 Task: Create duplicate rules on custom object student and Instructor in education management system.
Action: Mouse moved to (677, 48)
Screenshot: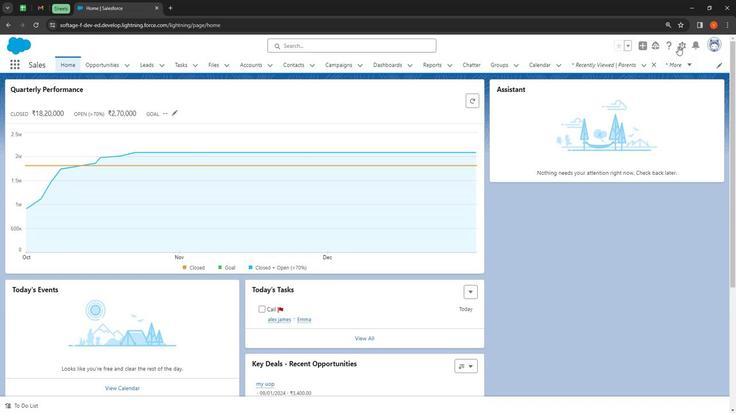 
Action: Mouse pressed left at (677, 48)
Screenshot: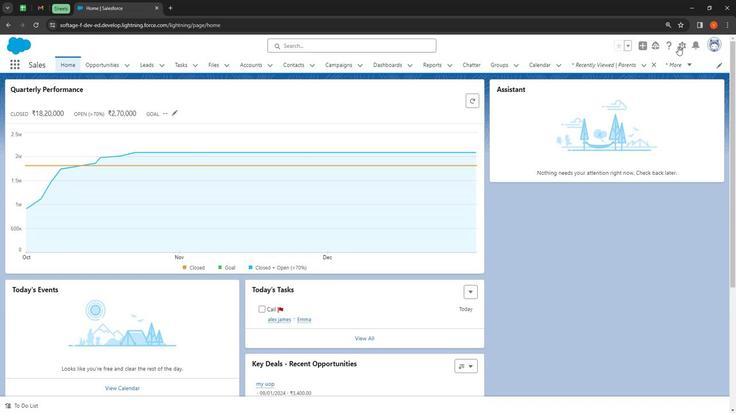 
Action: Mouse moved to (667, 71)
Screenshot: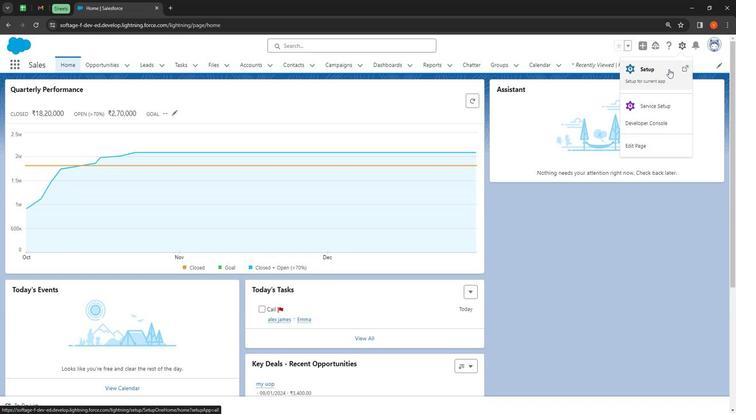 
Action: Mouse pressed left at (667, 71)
Screenshot: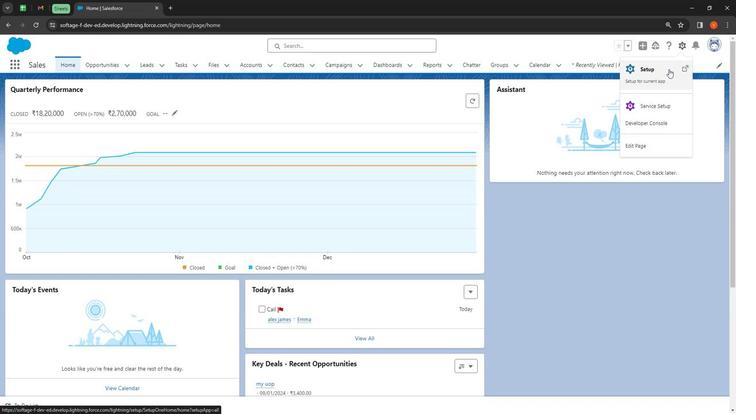 
Action: Mouse moved to (42, 94)
Screenshot: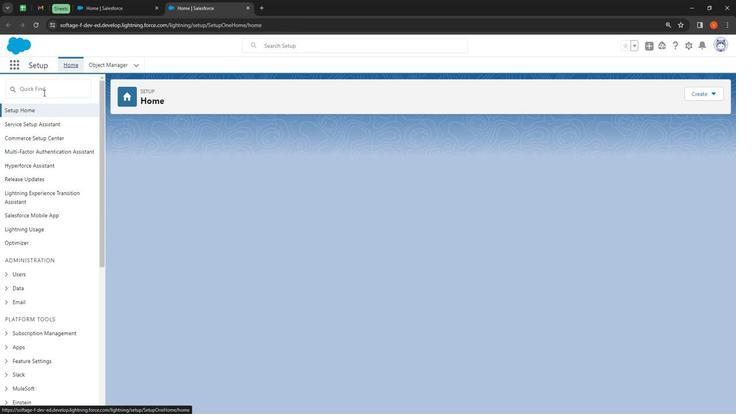 
Action: Mouse pressed left at (42, 94)
Screenshot: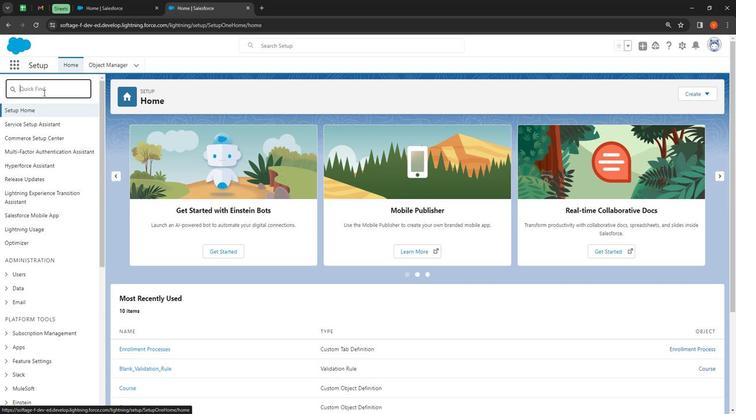 
Action: Key pressed <Key.shift>Duplica
Screenshot: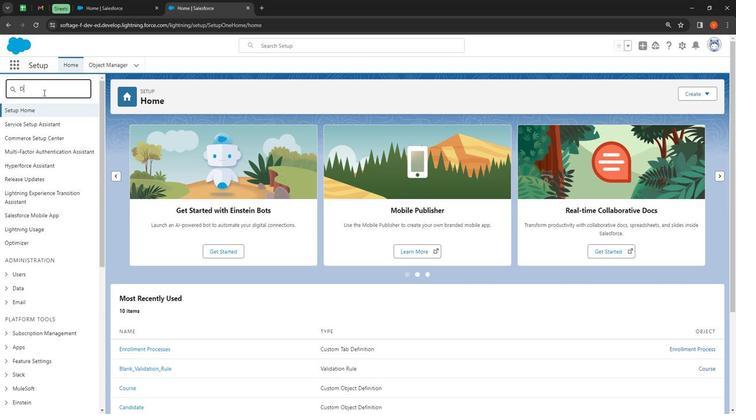 
Action: Mouse moved to (47, 154)
Screenshot: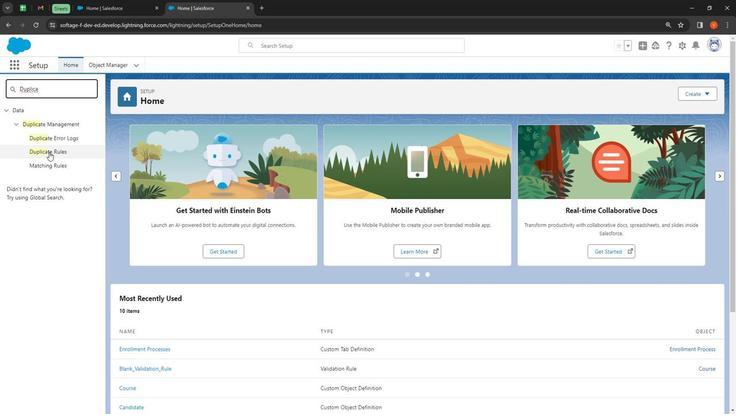 
Action: Mouse pressed left at (47, 154)
Screenshot: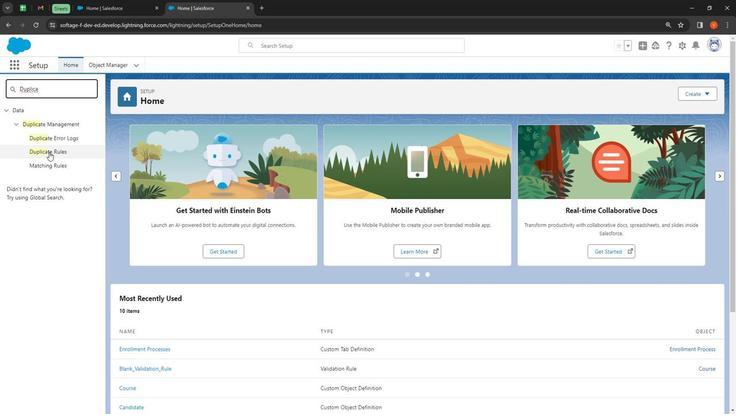 
Action: Mouse moved to (421, 205)
Screenshot: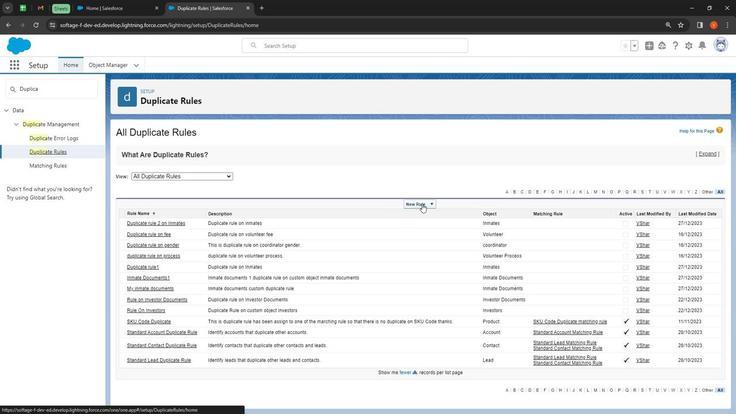 
Action: Mouse pressed left at (421, 205)
Screenshot: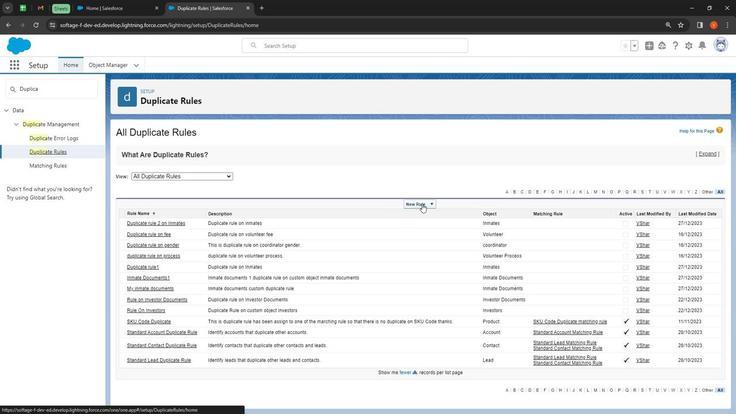 
Action: Mouse moved to (433, 259)
Screenshot: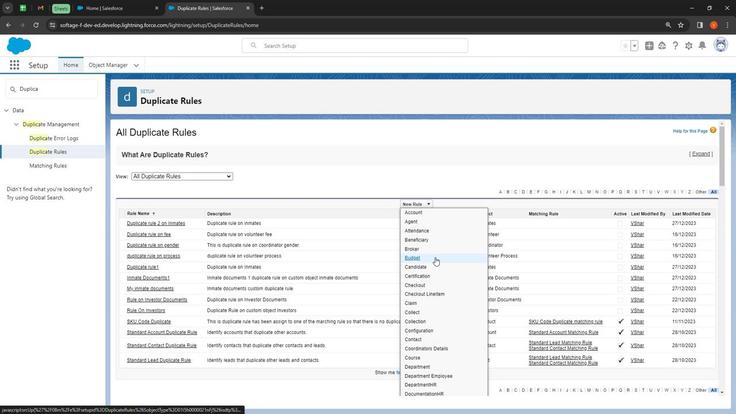 
Action: Mouse scrolled (433, 258) with delta (0, 0)
Screenshot: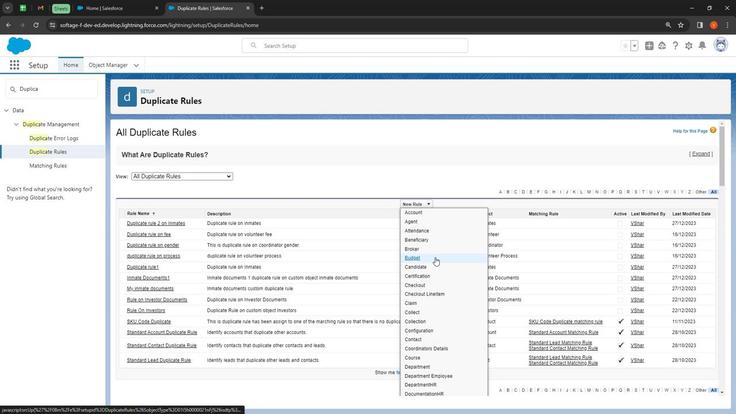 
Action: Mouse scrolled (433, 258) with delta (0, 0)
Screenshot: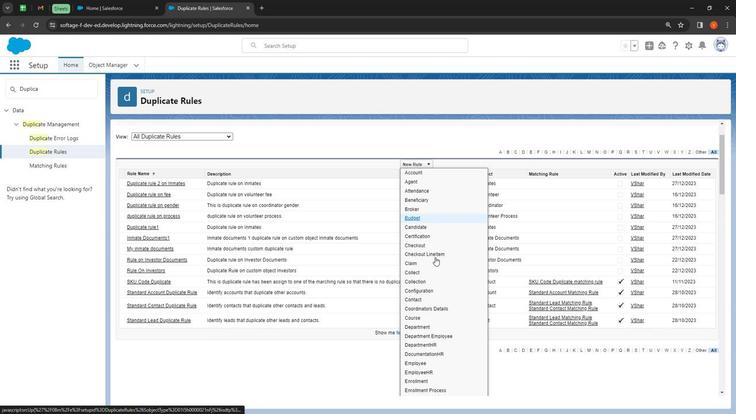 
Action: Mouse moved to (433, 257)
Screenshot: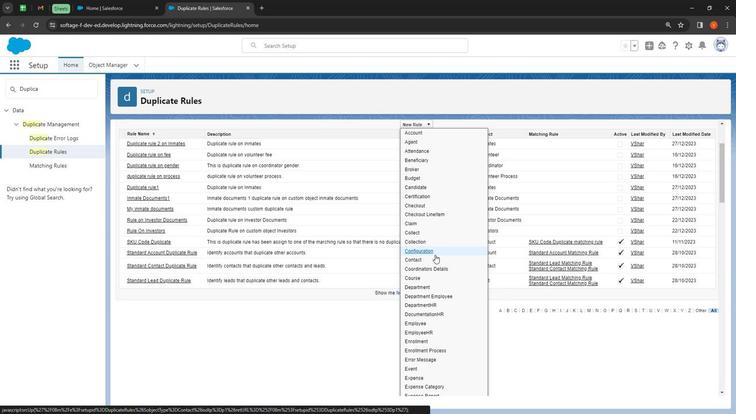 
Action: Mouse scrolled (433, 256) with delta (0, 0)
Screenshot: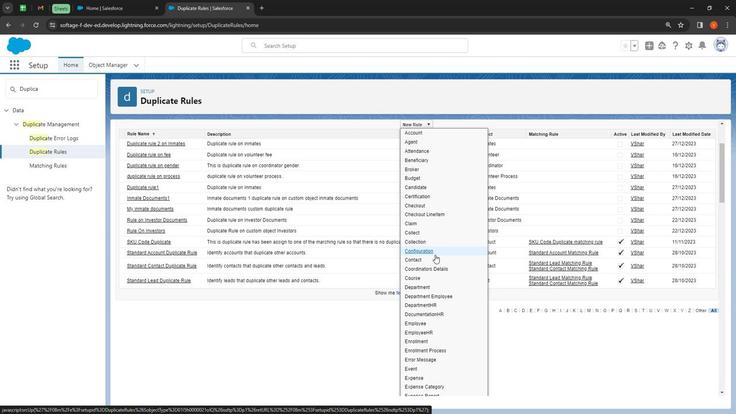 
Action: Mouse moved to (429, 266)
Screenshot: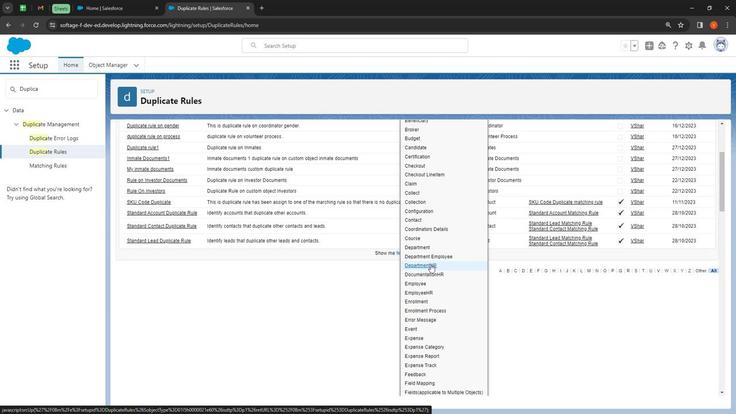
Action: Mouse scrolled (429, 265) with delta (0, 0)
Screenshot: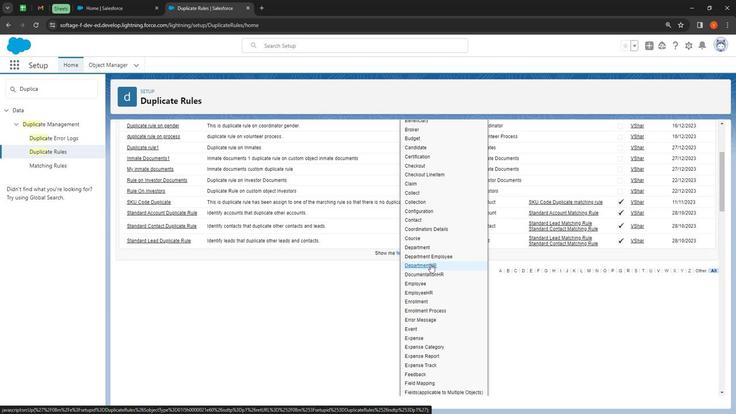 
Action: Mouse moved to (440, 272)
Screenshot: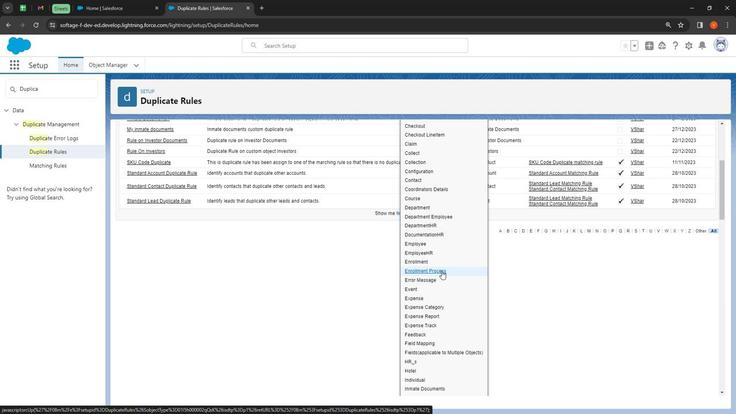 
Action: Mouse scrolled (440, 272) with delta (0, 0)
Screenshot: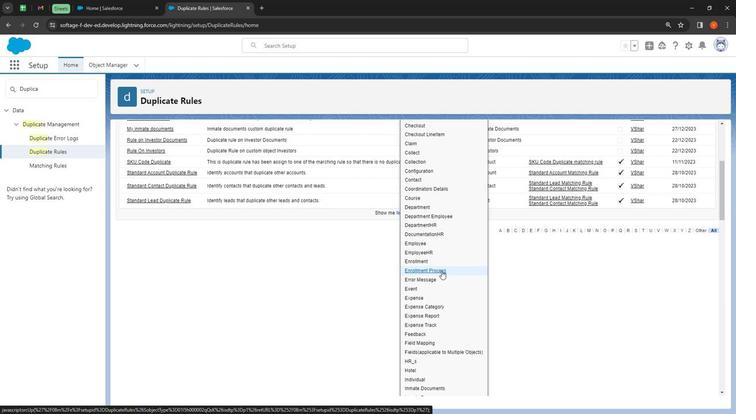 
Action: Mouse moved to (440, 277)
Screenshot: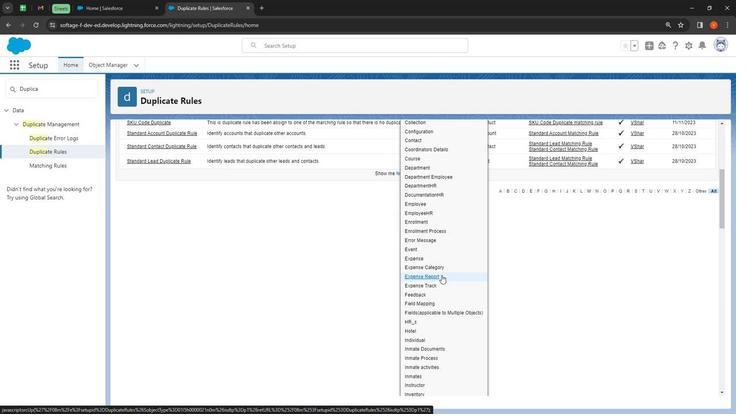 
Action: Mouse scrolled (440, 276) with delta (0, 0)
Screenshot: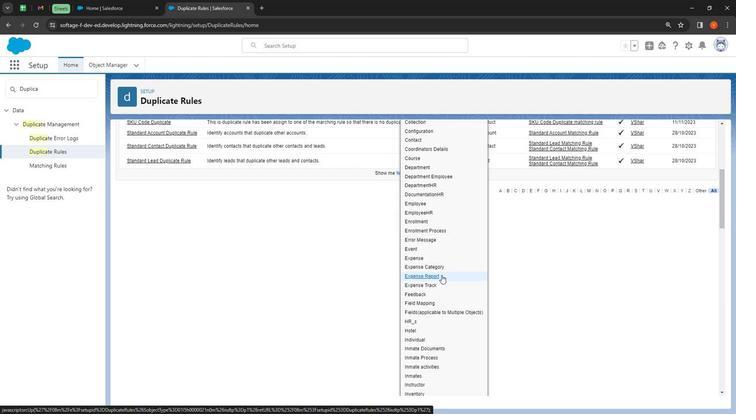
Action: Mouse scrolled (440, 276) with delta (0, 0)
Screenshot: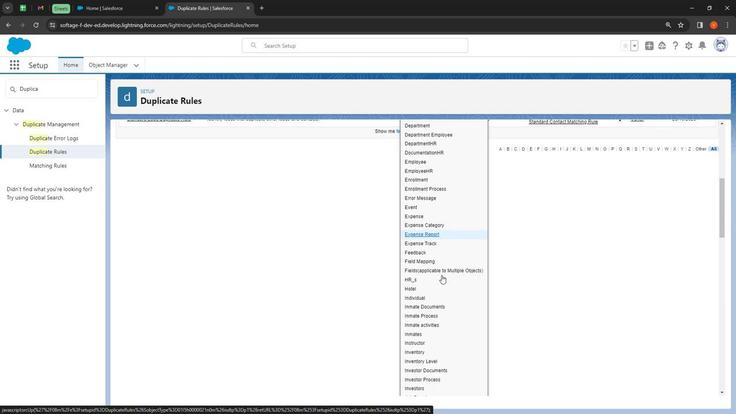 
Action: Mouse scrolled (440, 276) with delta (0, 0)
Screenshot: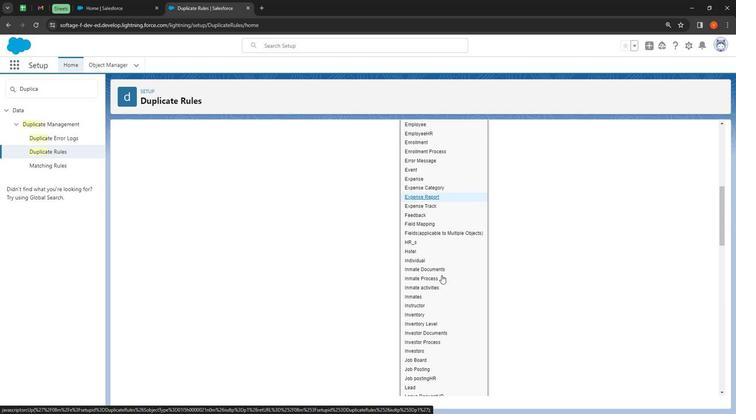 
Action: Mouse scrolled (440, 276) with delta (0, 0)
Screenshot: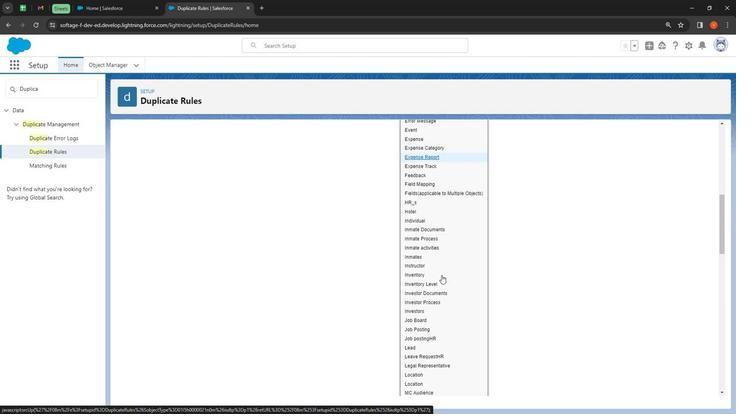 
Action: Mouse scrolled (440, 276) with delta (0, 0)
Screenshot: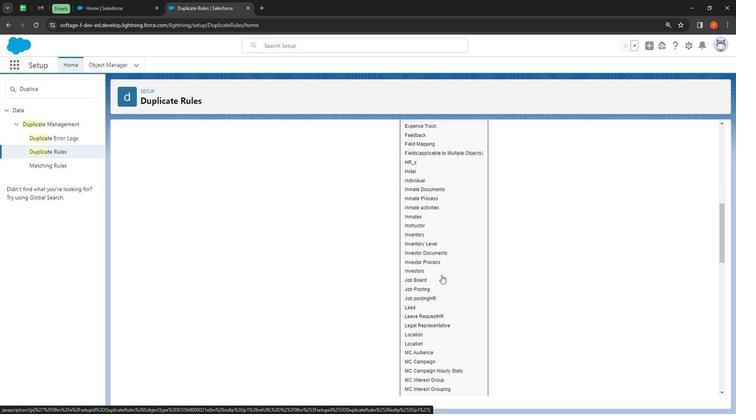 
Action: Mouse scrolled (440, 276) with delta (0, 0)
Screenshot: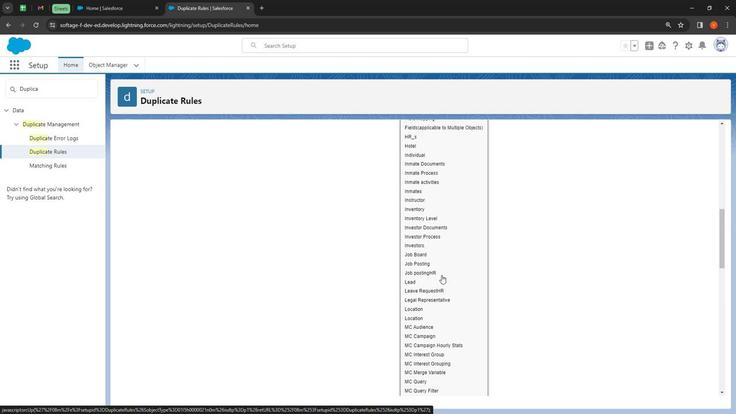 
Action: Mouse scrolled (440, 276) with delta (0, 0)
Screenshot: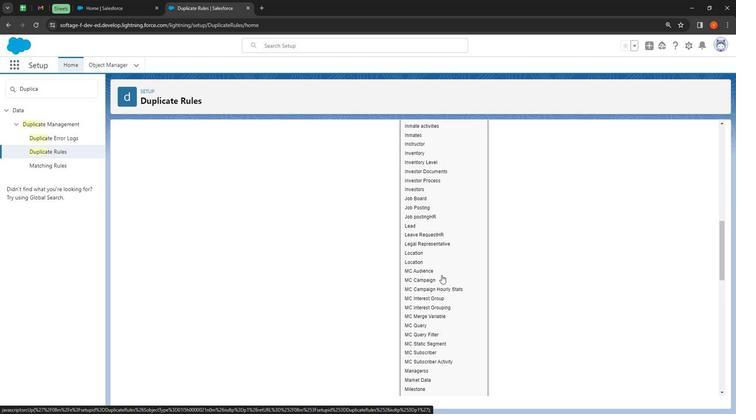 
Action: Mouse scrolled (440, 276) with delta (0, 0)
Screenshot: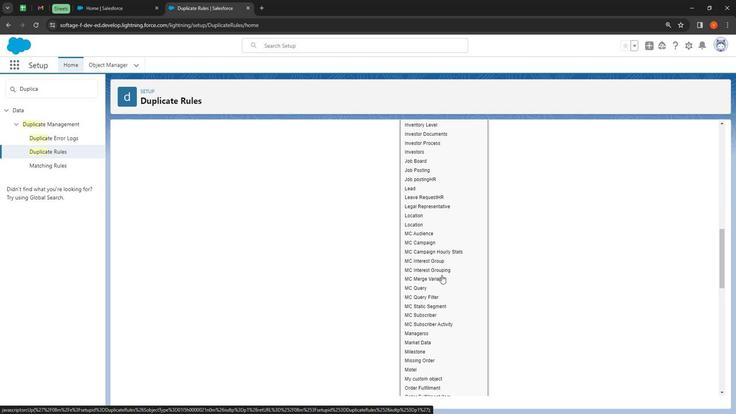 
Action: Mouse scrolled (440, 276) with delta (0, 0)
Screenshot: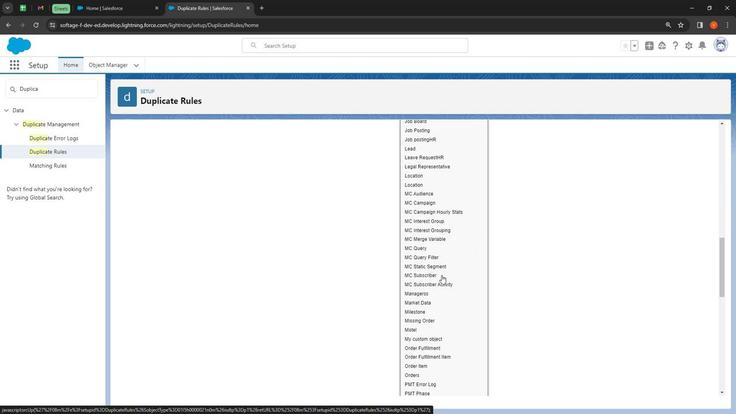 
Action: Mouse scrolled (440, 276) with delta (0, 0)
Screenshot: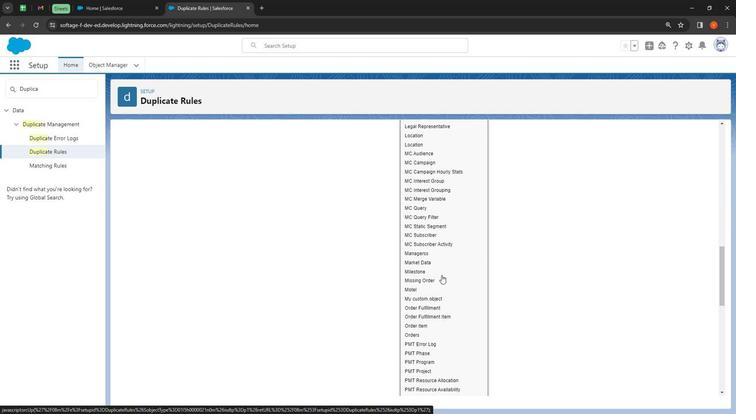 
Action: Mouse scrolled (440, 276) with delta (0, 0)
Screenshot: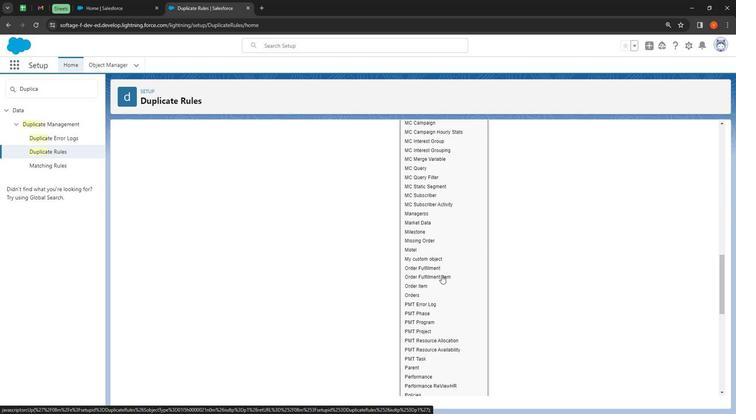 
Action: Mouse scrolled (440, 276) with delta (0, 0)
Screenshot: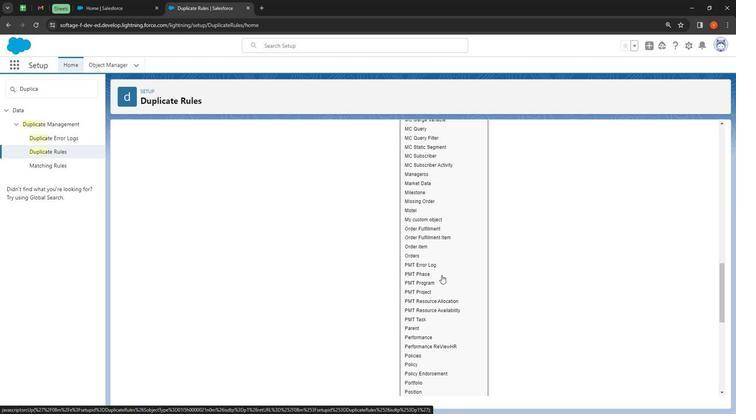 
Action: Mouse moved to (440, 288)
Screenshot: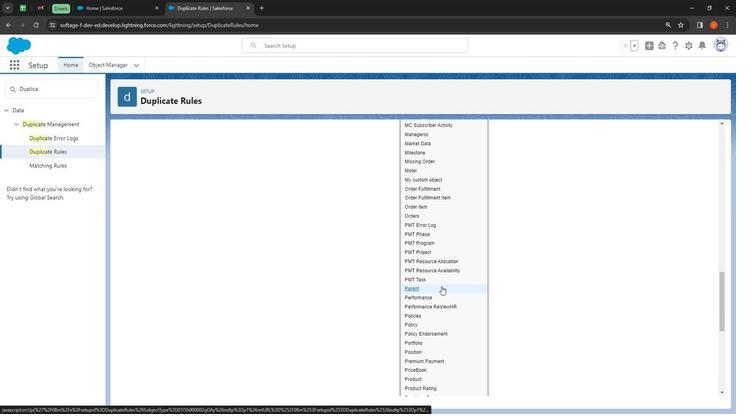 
Action: Mouse scrolled (440, 288) with delta (0, 0)
Screenshot: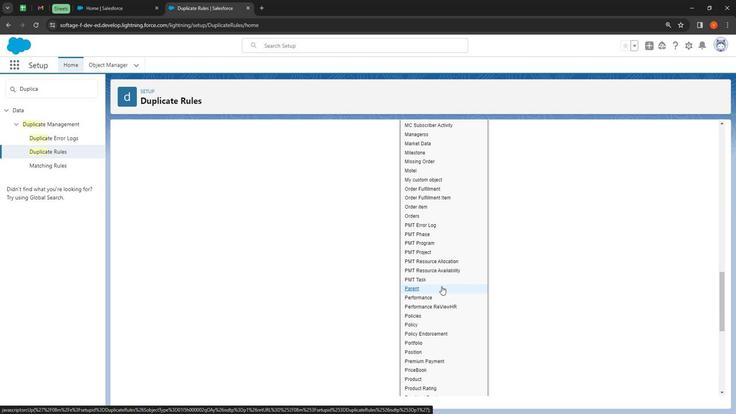 
Action: Mouse moved to (436, 288)
Screenshot: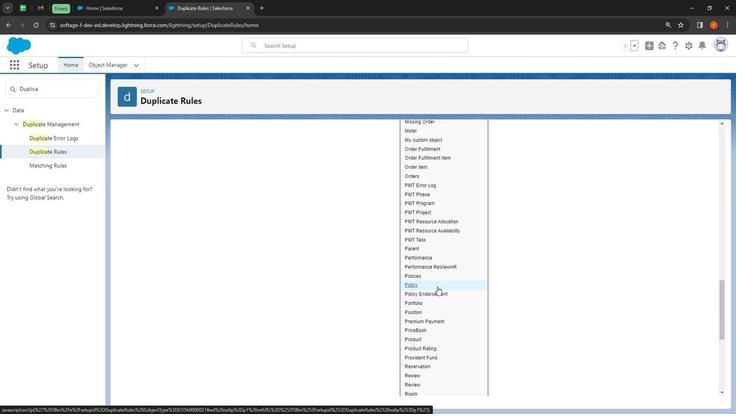 
Action: Mouse scrolled (436, 288) with delta (0, 0)
Screenshot: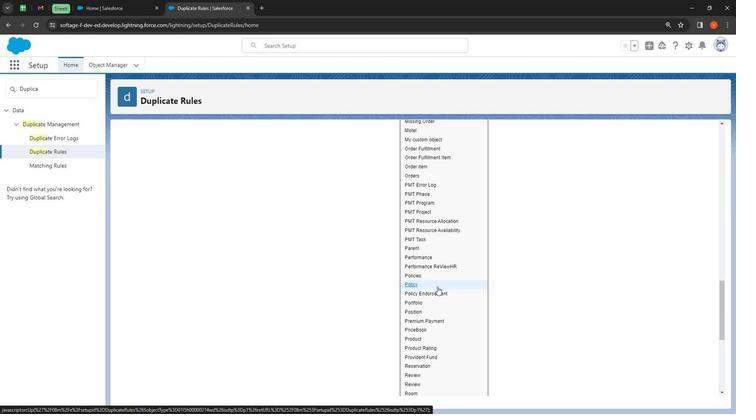 
Action: Mouse moved to (428, 364)
Screenshot: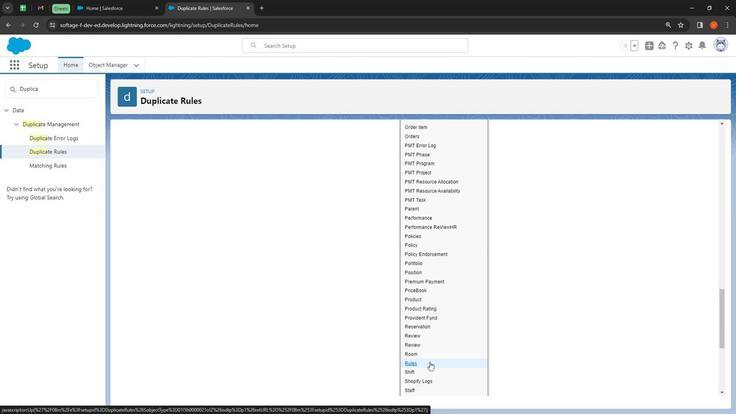 
Action: Mouse scrolled (428, 363) with delta (0, 0)
Screenshot: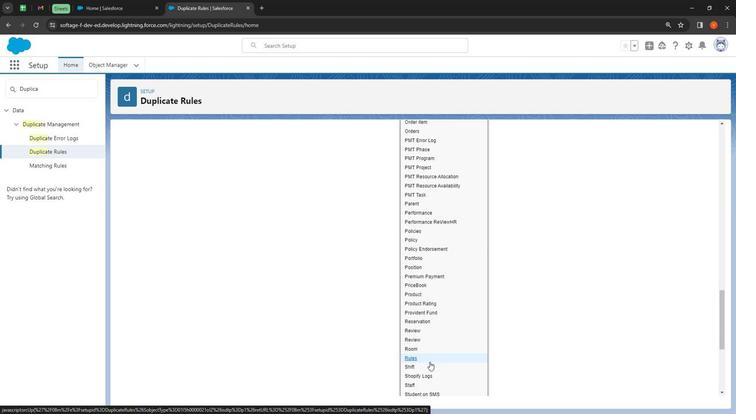 
Action: Mouse moved to (427, 362)
Screenshot: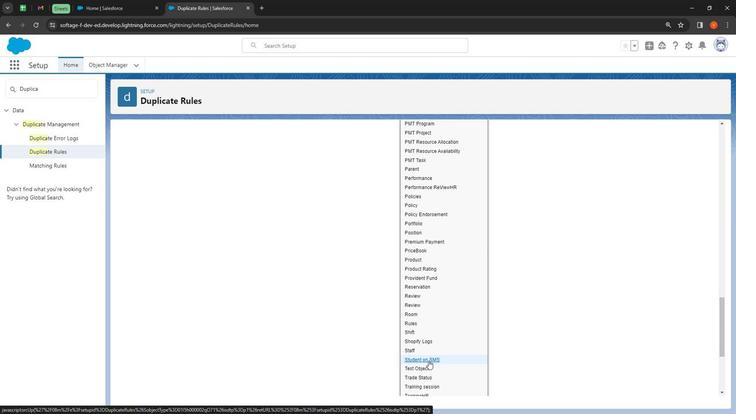
Action: Mouse pressed left at (427, 362)
Screenshot: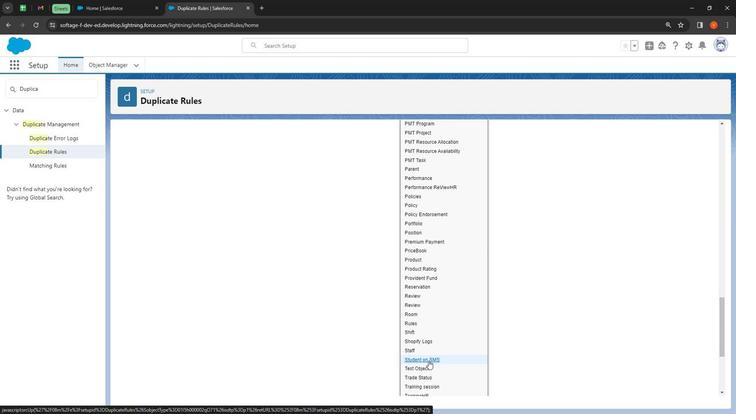 
Action: Mouse moved to (247, 184)
Screenshot: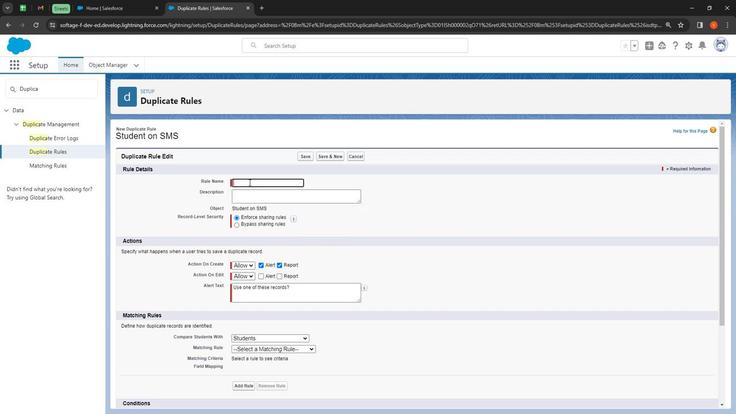 
Action: Mouse pressed left at (247, 184)
Screenshot: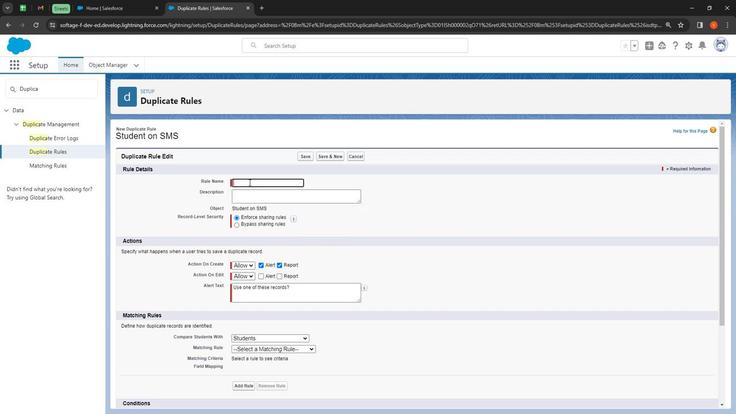 
Action: Key pressed <Key.shift>
Screenshot: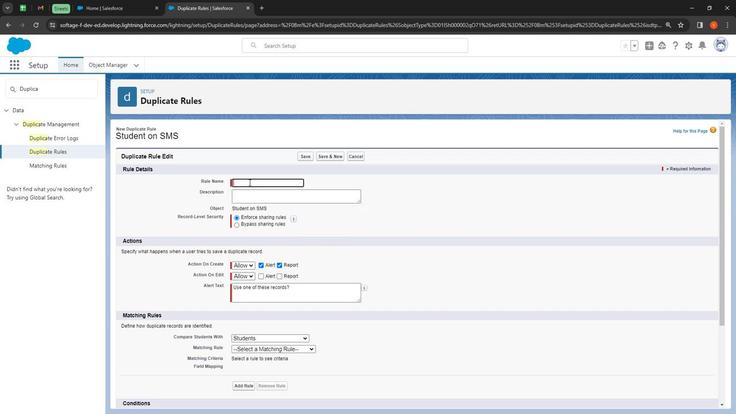 
Action: Mouse moved to (153, 115)
Screenshot: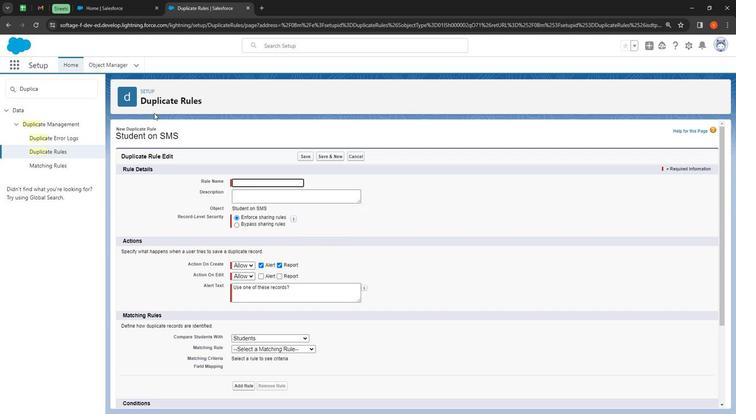 
Action: Key pressed <Key.shift><Key.shift><Key.shift><Key.shift><Key.shift><Key.shift><Key.shift><Key.shift><Key.shift><Key.shift><Key.shift><Key.shift><Key.shift><Key.shift><Key.shift><Key.shift>Dpl<Key.backspace><Key.backspace><Key.backspace><Key.shift>Student<Key.shift>SMSDuplicate
Screenshot: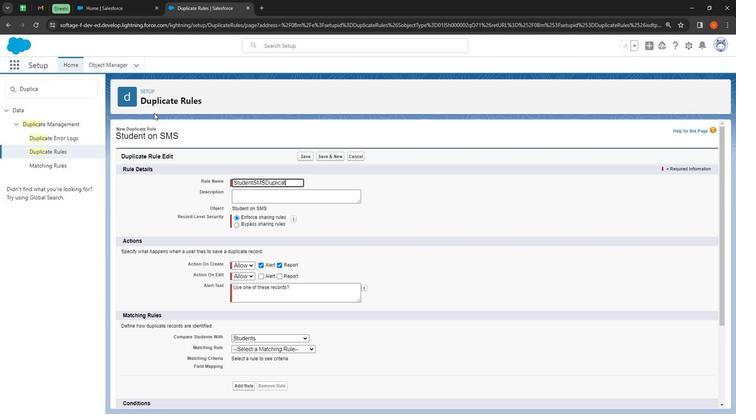 
Action: Mouse moved to (278, 190)
Screenshot: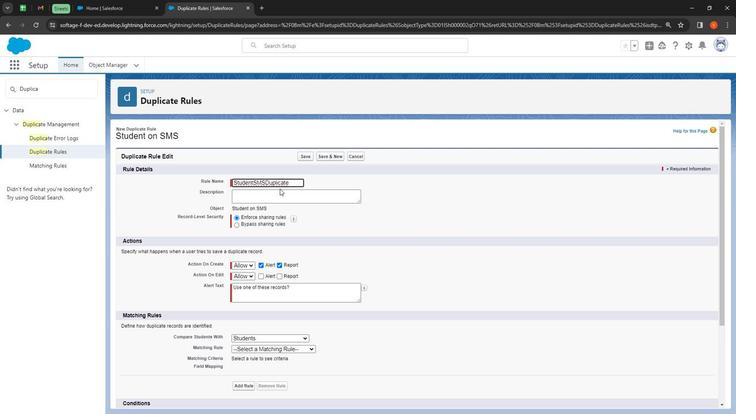 
Action: Mouse pressed left at (278, 190)
Screenshot: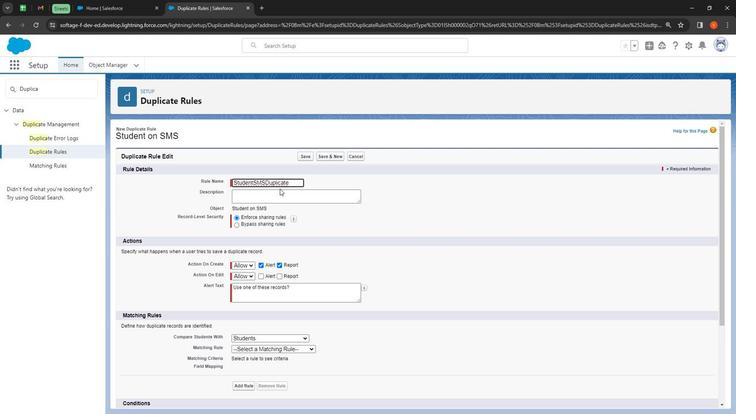 
Action: Mouse moved to (278, 192)
Screenshot: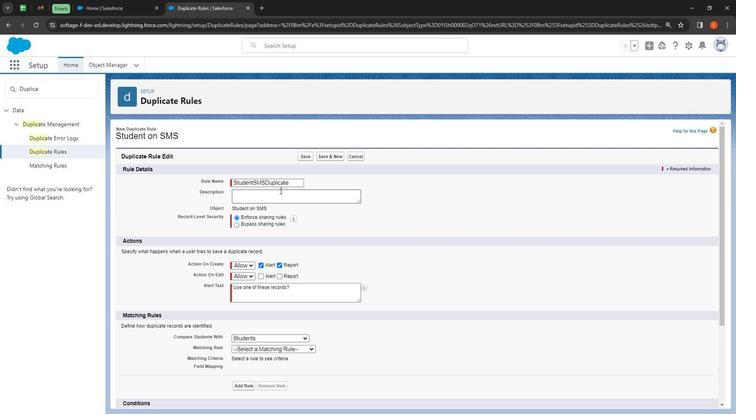 
Action: Mouse pressed left at (278, 192)
Screenshot: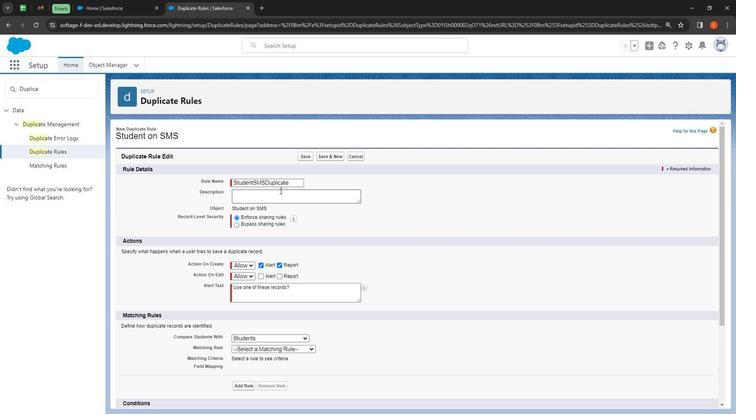 
Action: Key pressed <Key.shift>
Screenshot: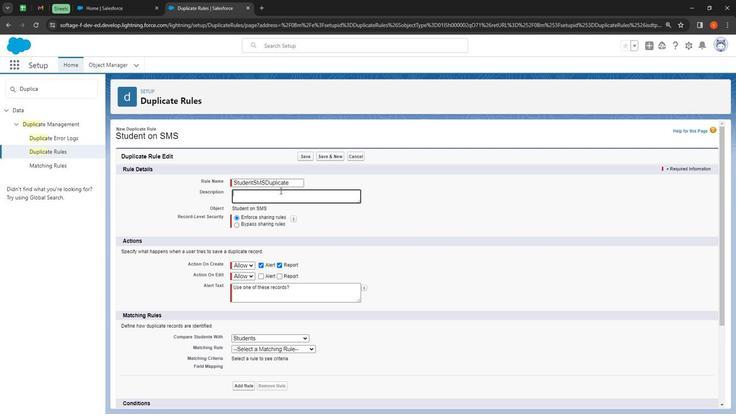 
Action: Mouse moved to (222, 154)
Screenshot: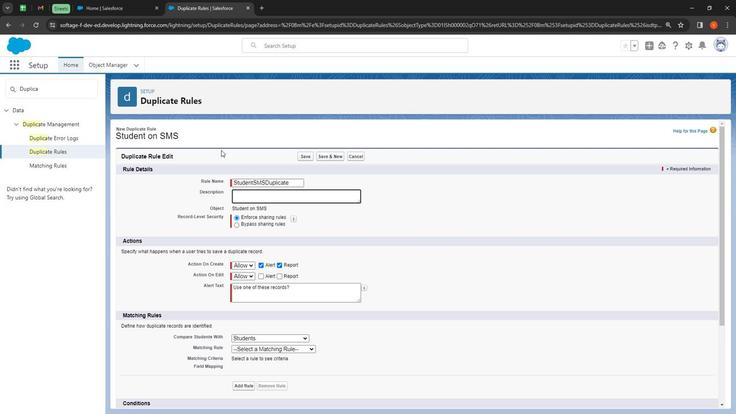 
Action: Key pressed S
Screenshot: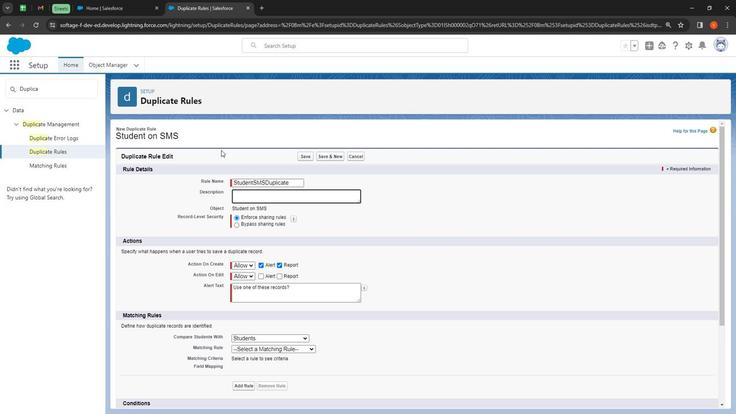 
Action: Mouse moved to (218, 151)
Screenshot: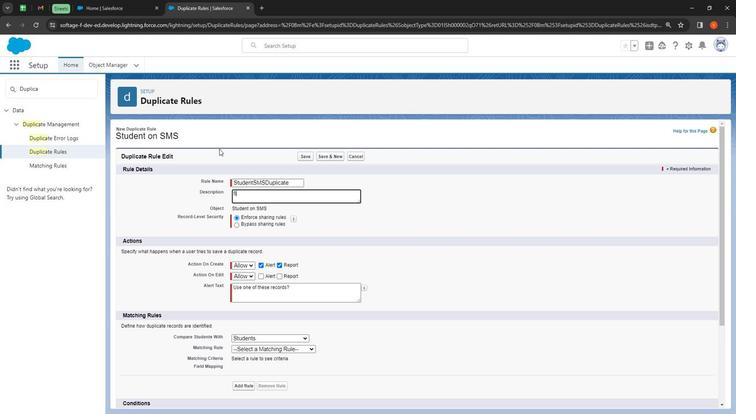 
Action: Key pressed tudent<Key.space><Key.shift>Duplicate<Key.space><Key.shift>Rule<Key.space>on<Key.space>custom<Key.space>object<Key.space><Key.shift><Key.shift><Key.shift><Key.shift>Student<Key.space>in<Key.space><Key.shift>Education<Key.space><Key.shift><Key.shift><Key.shift><Key.shift><Key.shift><Key.shift><Key.shift><Key.shift><Key.shift><Key.shift><Key.shift><Key.shift><Key.shift><Key.shift><Key.shift><Key.shift><Key.shift>Management<Key.space><Key.shift>System<Key.space><Key.shift>In<Key.space><Key.shift>Salesforce
Screenshot: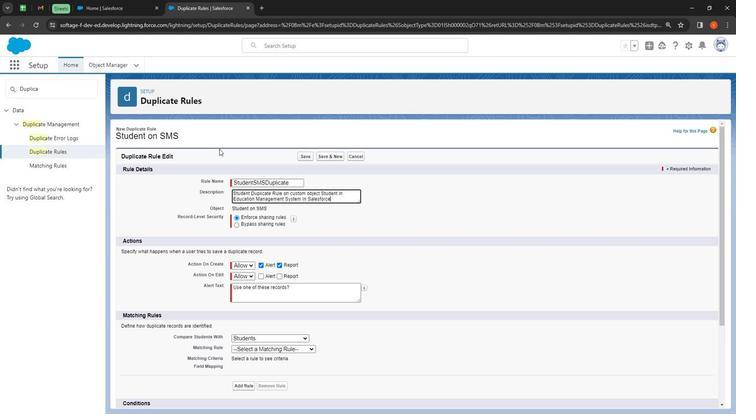 
Action: Mouse moved to (272, 227)
Screenshot: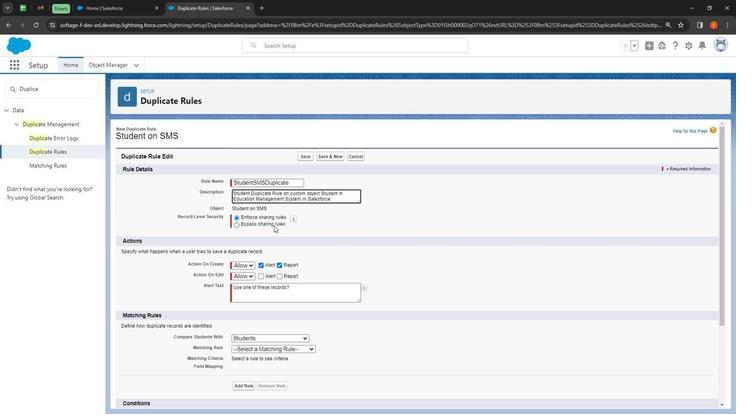 
Action: Mouse pressed left at (272, 227)
Screenshot: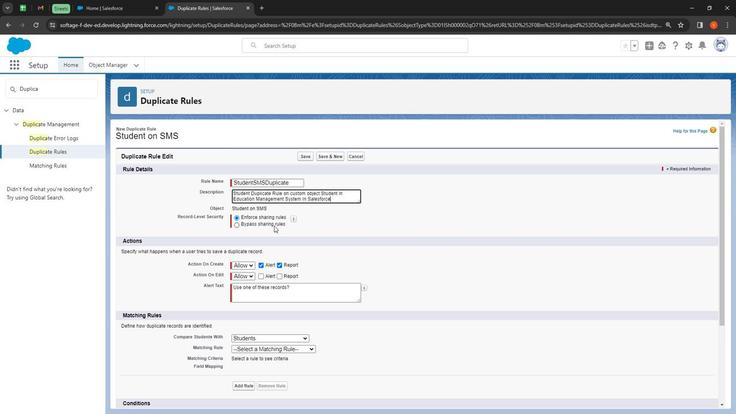 
Action: Mouse moved to (263, 217)
Screenshot: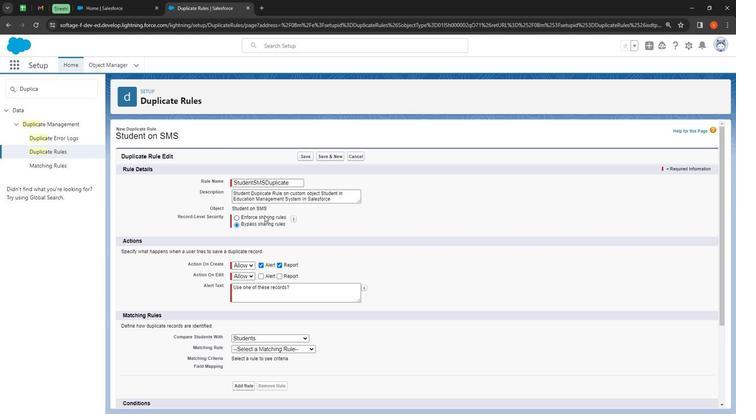 
Action: Mouse pressed left at (263, 217)
Screenshot: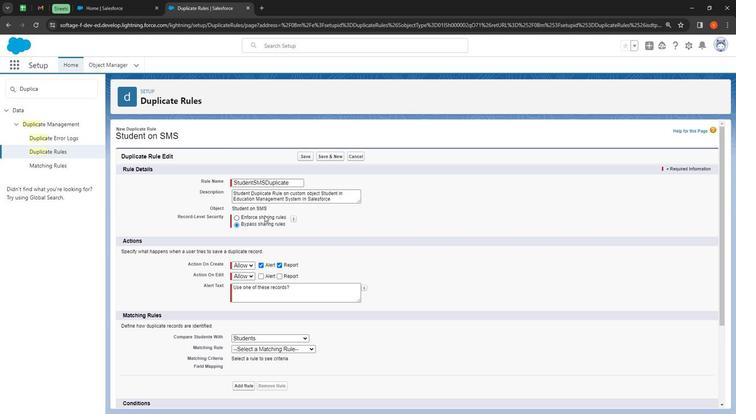
Action: Mouse moved to (244, 266)
Screenshot: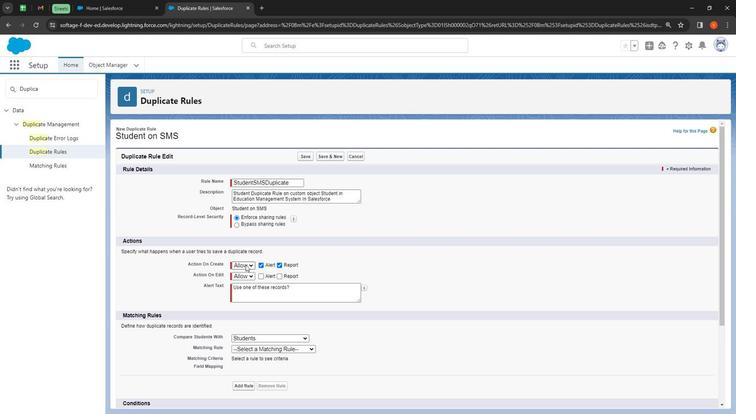 
Action: Mouse pressed left at (244, 266)
Screenshot: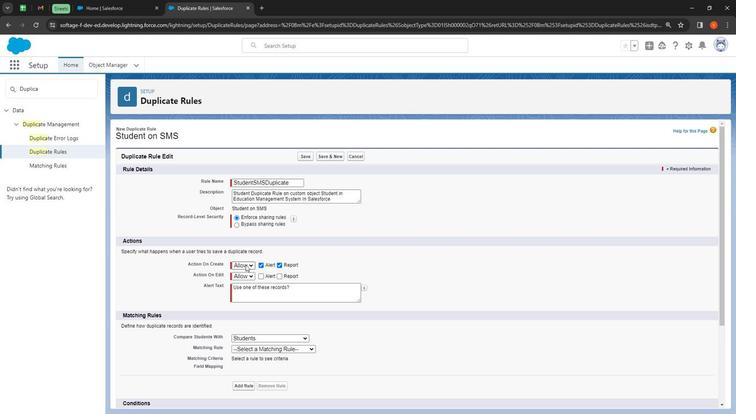 
Action: Mouse moved to (245, 253)
Screenshot: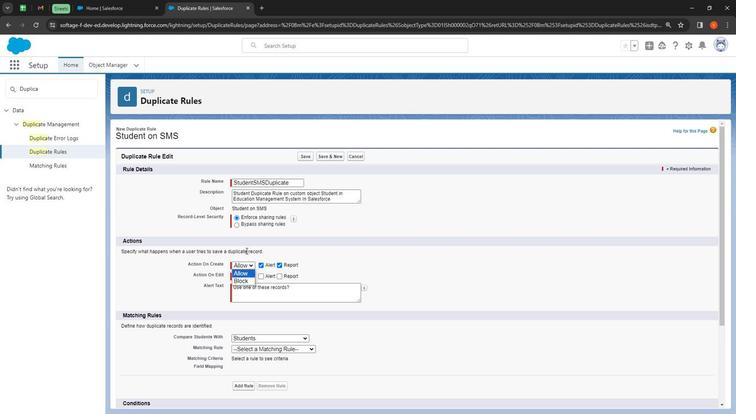 
Action: Mouse pressed left at (245, 253)
Screenshot: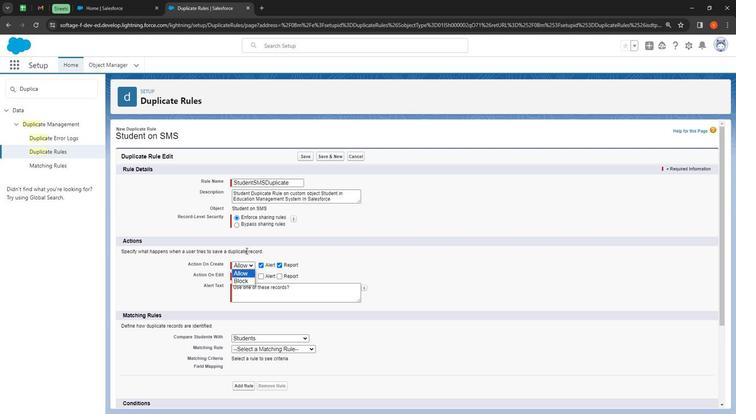 
Action: Mouse moved to (247, 276)
Screenshot: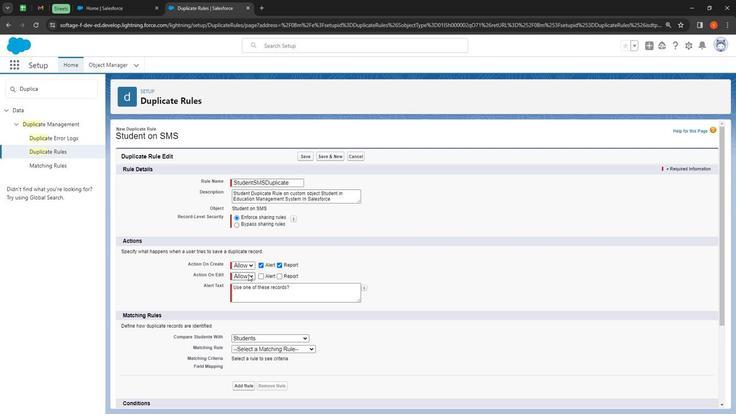 
Action: Mouse pressed left at (247, 276)
Screenshot: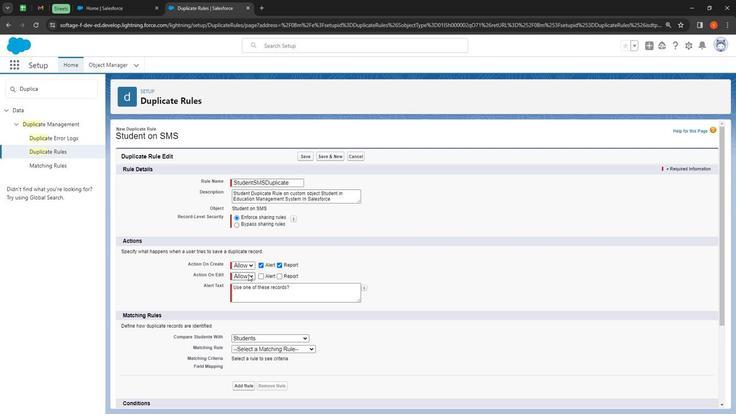 
Action: Mouse moved to (249, 294)
Screenshot: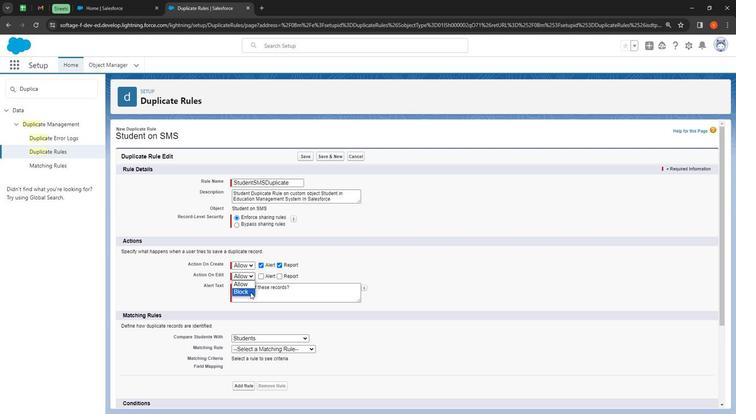 
Action: Mouse pressed left at (249, 294)
Screenshot: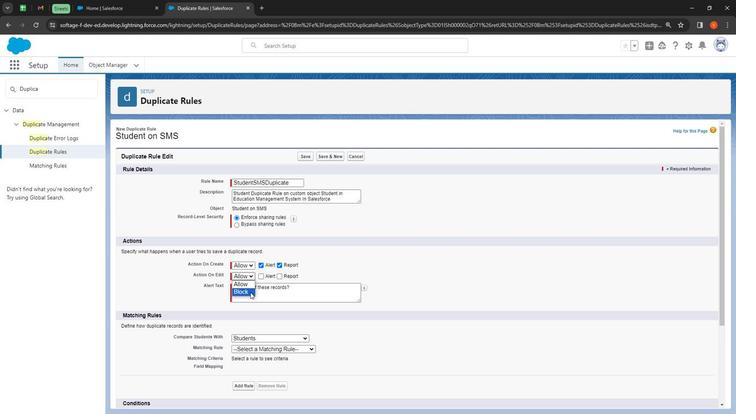 
Action: Mouse moved to (311, 303)
Screenshot: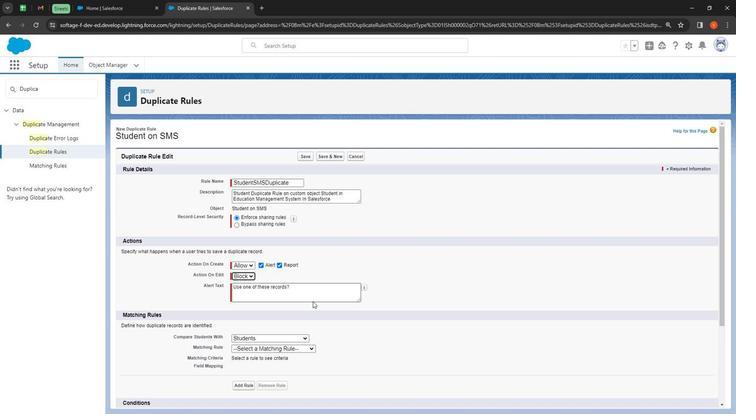 
Action: Mouse scrolled (311, 302) with delta (0, 0)
Screenshot: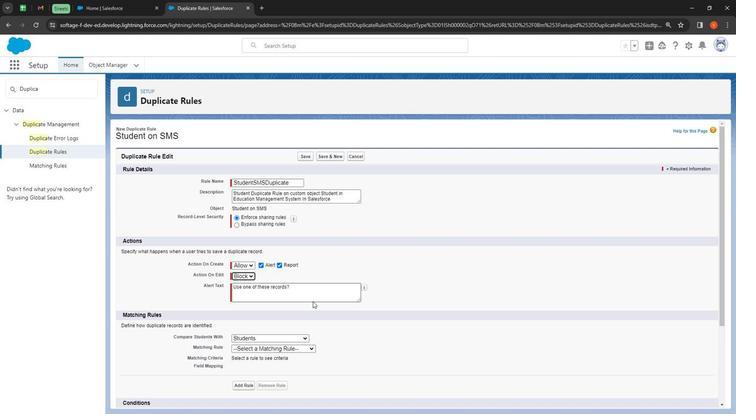 
Action: Mouse moved to (311, 303)
Screenshot: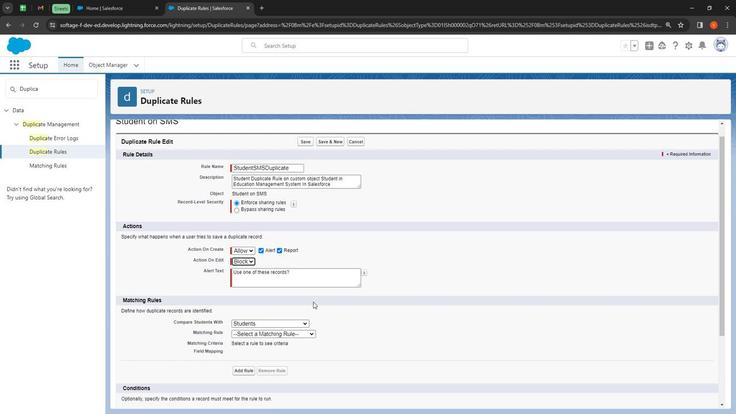 
Action: Mouse scrolled (311, 303) with delta (0, 0)
Screenshot: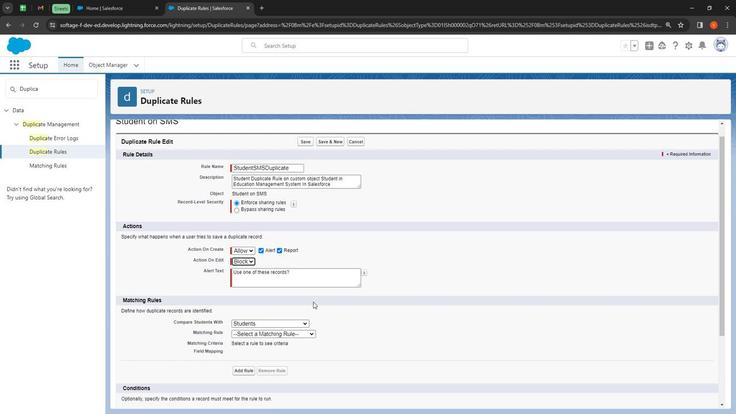 
Action: Mouse moved to (274, 273)
Screenshot: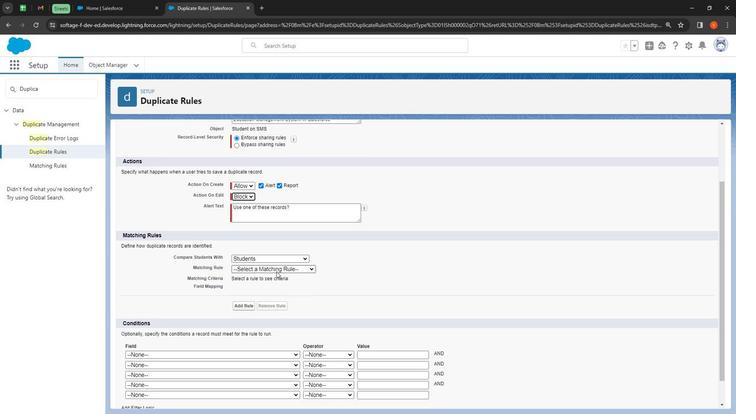 
Action: Mouse pressed left at (274, 273)
Screenshot: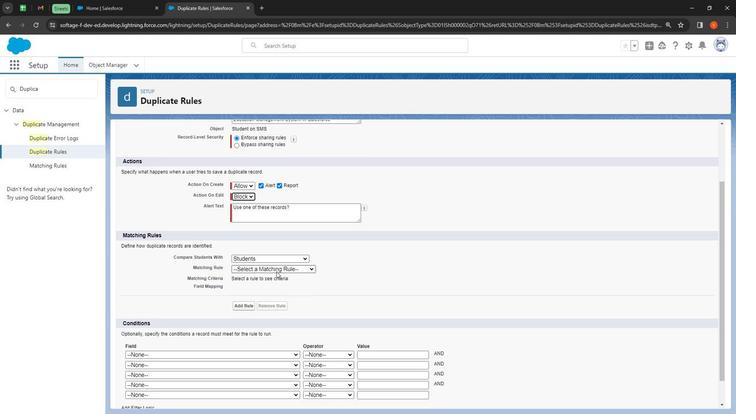
Action: Mouse moved to (303, 288)
Screenshot: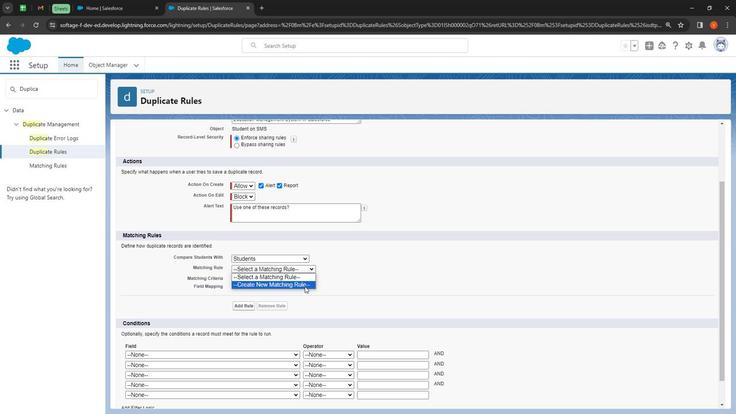 
Action: Mouse pressed left at (303, 288)
Screenshot: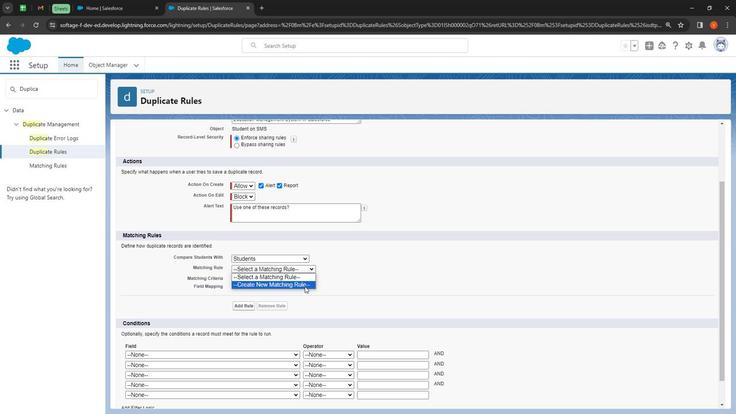 
Action: Mouse moved to (402, 278)
Screenshot: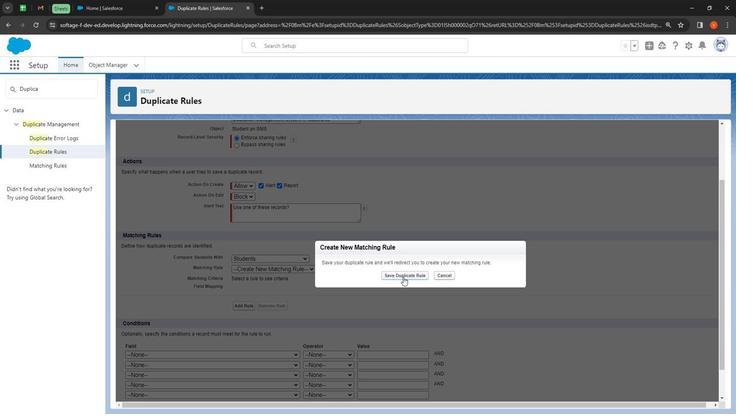 
Action: Mouse pressed left at (402, 278)
Screenshot: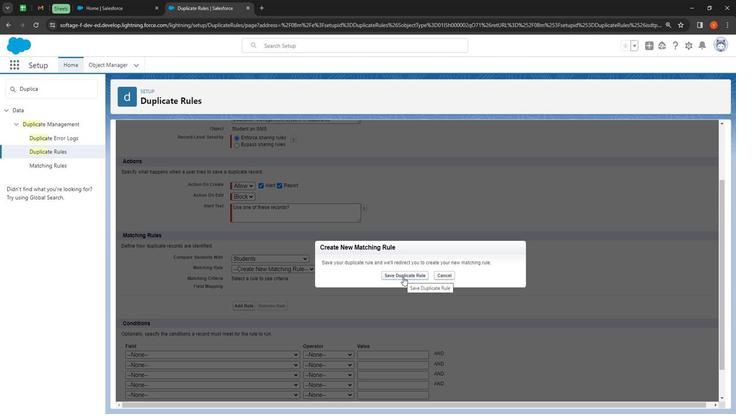 
Action: Mouse moved to (270, 249)
Screenshot: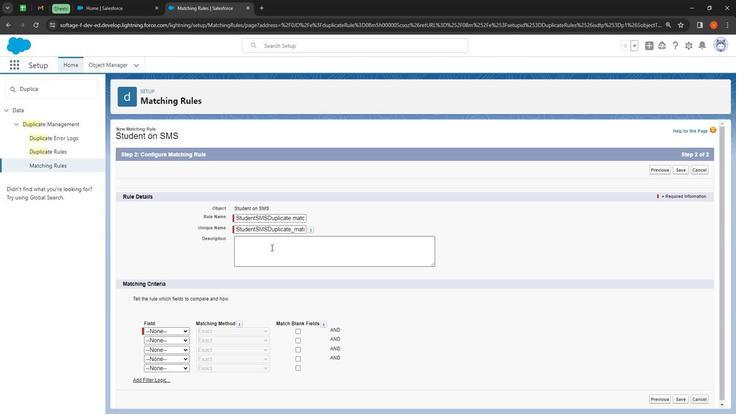 
Action: Mouse pressed left at (270, 249)
Screenshot: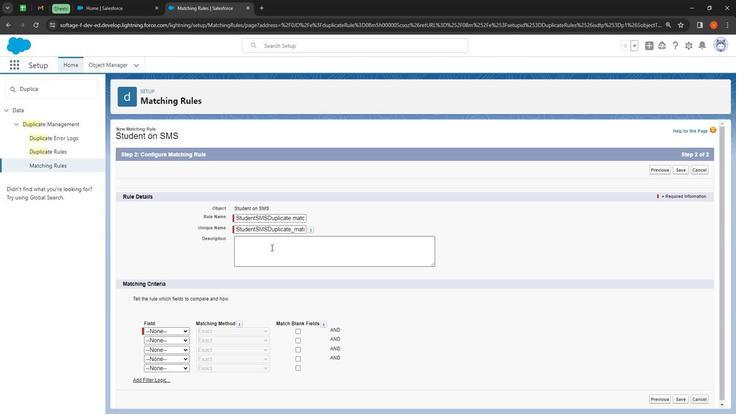
Action: Mouse moved to (268, 249)
Screenshot: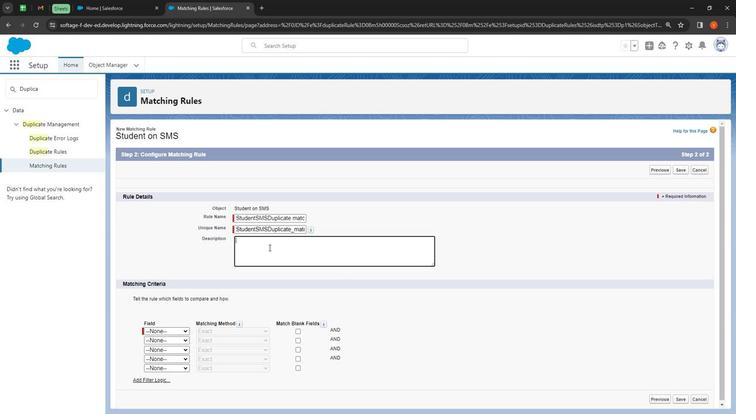 
Action: Key pressed <Key.shift><Key.shift>Student<Key.space><Key.shift>Matching<Key.space><Key.shift>Rule<Key.space><Key.shift>For<Key.space><Key.shift>D<Key.backspace><Key.shift>Student<Key.space><Key.shift>Duplicate<Key.space><Key.shift><Key.shift><Key.shift><Key.shift><Key.shift><Key.shift><Key.shift><Key.shift><Key.shift><Key.shift><Key.shift><Key.shift><Key.shift><Key.shift><Key.shift><Key.shift><Key.shift><Key.shift><Key.shift><Key.shift><Key.shift><Key.shift><Key.shift><Key.shift><Key.shift><Key.shift><Key.shift><Key.shift><Key.shift><Key.shift><Key.shift><Key.shift><Key.shift><Key.shift><Key.shift><Key.shift><Key.shift><Key.shift><Key.shift>Rule<Key.space><Key.shift><Key.shift><Key.shift><Key.shift><Key.shift><Key.shift><Key.shift><Key.shift><Key.shift><Key.shift><Key.shift><Key.shift><Key.shift><Key.shift><Key.shift><Key.shift><Key.shift><Key.shift><Key.shift><Key.shift><Key.shift>To<Key.space><Key.shift><Key.shift><Key.shift><Key.shift><Key.shift><Key.shift><Key.shift>Use<Key.space><Key.shift>It<Key.space><Key.shift>Properly<Key.space>
Screenshot: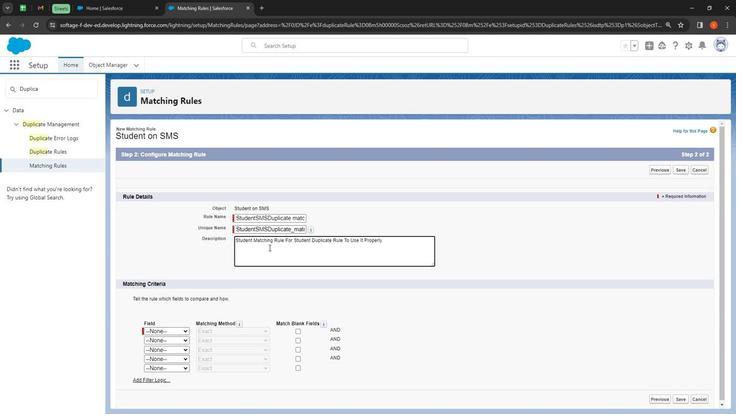 
Action: Mouse moved to (174, 333)
Screenshot: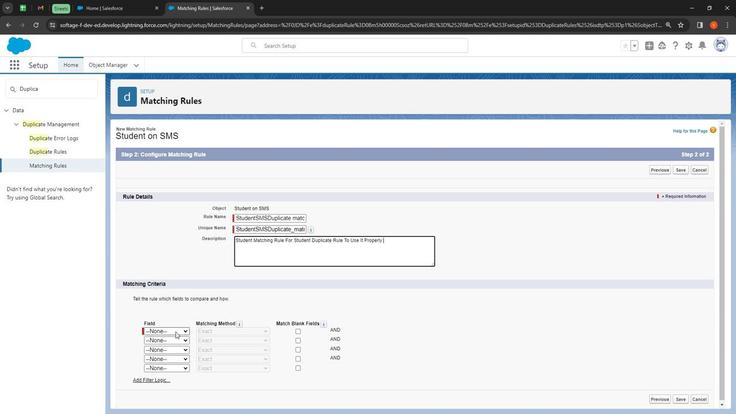 
Action: Mouse pressed left at (174, 333)
Screenshot: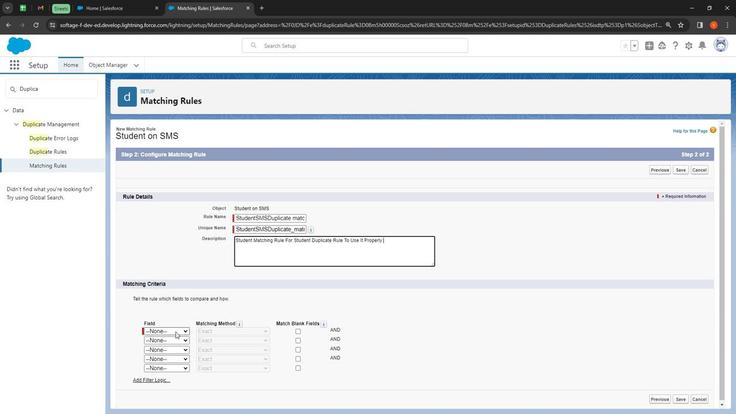 
Action: Mouse moved to (173, 350)
Screenshot: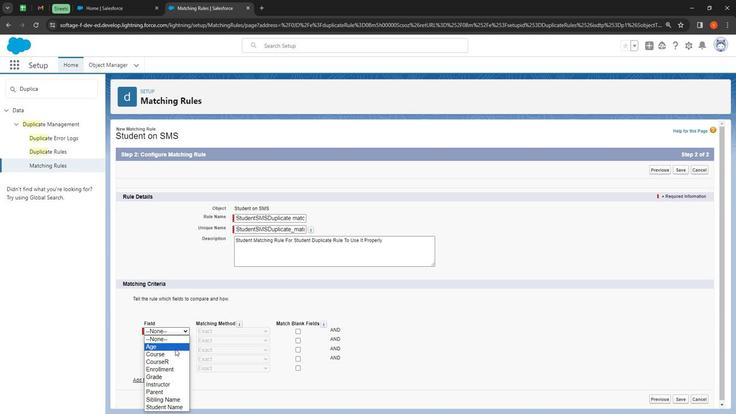 
Action: Mouse pressed left at (173, 350)
Screenshot: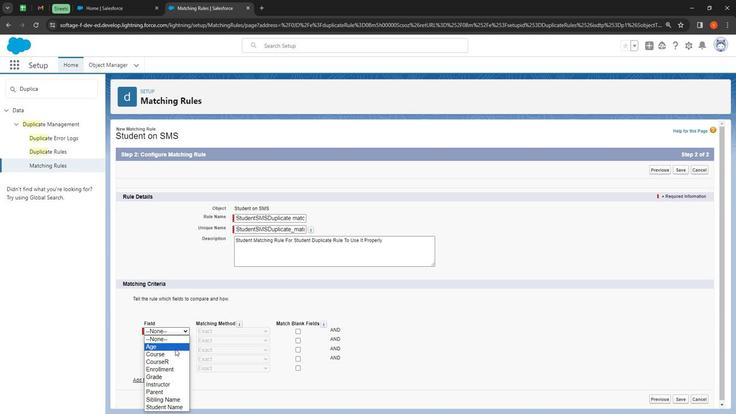 
Action: Mouse moved to (232, 333)
Screenshot: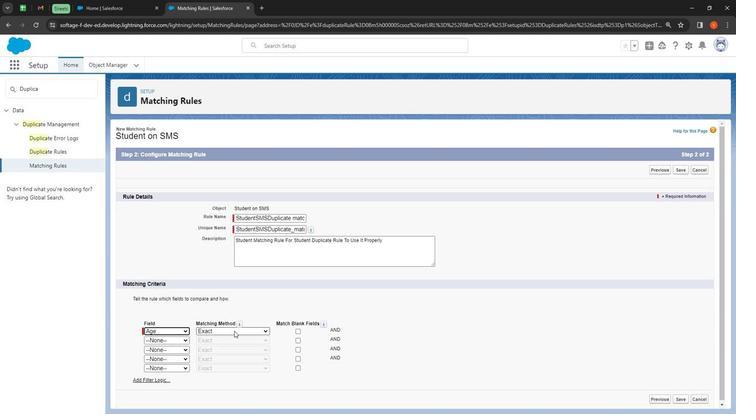 
Action: Mouse pressed left at (232, 333)
Screenshot: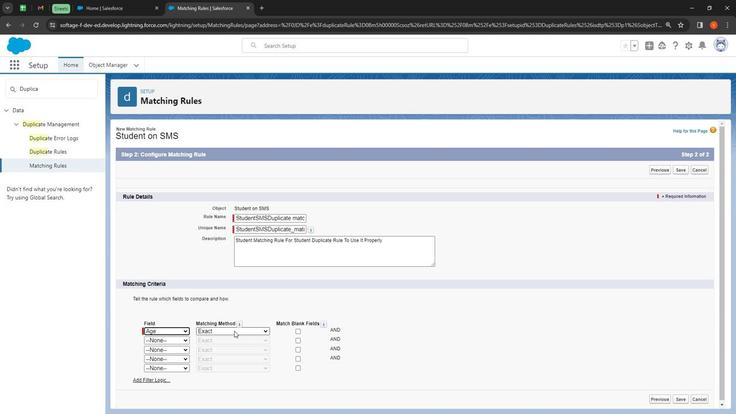 
Action: Mouse moved to (238, 342)
Screenshot: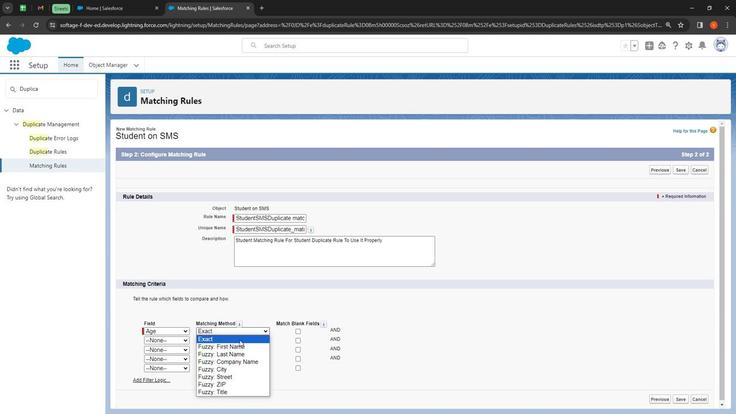 
Action: Mouse pressed left at (238, 342)
Screenshot: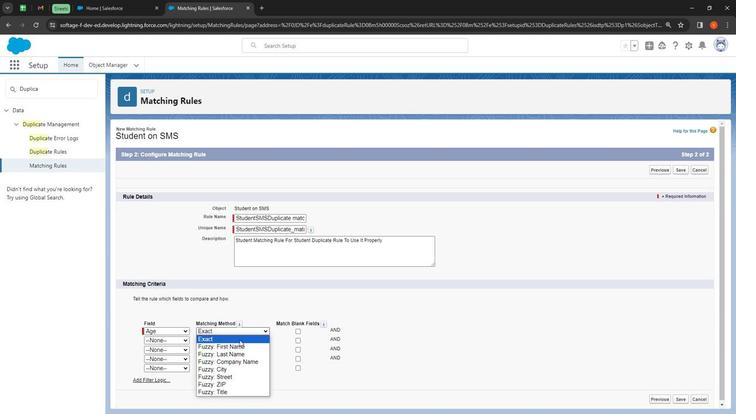 
Action: Mouse moved to (295, 333)
Screenshot: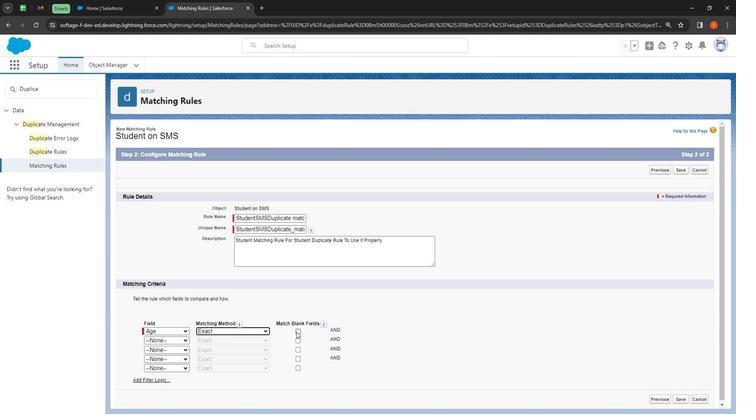 
Action: Mouse pressed left at (295, 333)
Screenshot: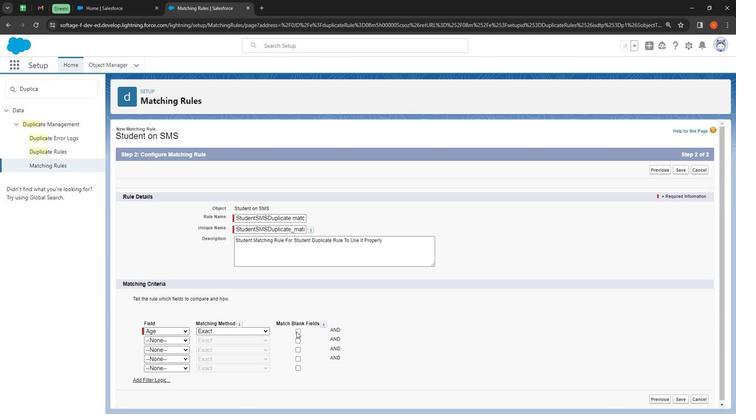 
Action: Mouse moved to (284, 353)
Screenshot: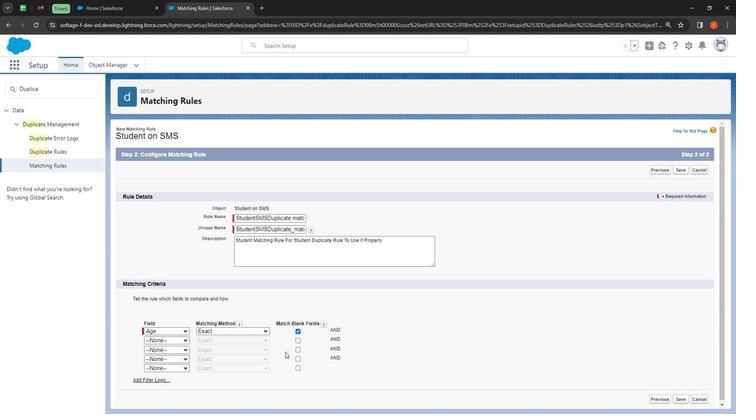 
Action: Mouse pressed left at (284, 353)
Screenshot: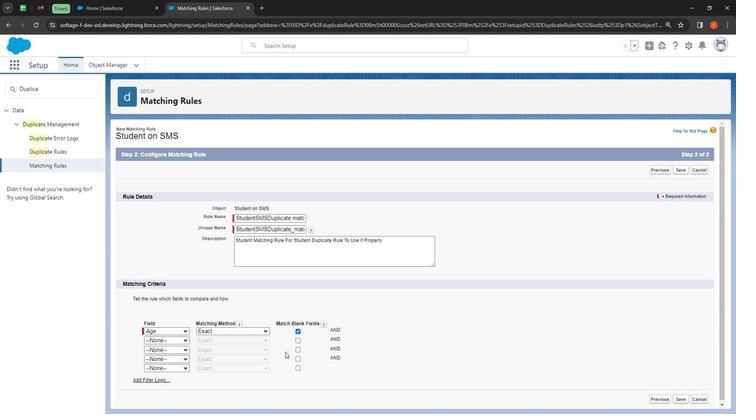 
Action: Mouse scrolled (284, 353) with delta (0, 0)
Screenshot: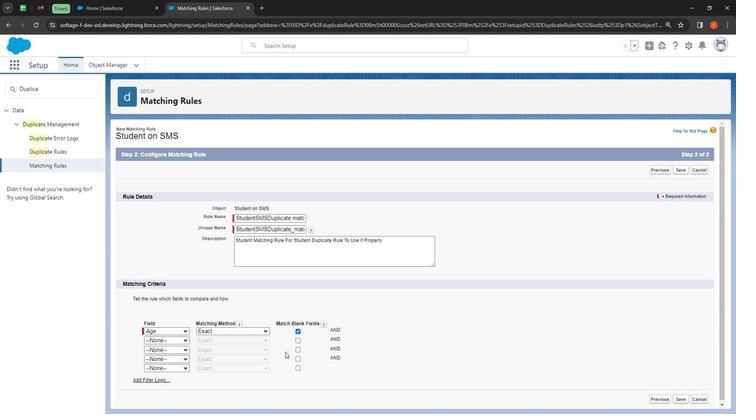 
Action: Mouse scrolled (284, 353) with delta (0, 0)
Screenshot: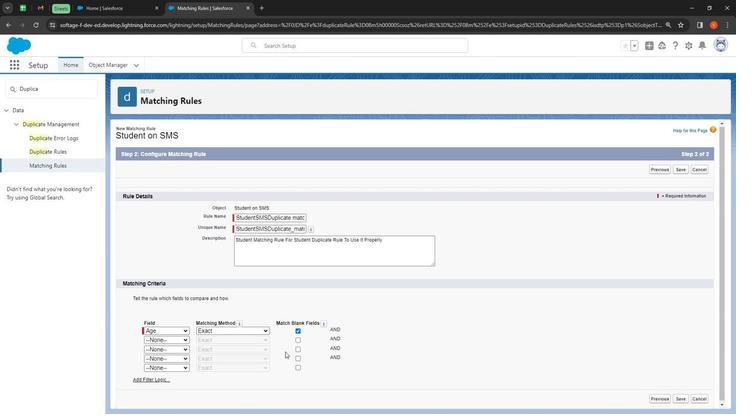 
Action: Mouse scrolled (284, 353) with delta (0, 0)
Screenshot: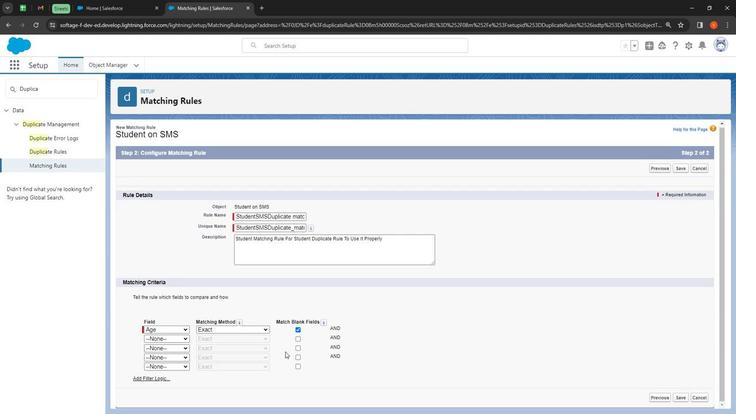 
Action: Mouse moved to (175, 342)
Screenshot: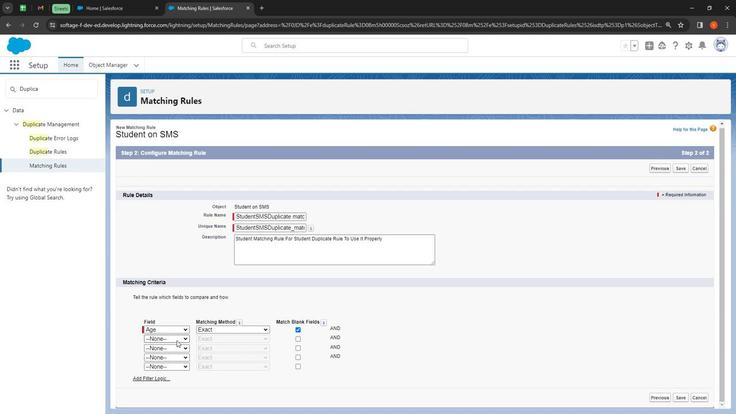 
Action: Mouse pressed left at (175, 342)
Screenshot: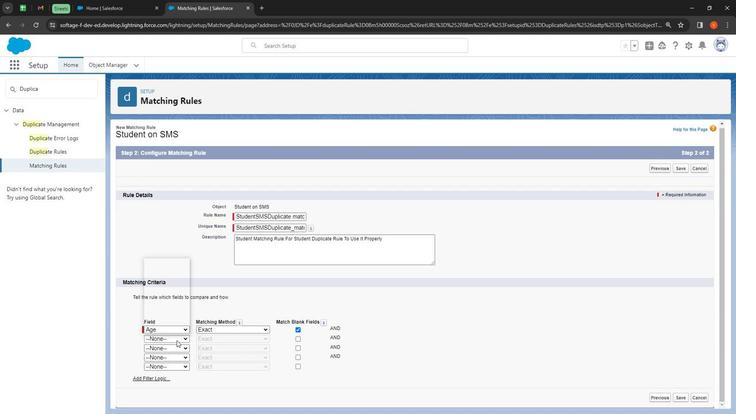 
Action: Mouse moved to (176, 323)
Screenshot: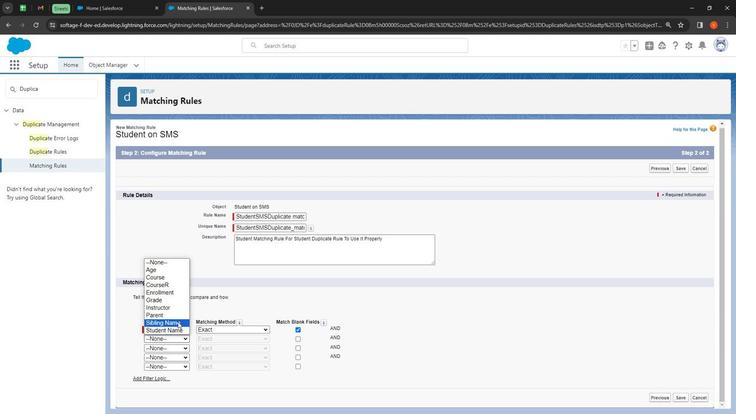 
Action: Mouse pressed left at (176, 323)
Screenshot: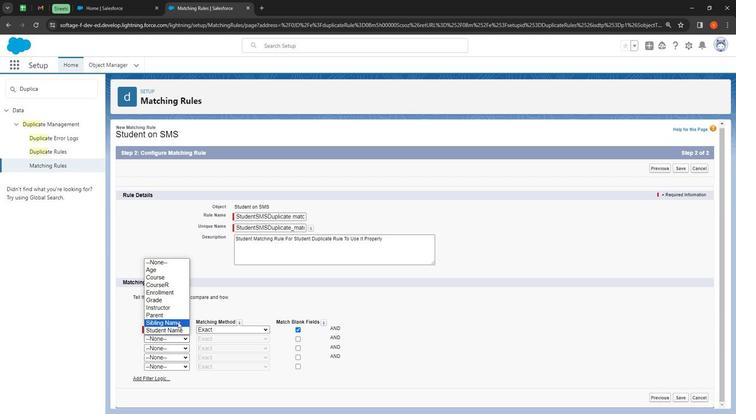 
Action: Mouse moved to (212, 338)
Screenshot: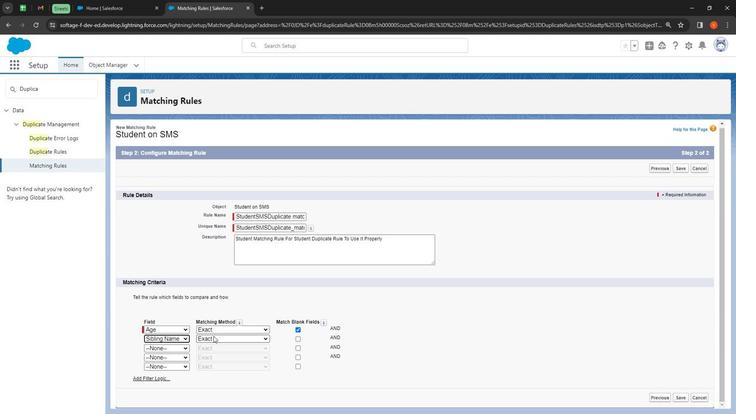 
Action: Mouse pressed left at (212, 338)
Screenshot: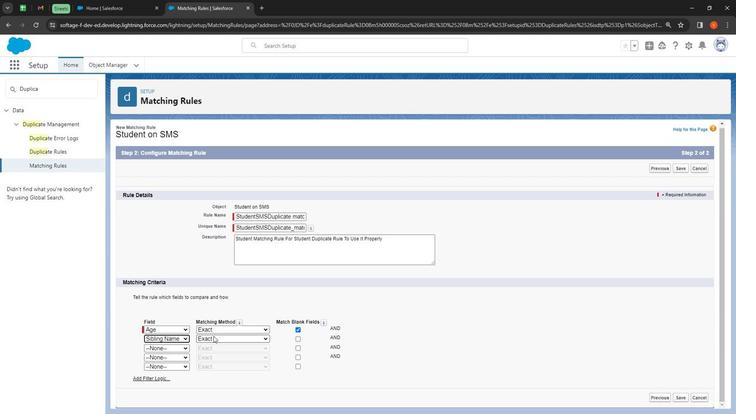 
Action: Mouse moved to (237, 358)
Screenshot: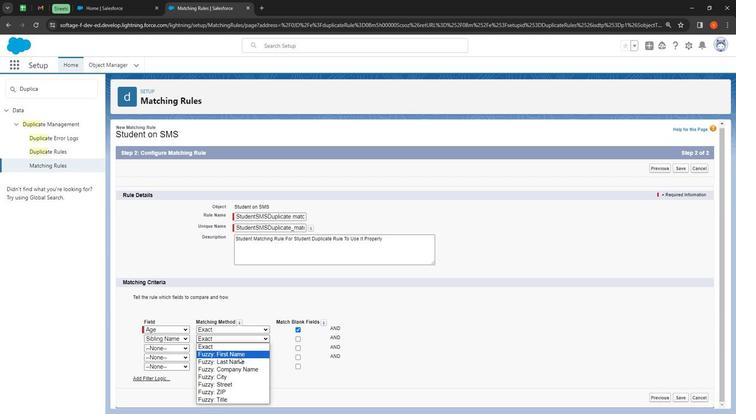 
Action: Mouse pressed left at (237, 358)
Screenshot: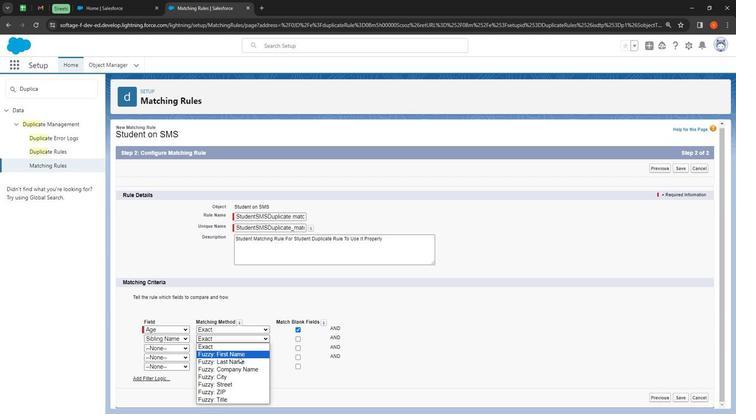 
Action: Mouse moved to (297, 342)
Screenshot: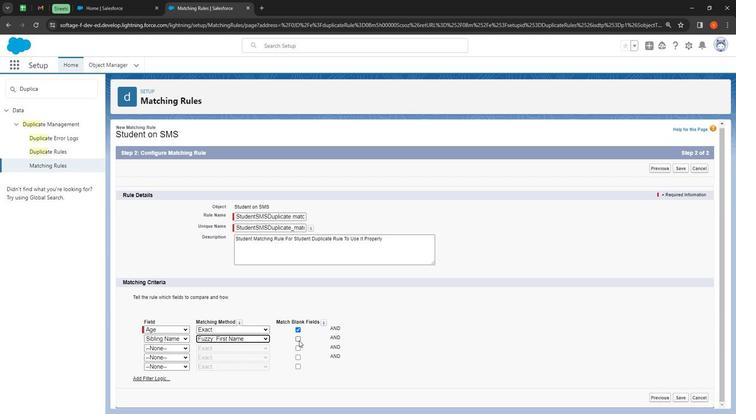 
Action: Mouse pressed left at (297, 342)
Screenshot: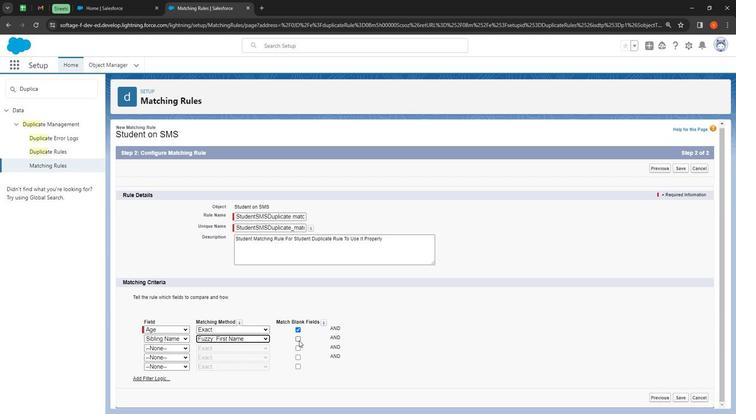 
Action: Mouse moved to (168, 349)
Screenshot: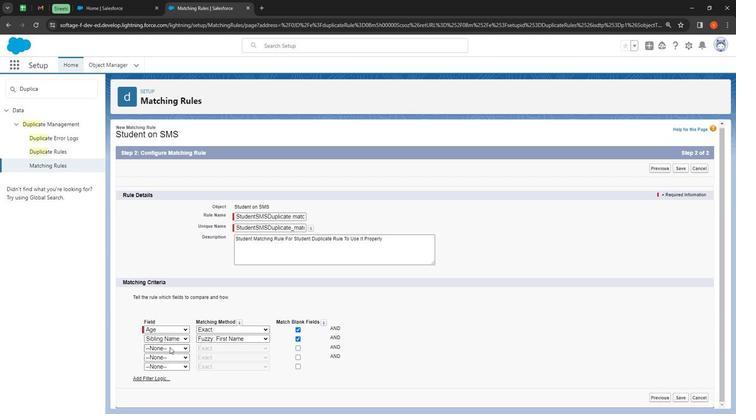 
Action: Mouse pressed left at (168, 349)
Screenshot: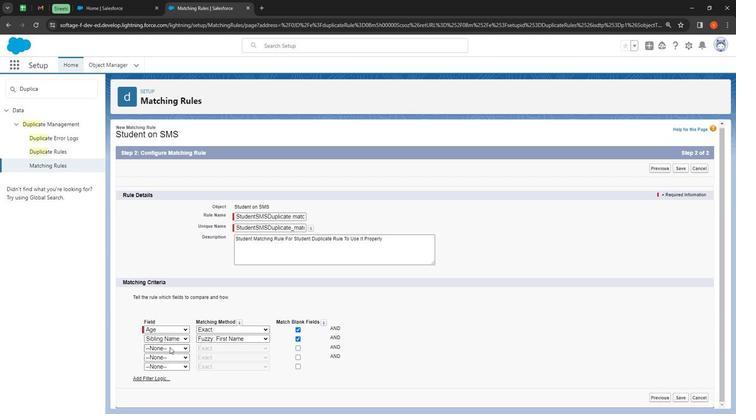 
Action: Mouse moved to (176, 319)
Screenshot: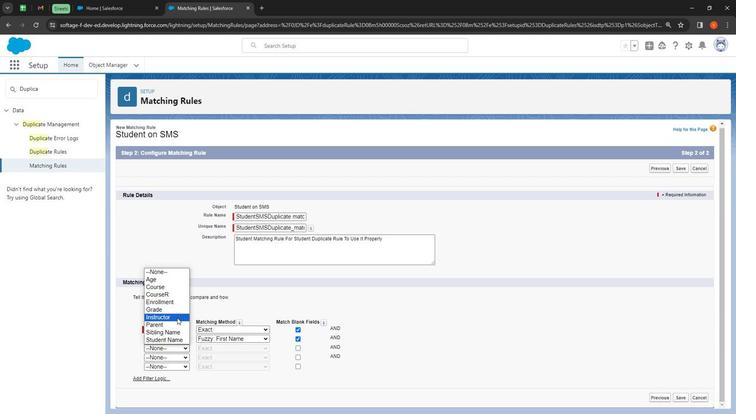 
Action: Mouse pressed left at (176, 319)
Screenshot: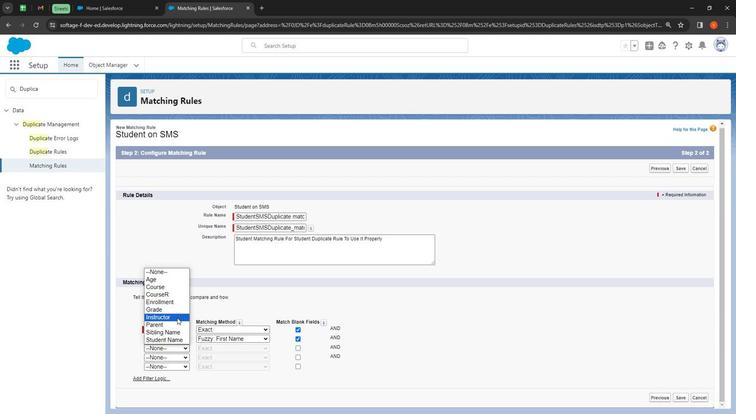 
Action: Mouse moved to (215, 350)
Screenshot: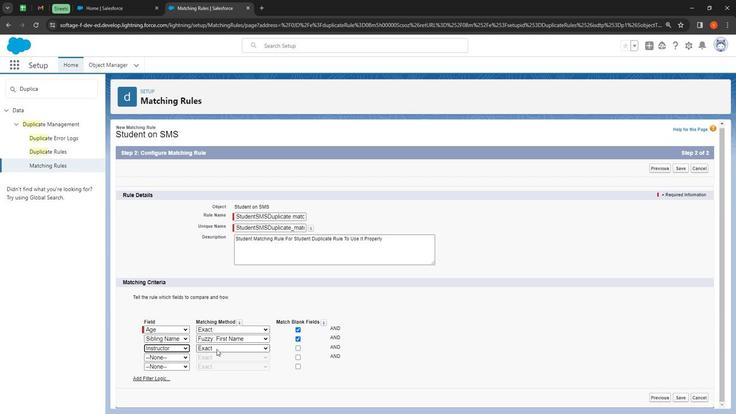 
Action: Mouse pressed left at (215, 350)
Screenshot: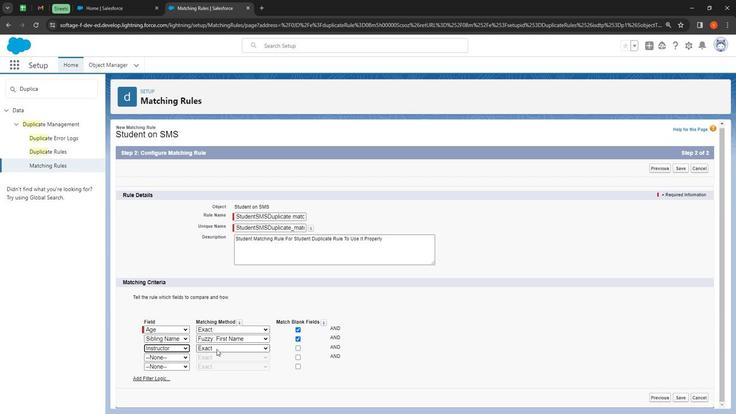 
Action: Mouse moved to (220, 358)
Screenshot: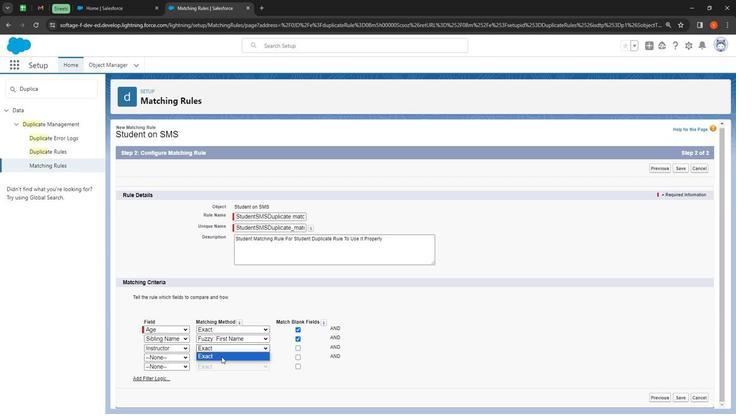 
Action: Mouse pressed left at (220, 358)
Screenshot: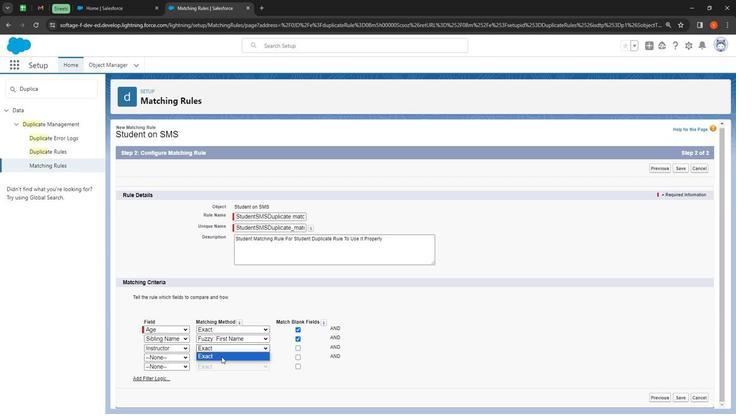 
Action: Mouse moved to (176, 359)
Screenshot: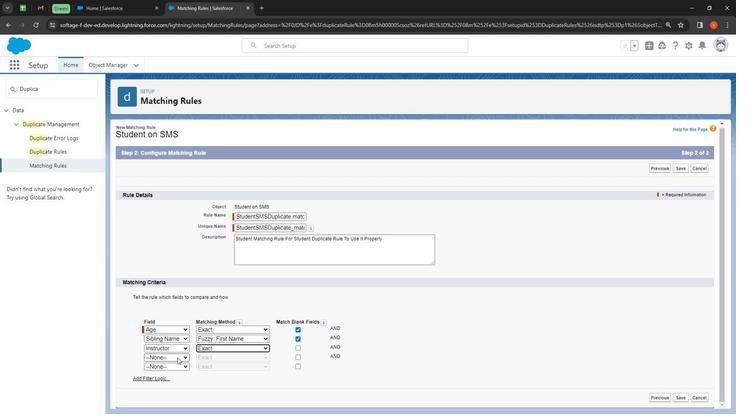 
Action: Mouse pressed left at (176, 359)
Screenshot: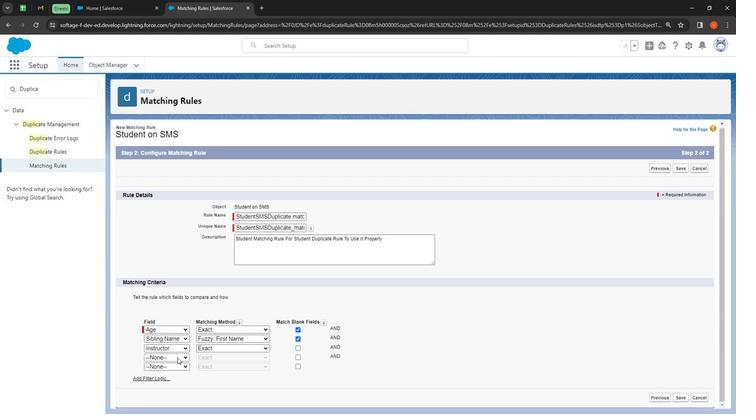 
Action: Mouse moved to (168, 307)
Screenshot: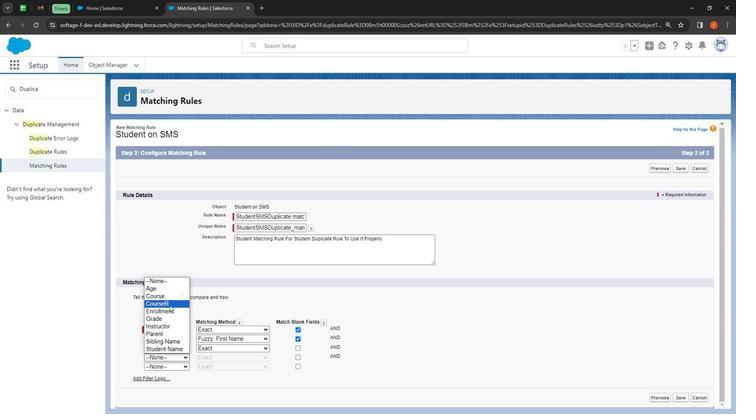 
Action: Mouse pressed left at (168, 307)
Screenshot: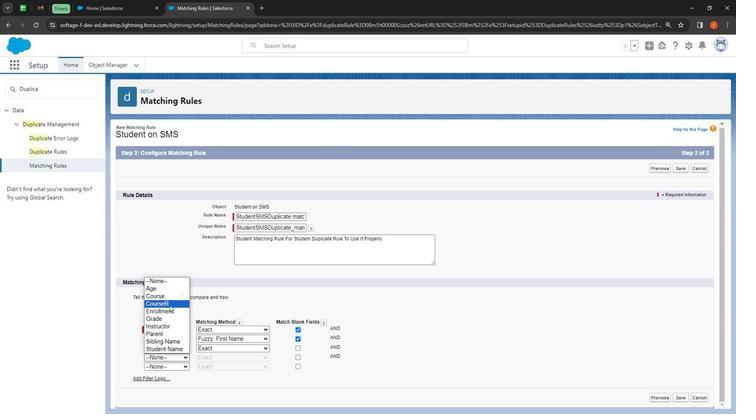 
Action: Mouse moved to (176, 356)
Screenshot: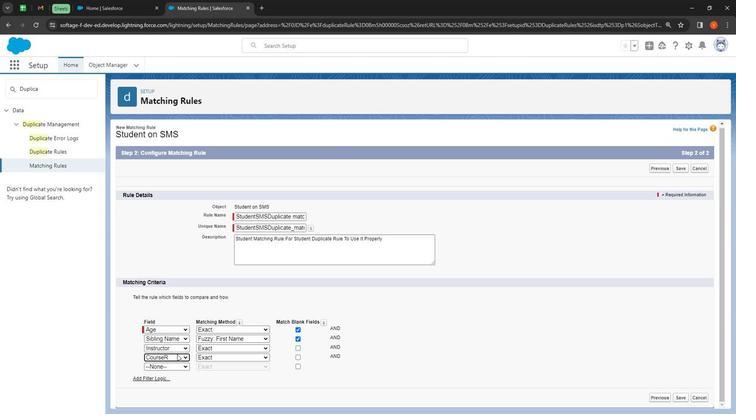 
Action: Mouse pressed left at (176, 356)
Screenshot: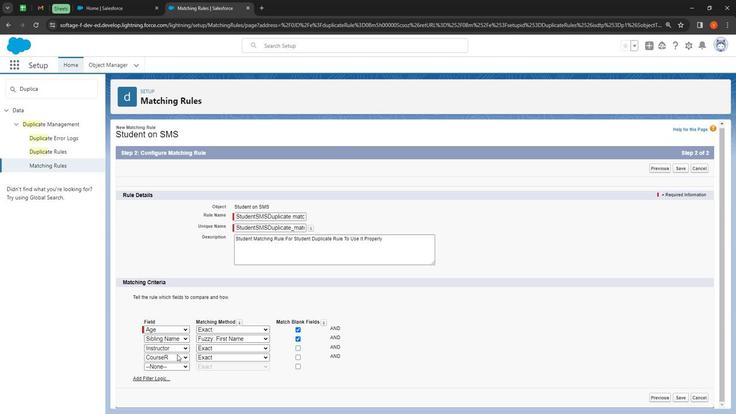
Action: Mouse moved to (173, 316)
Screenshot: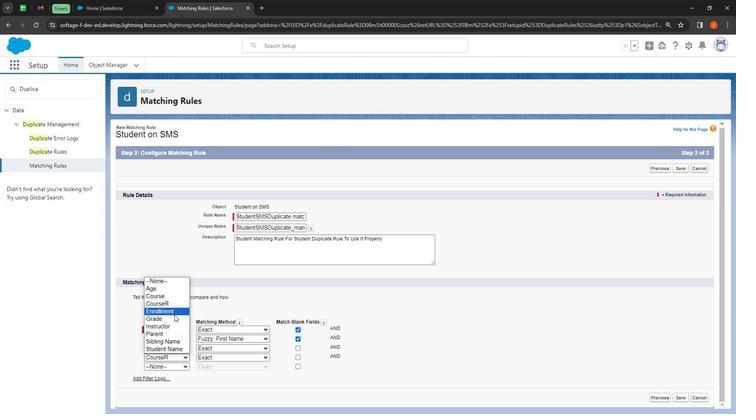 
Action: Mouse pressed left at (173, 316)
Screenshot: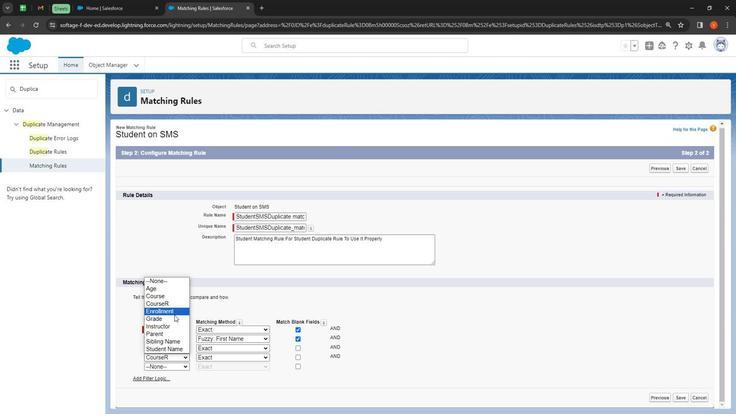 
Action: Mouse moved to (207, 357)
Screenshot: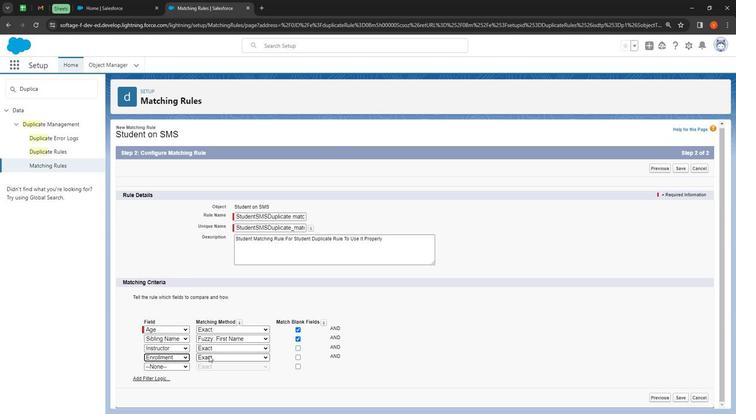 
Action: Mouse pressed left at (207, 357)
Screenshot: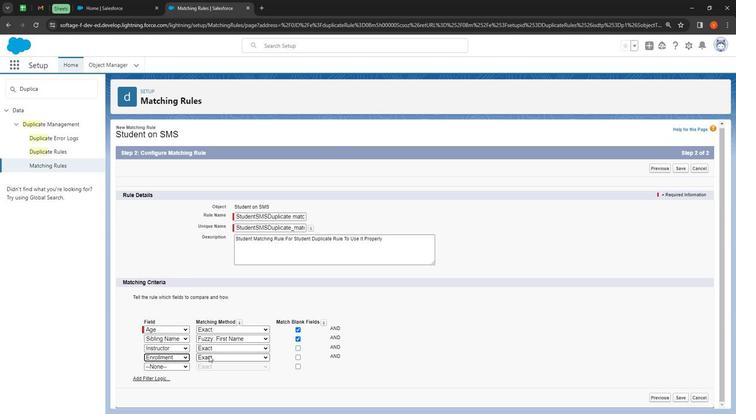 
Action: Mouse moved to (216, 299)
Screenshot: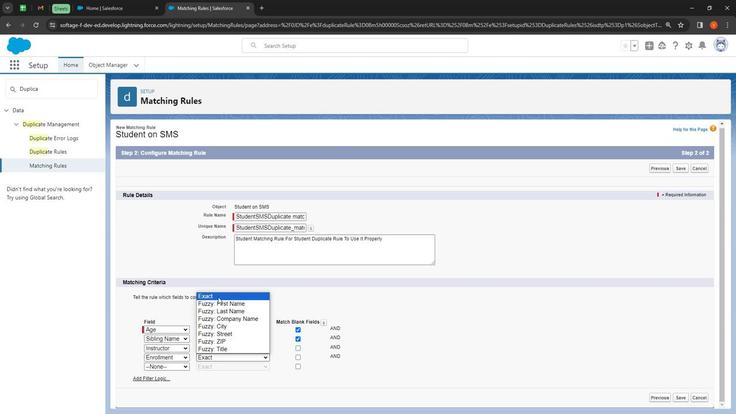 
Action: Mouse pressed left at (216, 299)
Screenshot: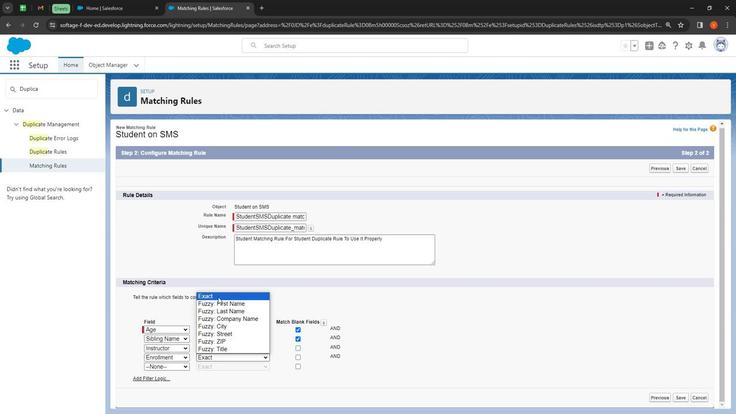 
Action: Mouse moved to (299, 348)
Screenshot: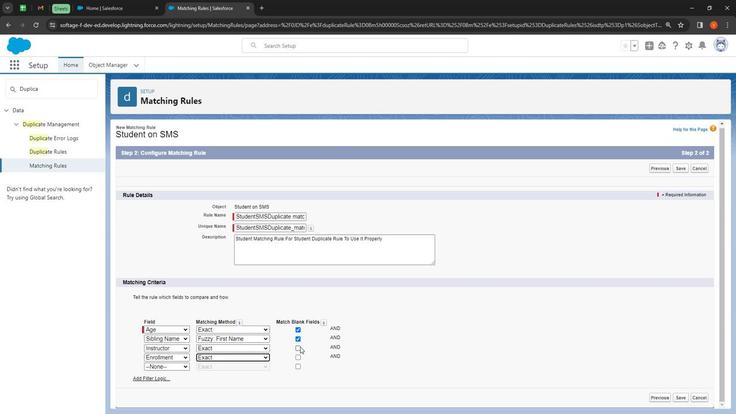 
Action: Mouse pressed left at (299, 348)
Screenshot: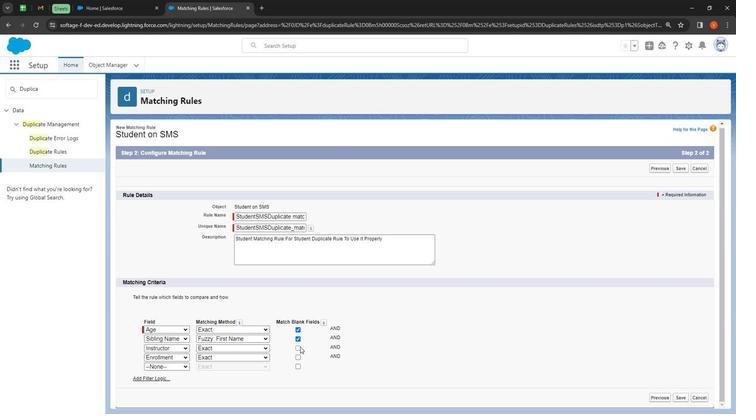 
Action: Mouse moved to (681, 401)
Screenshot: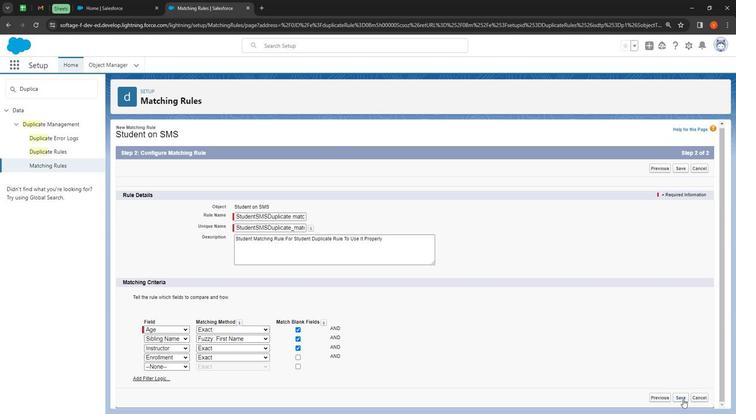 
Action: Mouse pressed left at (681, 401)
Screenshot: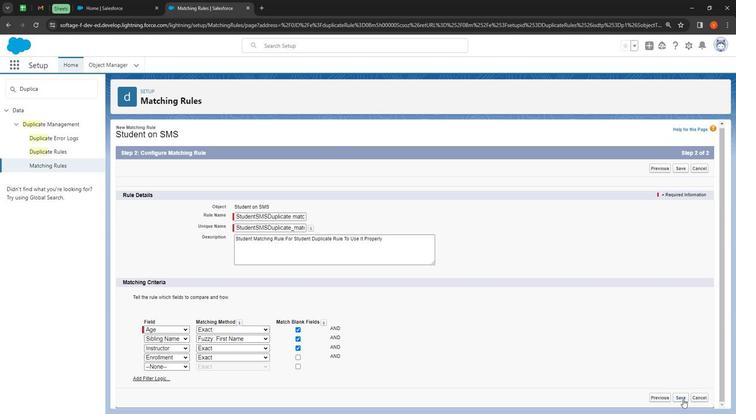 
Action: Mouse moved to (366, 169)
Screenshot: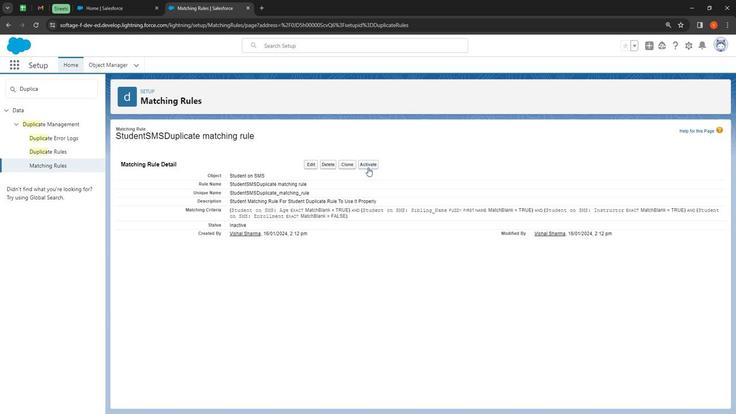 
Action: Mouse pressed left at (366, 169)
Screenshot: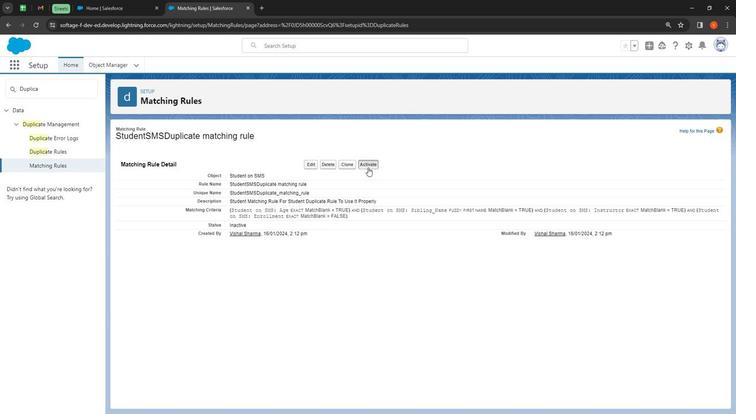 
Action: Mouse moved to (410, 289)
Screenshot: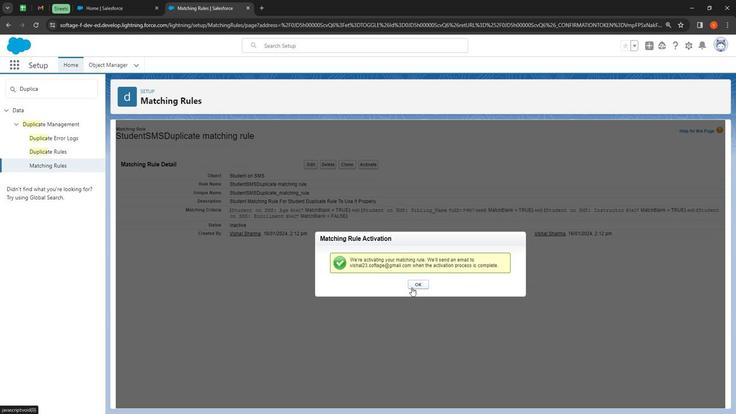 
Action: Mouse pressed left at (410, 289)
Screenshot: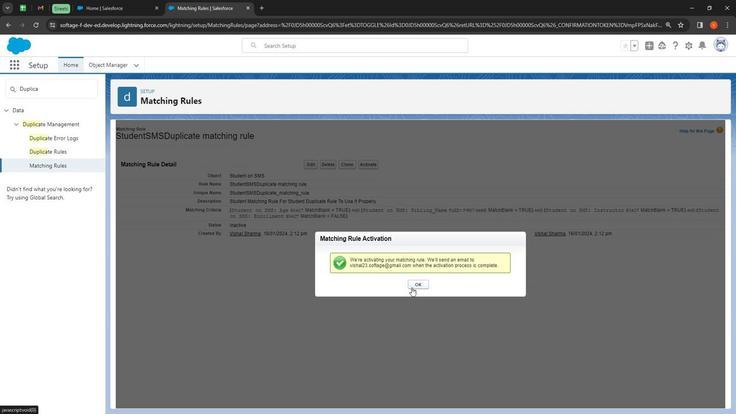 
Action: Mouse moved to (48, 156)
Screenshot: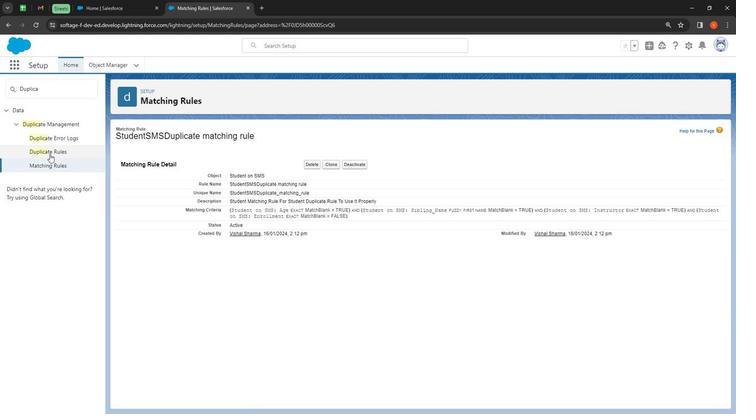 
Action: Mouse pressed left at (48, 156)
Screenshot: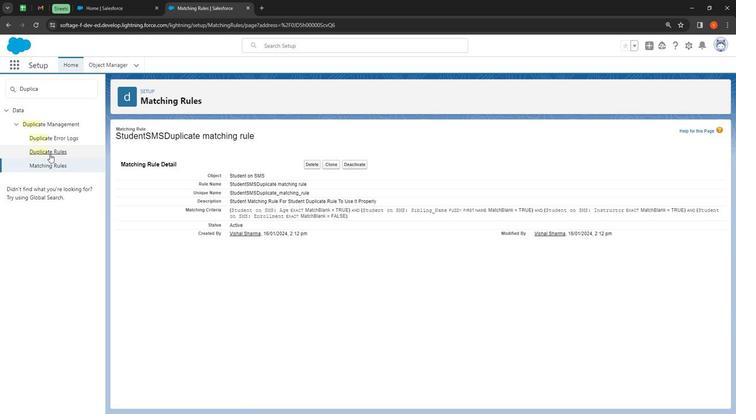 
Action: Mouse moved to (33, 22)
Screenshot: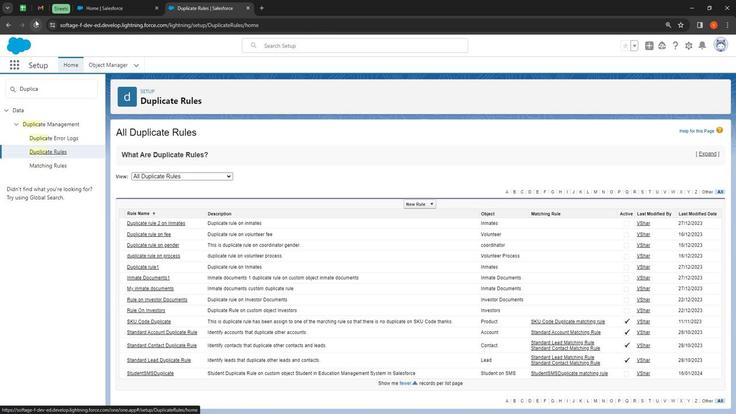 
Action: Mouse pressed left at (33, 22)
Screenshot: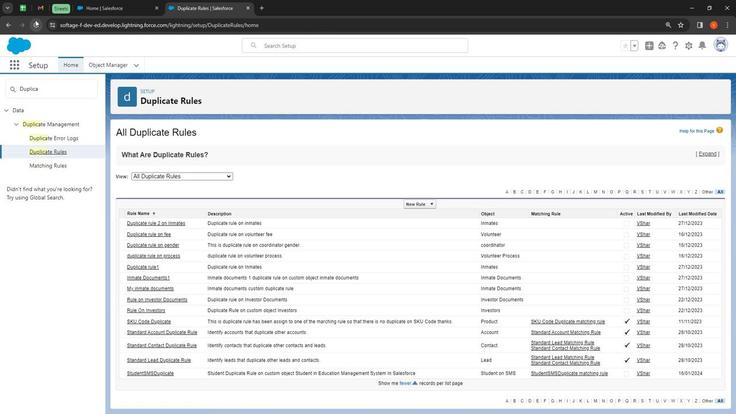 
Action: Mouse moved to (643, 193)
Screenshot: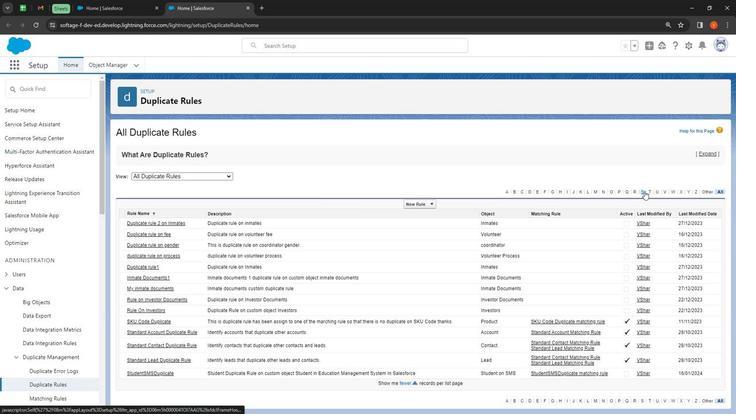 
Action: Mouse pressed left at (643, 193)
Screenshot: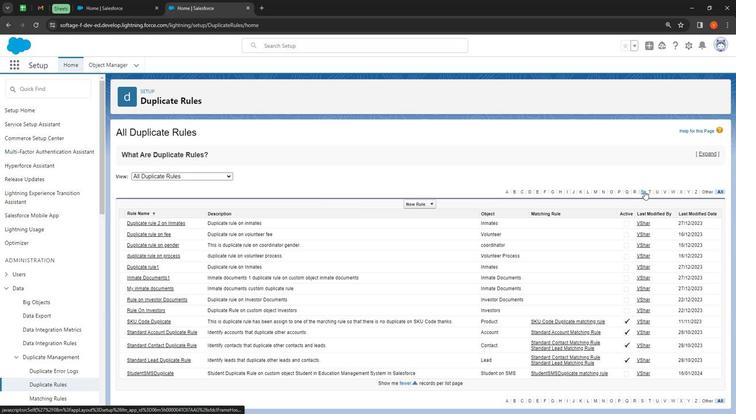 
Action: Mouse moved to (154, 277)
Screenshot: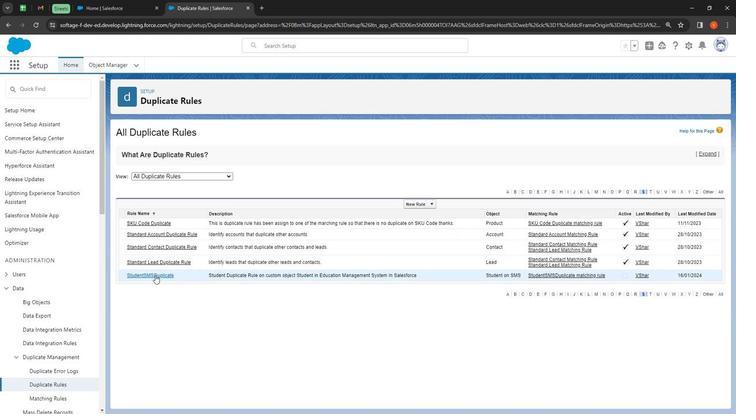 
Action: Mouse pressed left at (154, 277)
Screenshot: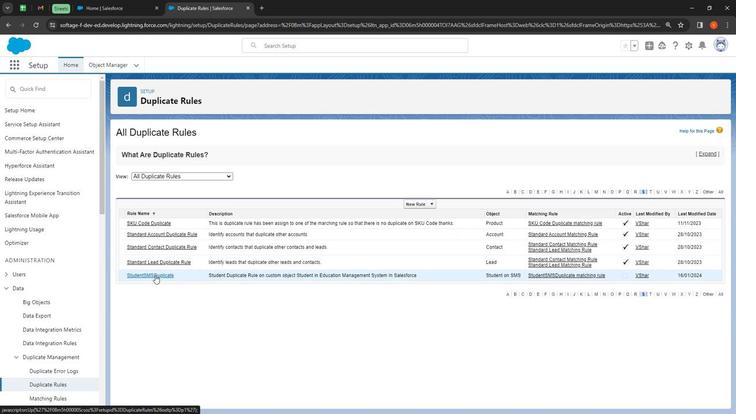 
Action: Mouse moved to (310, 170)
Screenshot: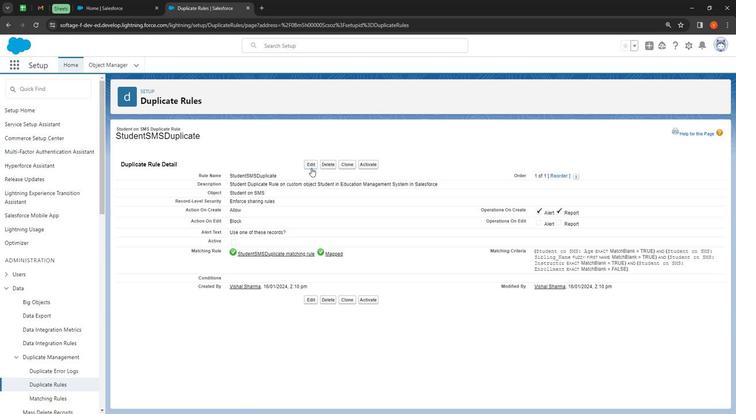 
Action: Mouse pressed left at (310, 170)
Screenshot: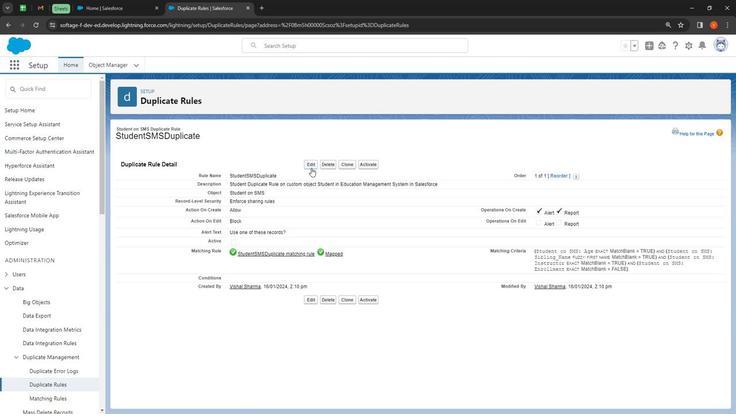 
Action: Mouse moved to (362, 339)
Screenshot: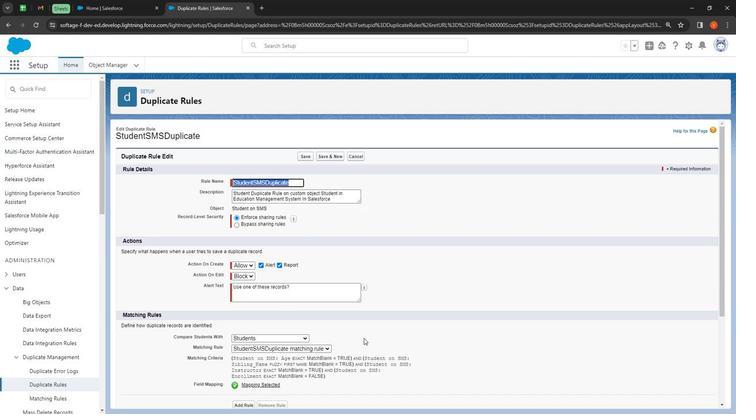 
Action: Mouse pressed left at (362, 339)
Screenshot: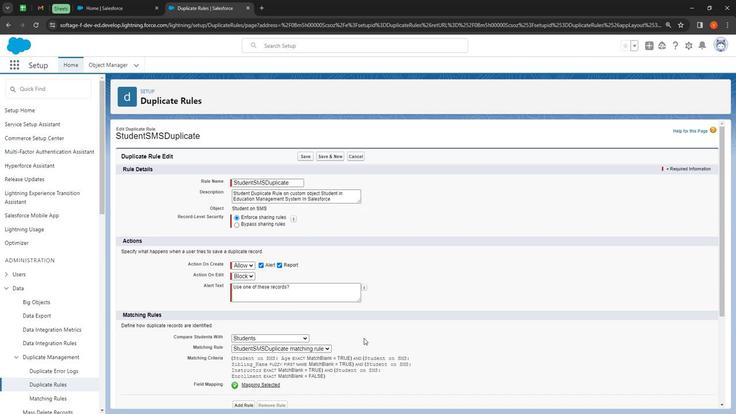 
Action: Mouse moved to (348, 351)
Screenshot: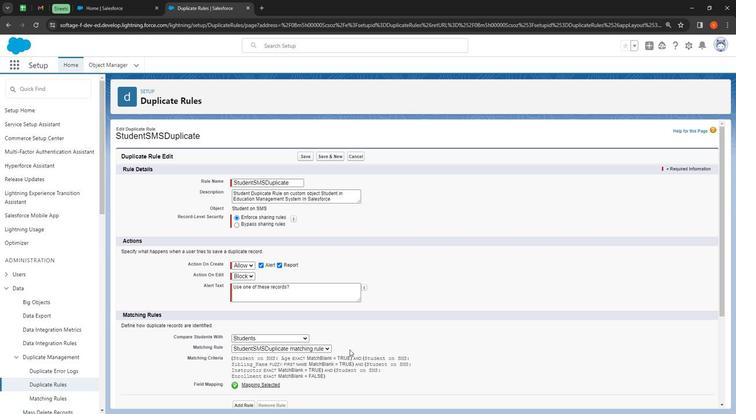 
Action: Mouse scrolled (348, 350) with delta (0, 0)
Screenshot: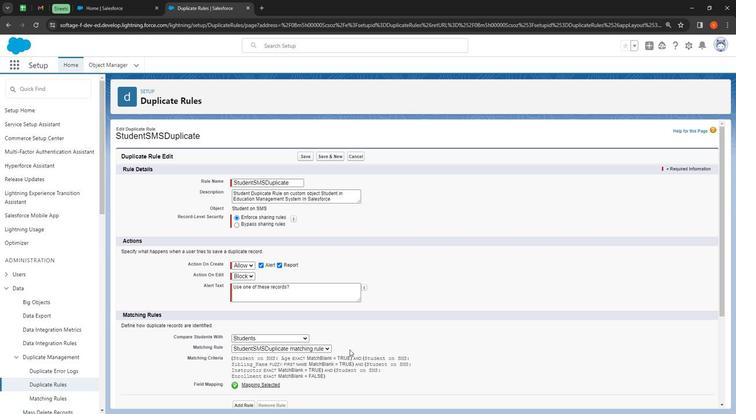 
Action: Mouse moved to (350, 350)
Screenshot: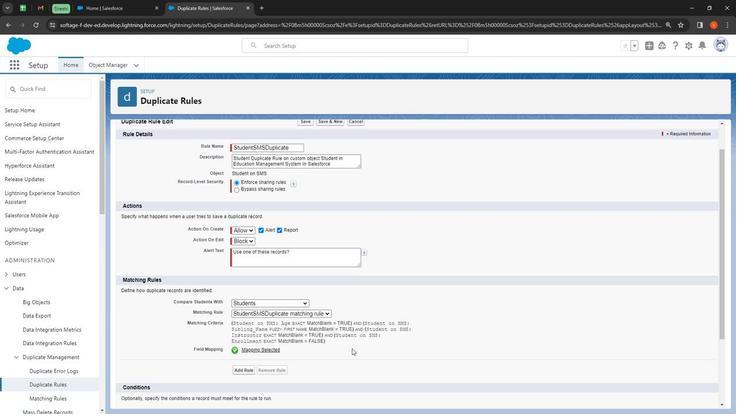
Action: Mouse scrolled (350, 349) with delta (0, 0)
Screenshot: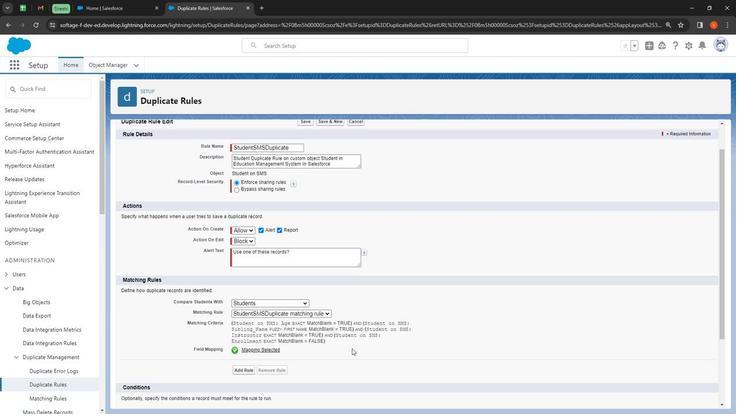 
Action: Mouse moved to (263, 331)
Screenshot: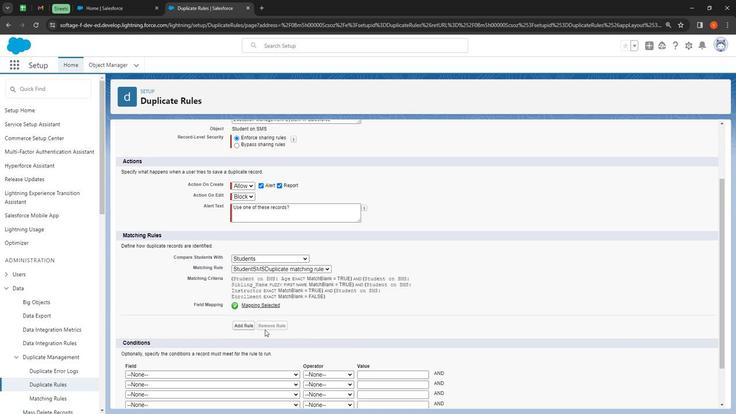 
Action: Mouse scrolled (263, 331) with delta (0, 0)
Screenshot: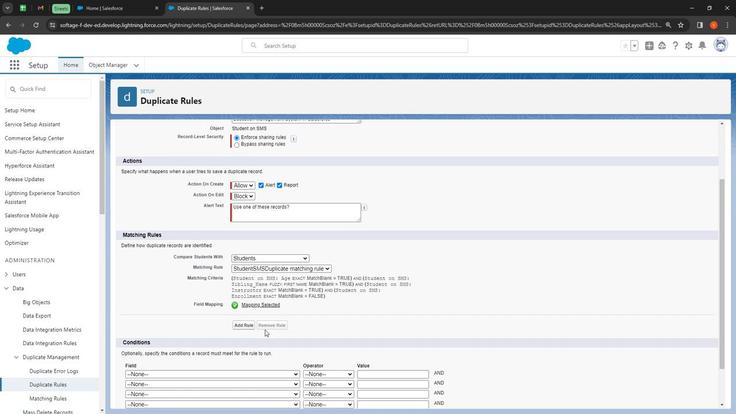 
Action: Mouse moved to (233, 311)
Screenshot: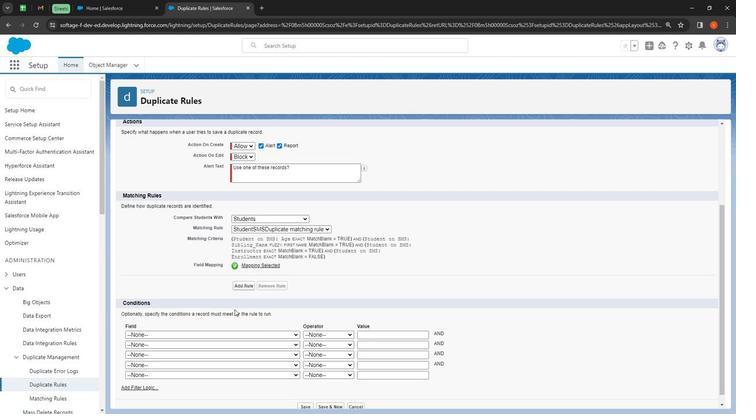 
Action: Mouse scrolled (233, 311) with delta (0, 0)
Screenshot: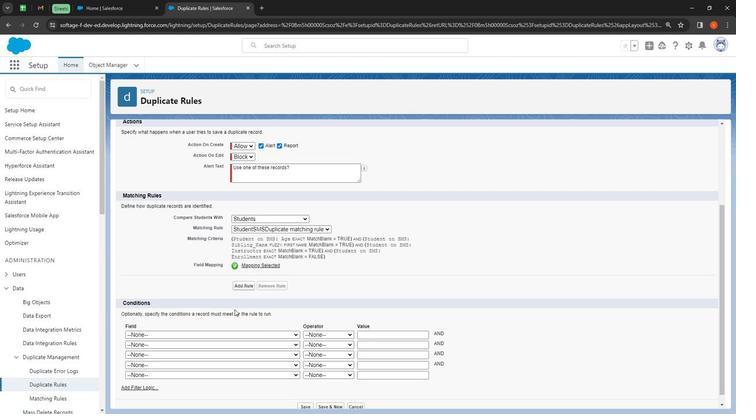 
Action: Mouse moved to (232, 312)
Screenshot: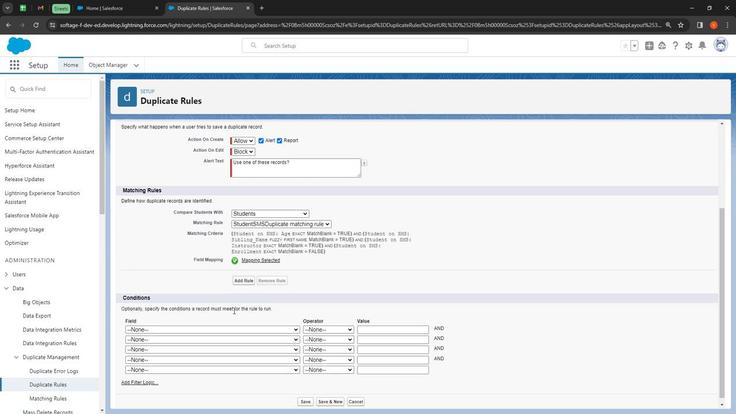 
Action: Mouse scrolled (232, 311) with delta (0, 0)
Screenshot: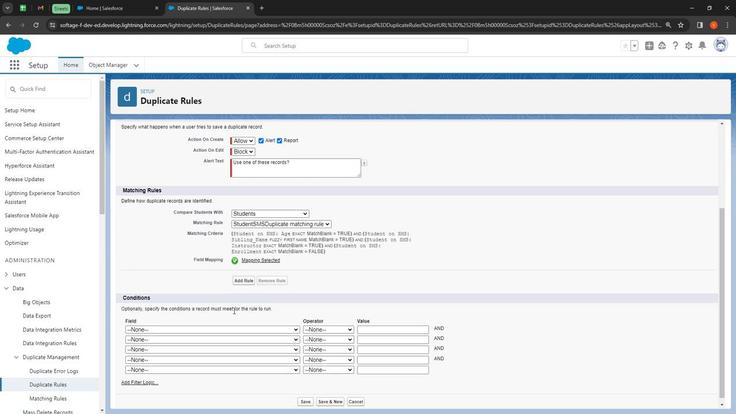 
Action: Mouse moved to (219, 327)
Screenshot: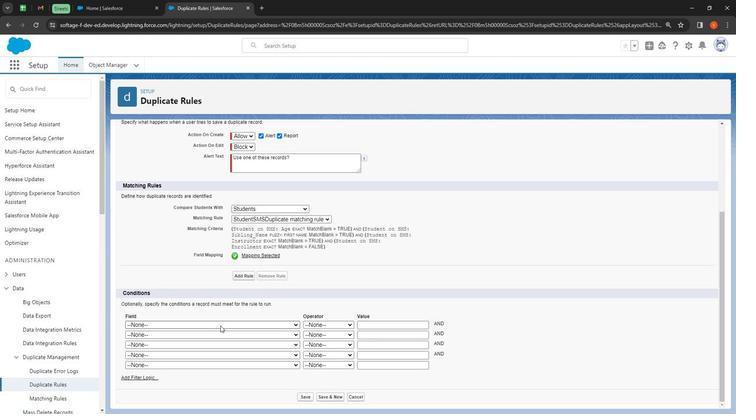 
Action: Mouse pressed left at (219, 327)
Screenshot: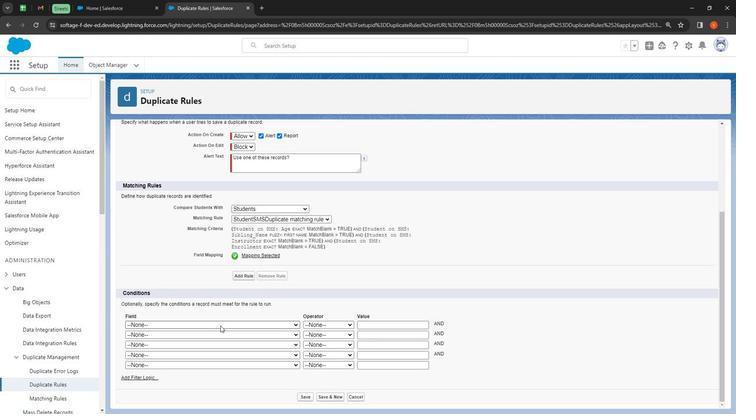 
Action: Mouse moved to (220, 199)
Screenshot: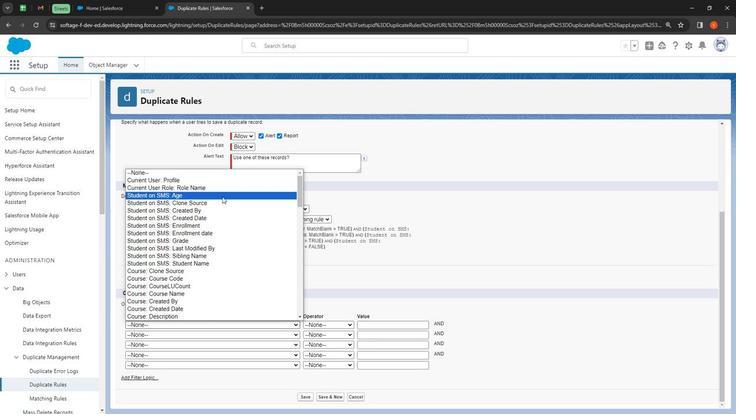 
Action: Mouse pressed left at (220, 199)
Screenshot: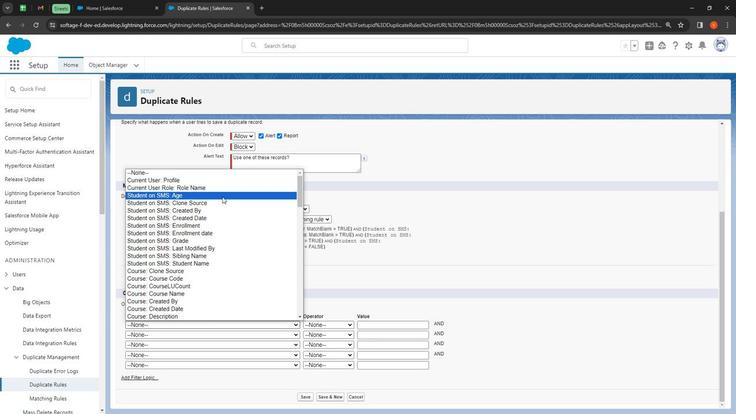 
Action: Mouse moved to (327, 325)
Screenshot: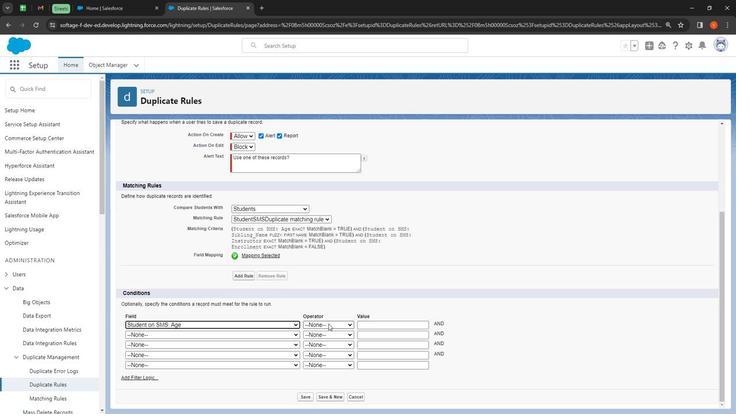 
Action: Mouse pressed left at (327, 325)
Screenshot: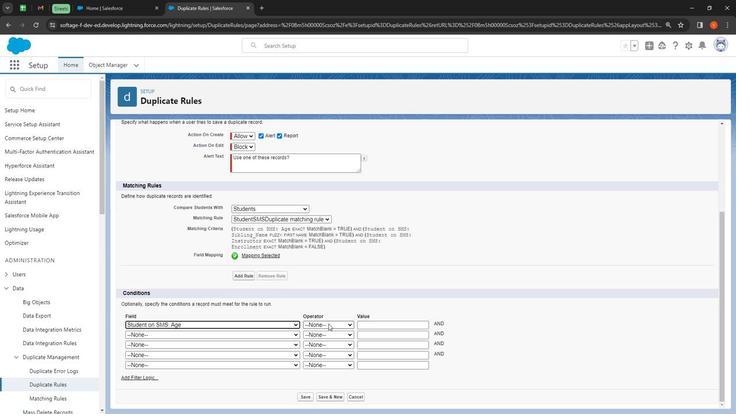 
Action: Mouse moved to (338, 295)
Screenshot: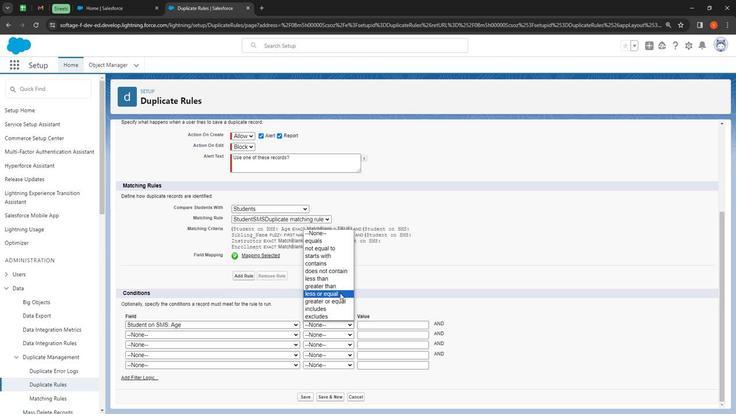 
Action: Mouse pressed left at (338, 295)
Screenshot: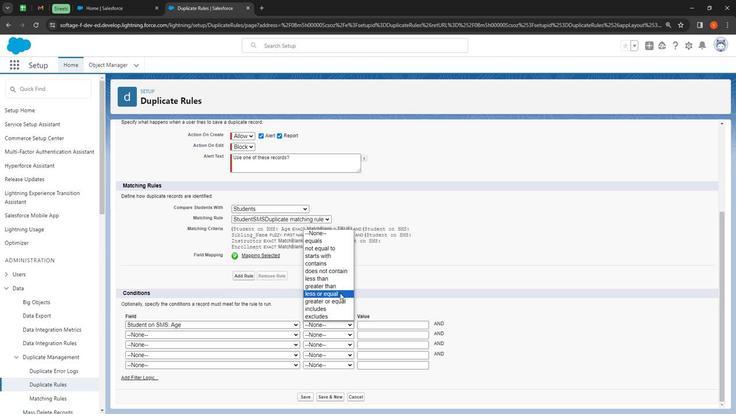 
Action: Mouse moved to (371, 326)
Screenshot: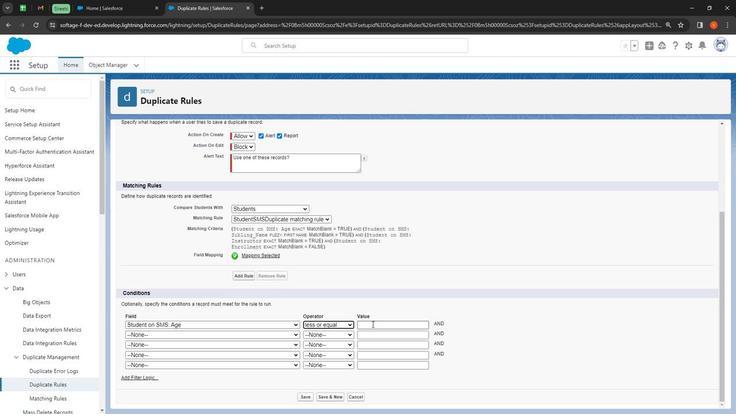 
Action: Mouse pressed left at (371, 326)
Screenshot: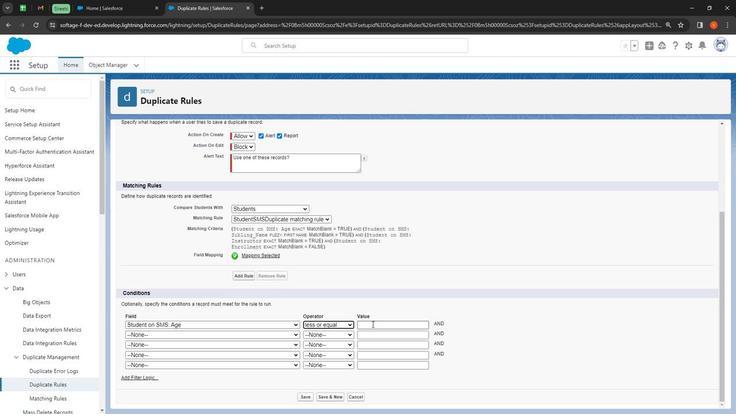 
Action: Mouse moved to (301, 253)
Screenshot: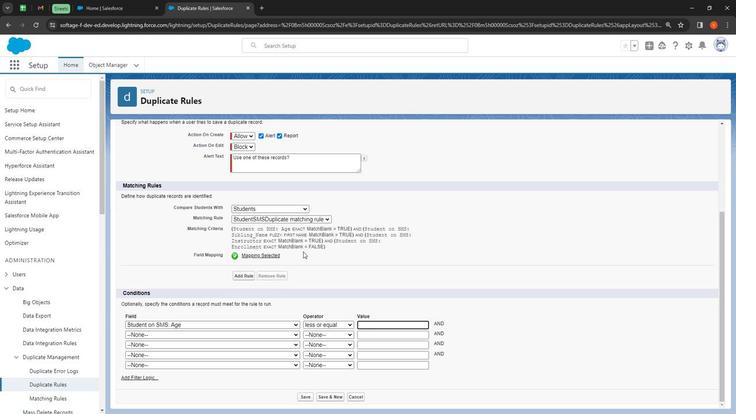 
Action: Key pressed 18
Screenshot: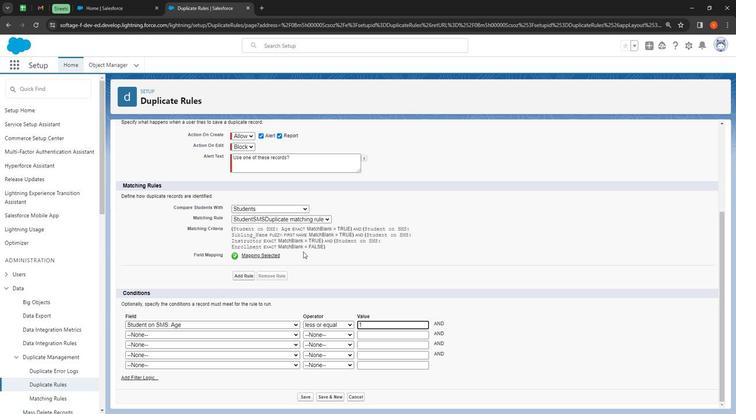 
Action: Mouse moved to (281, 338)
Screenshot: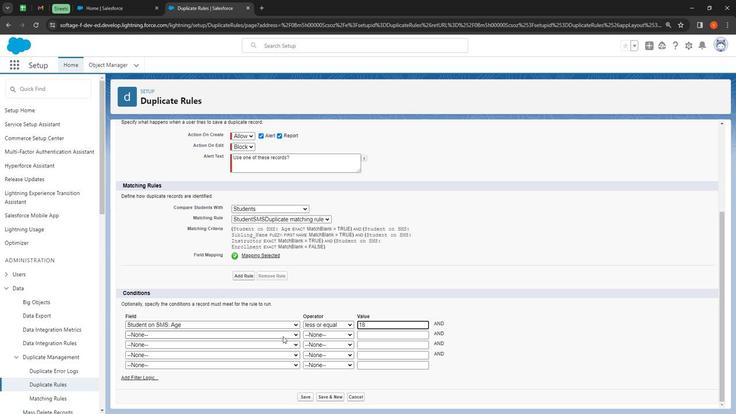 
Action: Mouse pressed left at (281, 338)
Screenshot: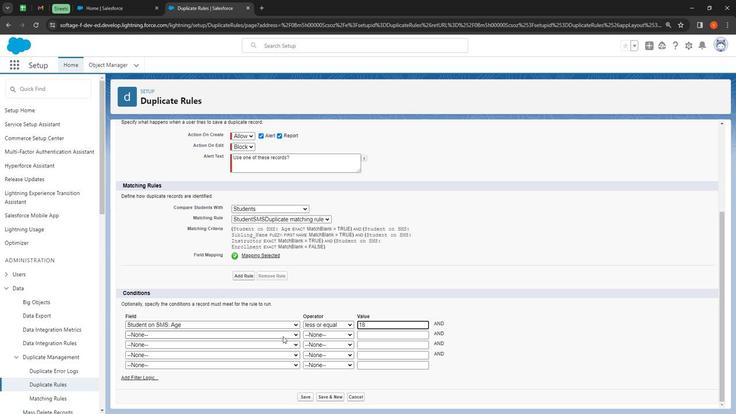 
Action: Mouse moved to (199, 269)
Screenshot: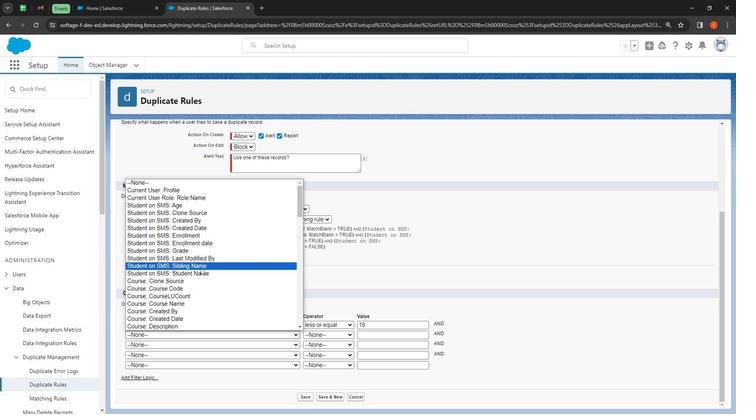 
Action: Mouse pressed left at (199, 269)
Screenshot: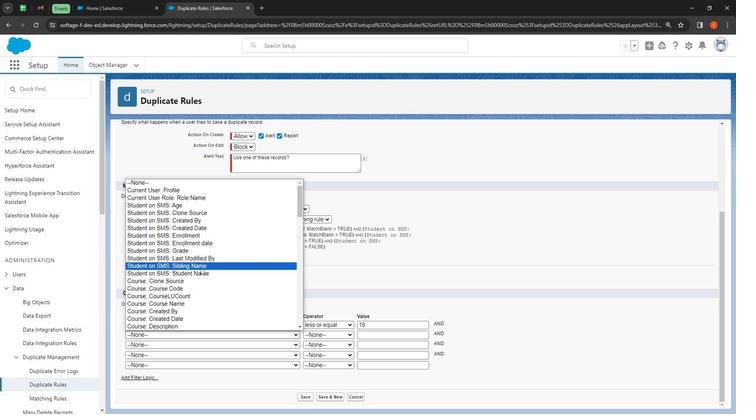 
Action: Mouse moved to (381, 334)
Screenshot: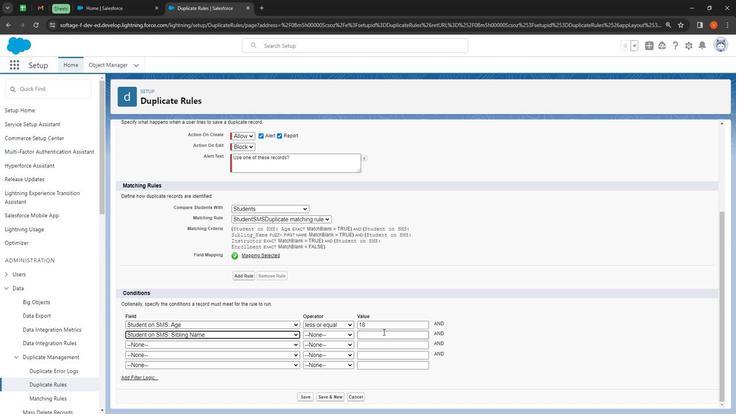 
Action: Mouse pressed left at (381, 334)
Screenshot: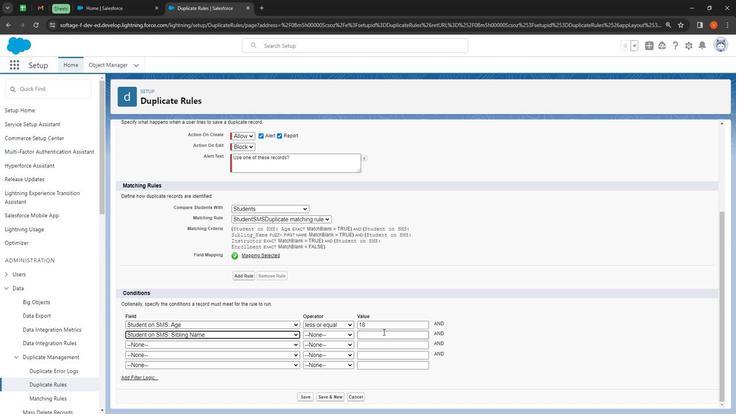 
Action: Mouse moved to (333, 298)
Screenshot: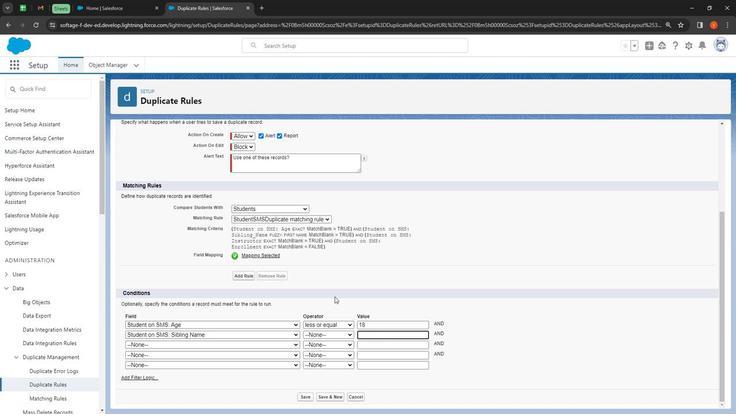 
Action: Key pressed <Key.shift><Key.shift><Key.shift><Key.shift><Key.shift><Key.shift><Key.shift><Key.shift><Key.shift><Key.shift><Key.shift><Key.shift>Jimmy
Screenshot: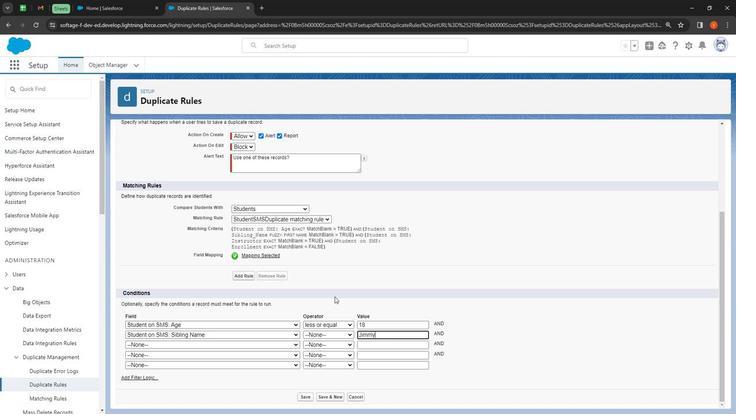
Action: Mouse moved to (273, 350)
Screenshot: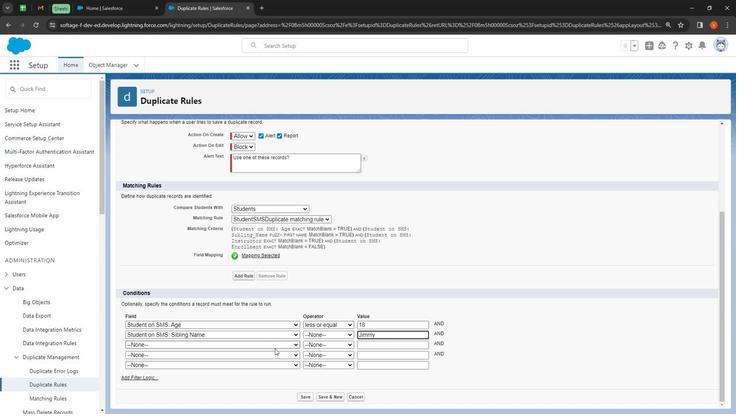 
Action: Mouse pressed left at (273, 350)
Screenshot: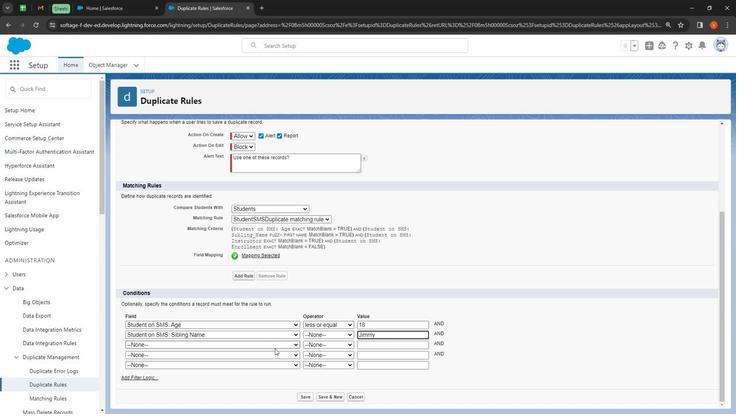 
Action: Mouse moved to (222, 302)
Screenshot: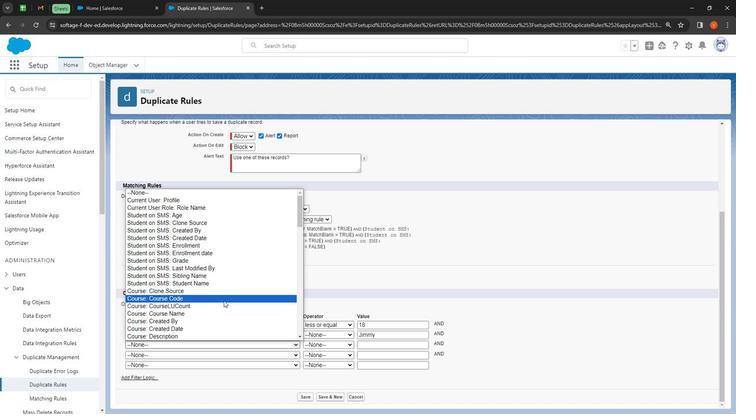 
Action: Mouse pressed left at (222, 302)
Screenshot: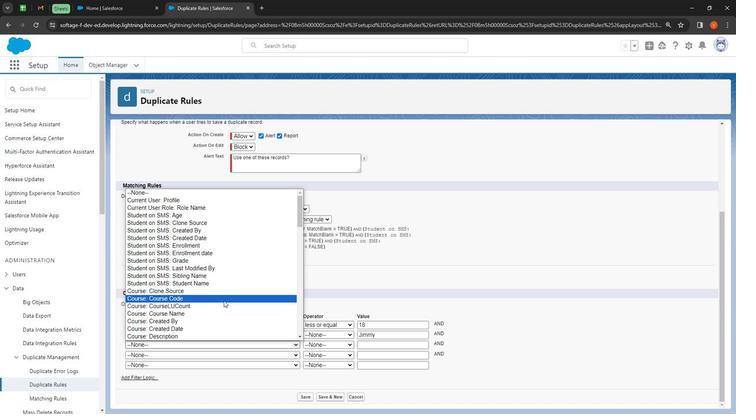 
Action: Mouse moved to (320, 339)
Screenshot: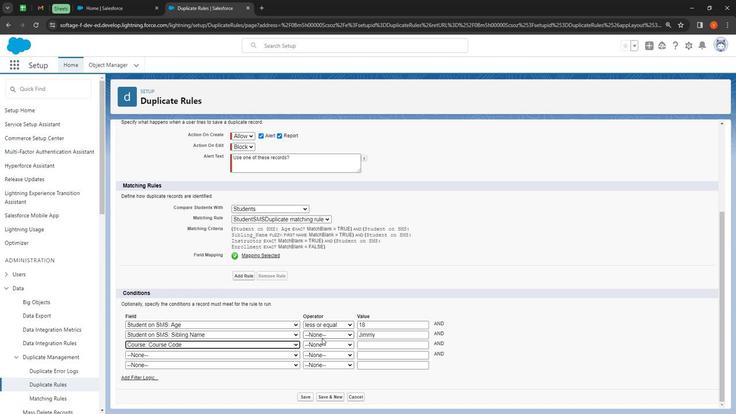 
Action: Mouse pressed left at (320, 339)
Screenshot: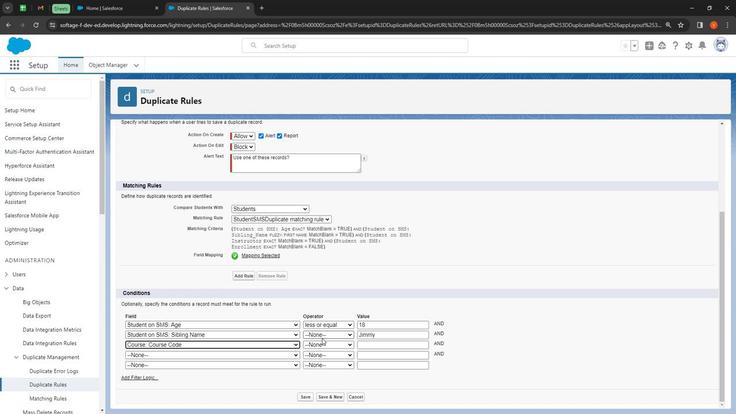 
Action: Mouse moved to (322, 253)
Screenshot: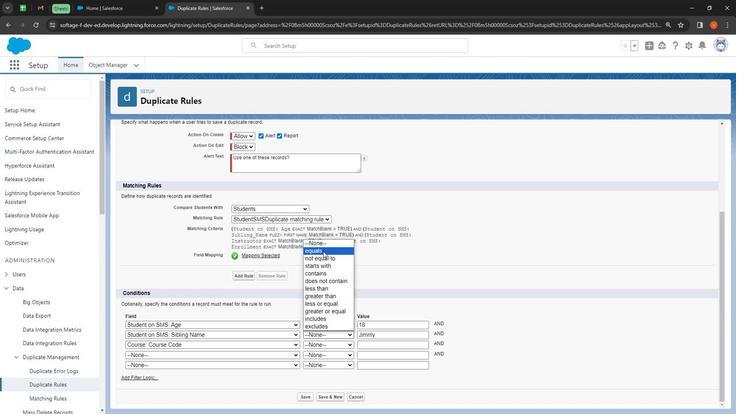 
Action: Mouse pressed left at (322, 253)
Screenshot: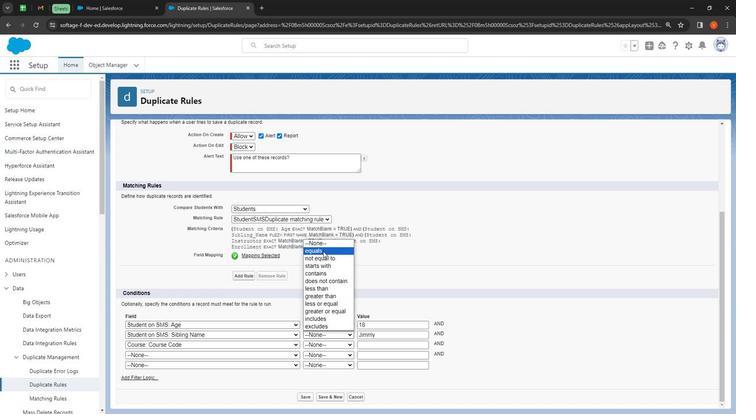 
Action: Mouse moved to (346, 346)
Screenshot: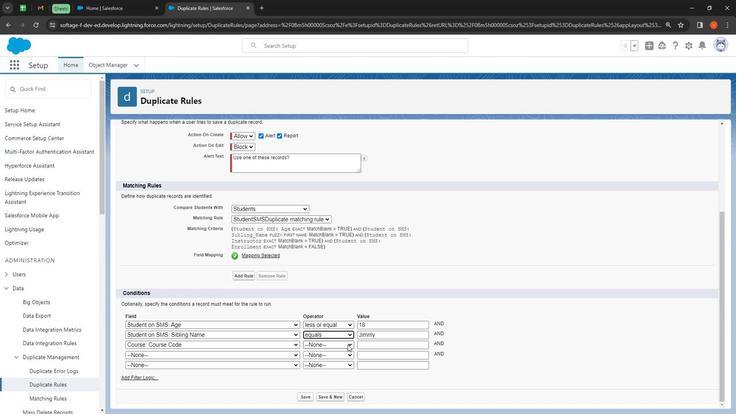 
Action: Mouse pressed left at (346, 346)
Screenshot: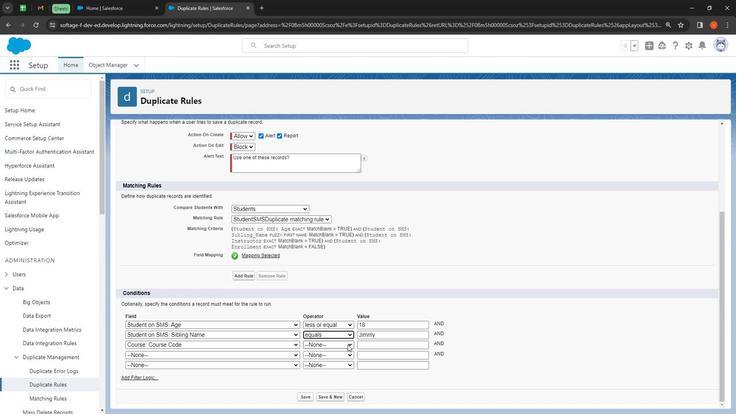 
Action: Mouse moved to (335, 329)
Screenshot: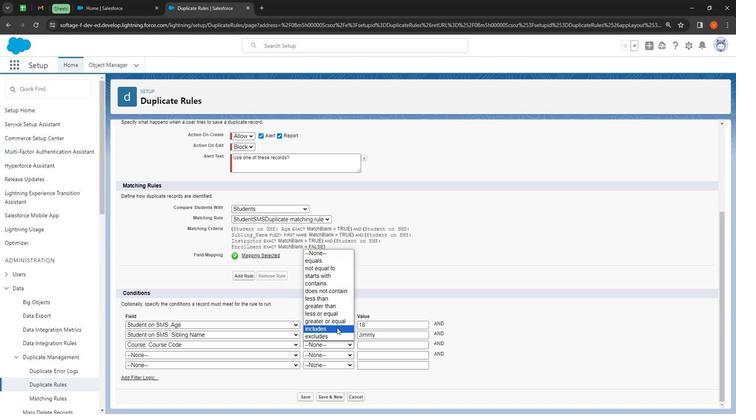 
Action: Mouse pressed left at (335, 329)
Screenshot: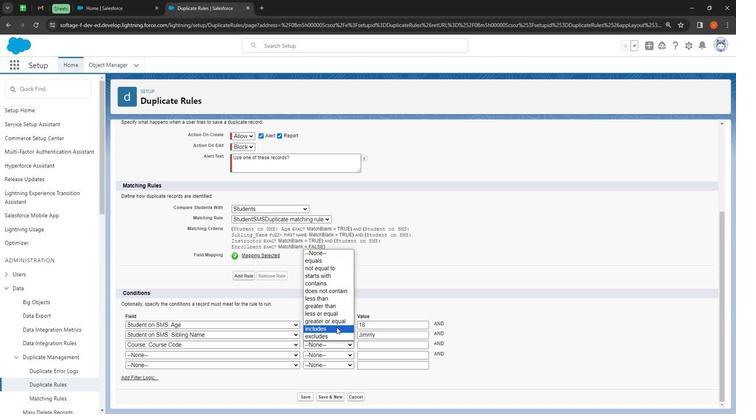 
Action: Mouse moved to (378, 349)
Screenshot: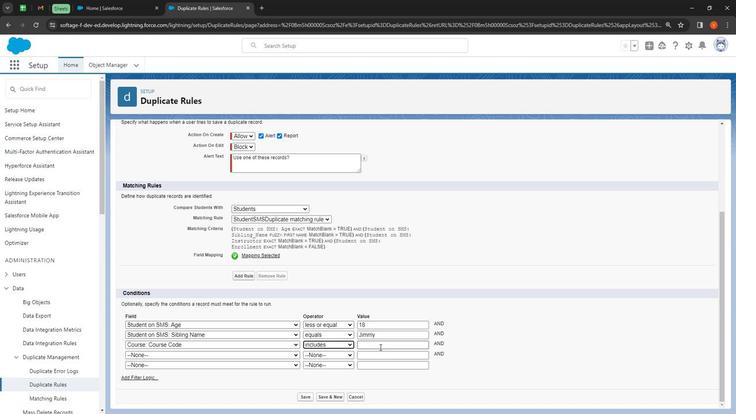 
Action: Mouse pressed left at (378, 349)
Screenshot: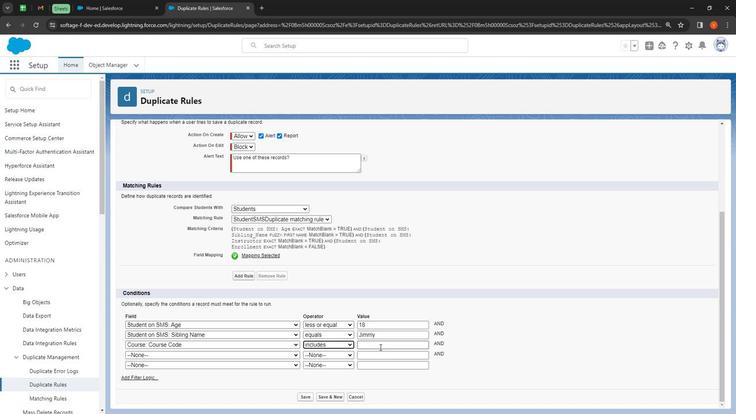 
Action: Mouse moved to (325, 348)
Screenshot: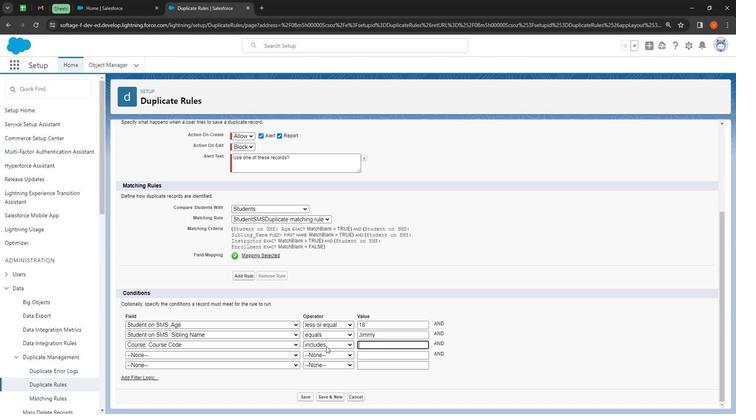 
Action: Mouse pressed left at (325, 348)
Screenshot: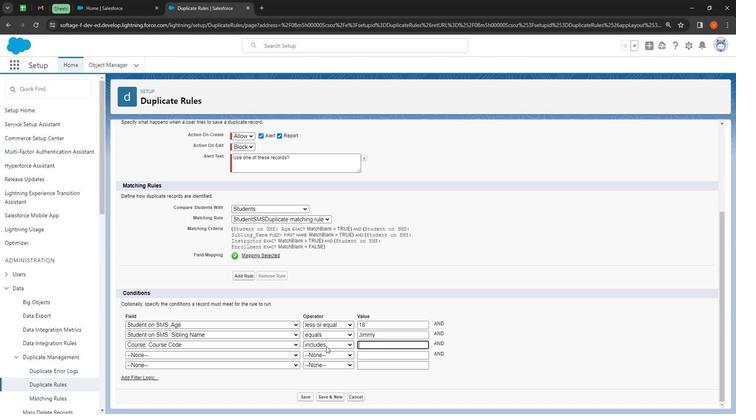 
Action: Mouse moved to (333, 265)
Screenshot: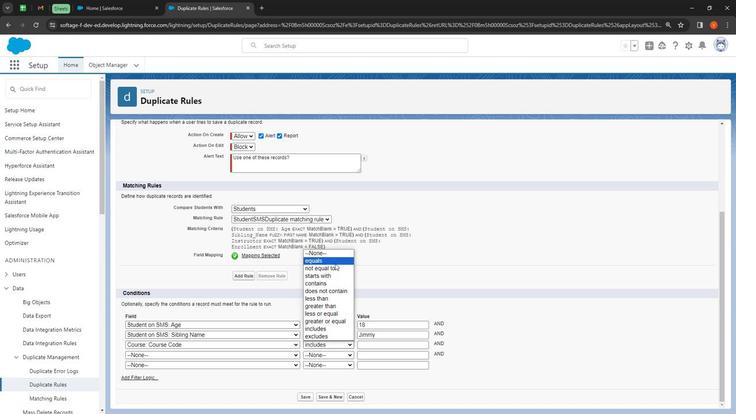 
Action: Mouse pressed left at (333, 265)
Screenshot: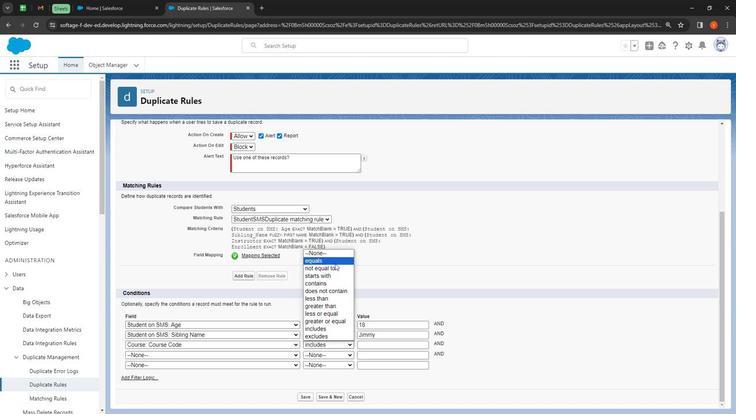 
Action: Mouse moved to (338, 338)
Screenshot: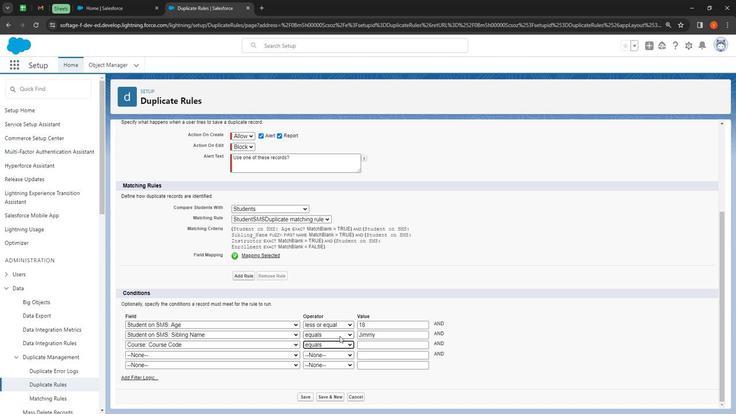 
Action: Mouse pressed left at (338, 338)
Screenshot: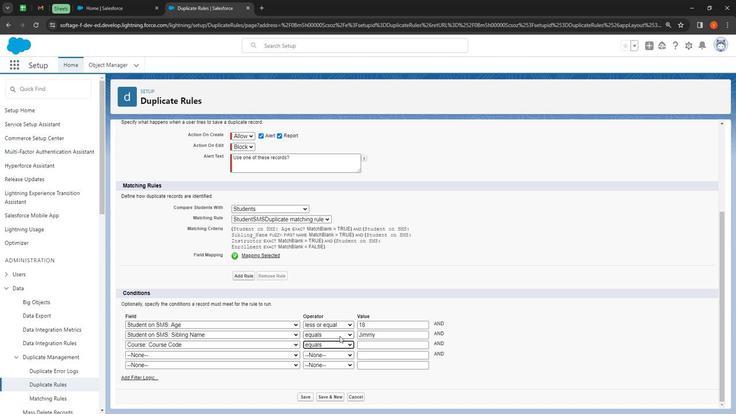 
Action: Mouse moved to (333, 320)
Screenshot: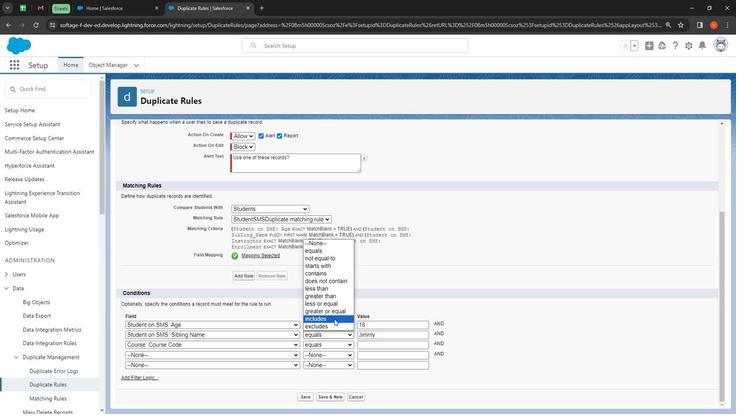 
Action: Mouse pressed left at (333, 320)
Screenshot: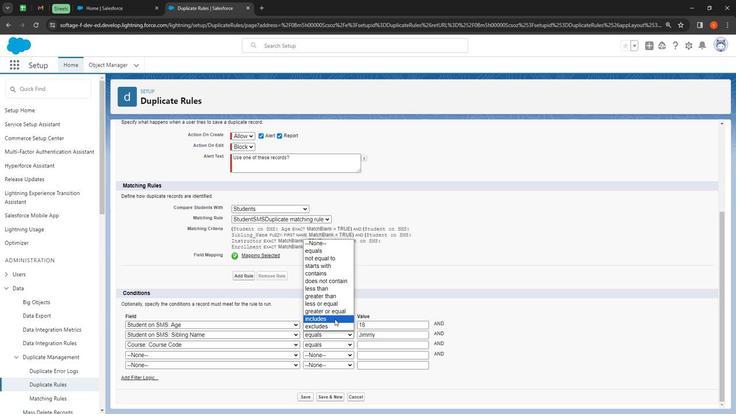 
Action: Mouse moved to (355, 348)
Screenshot: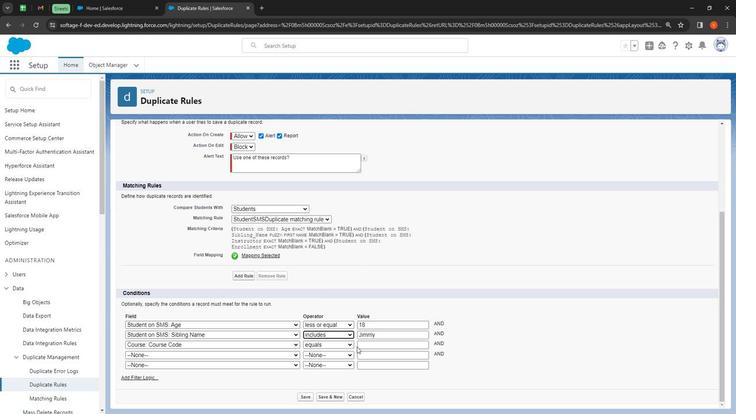 
Action: Mouse pressed left at (355, 348)
Screenshot: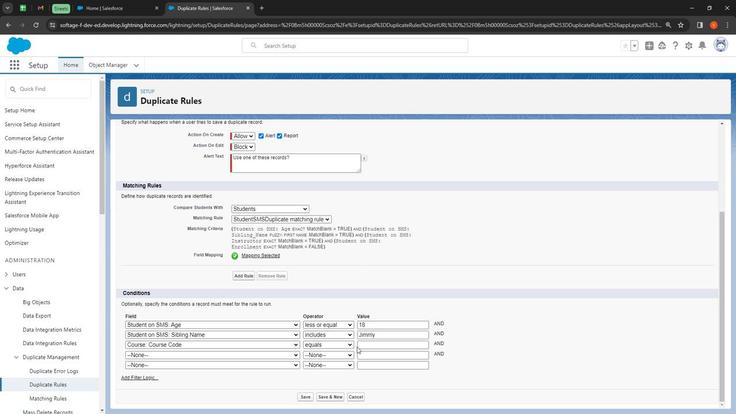 
Action: Mouse moved to (358, 346)
Screenshot: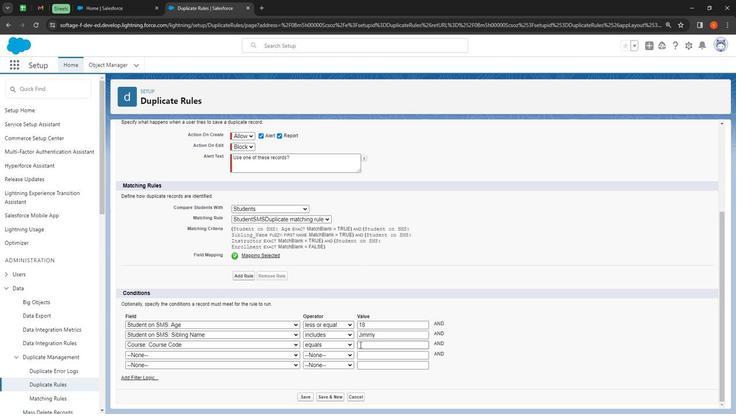 
Action: Mouse pressed left at (358, 346)
Screenshot: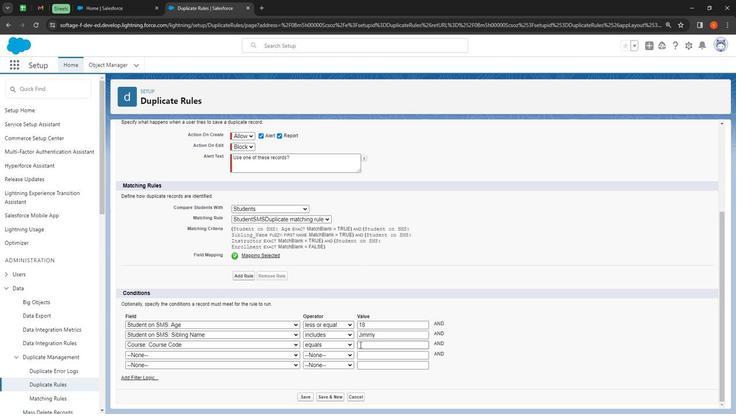 
Action: Mouse moved to (223, 234)
Screenshot: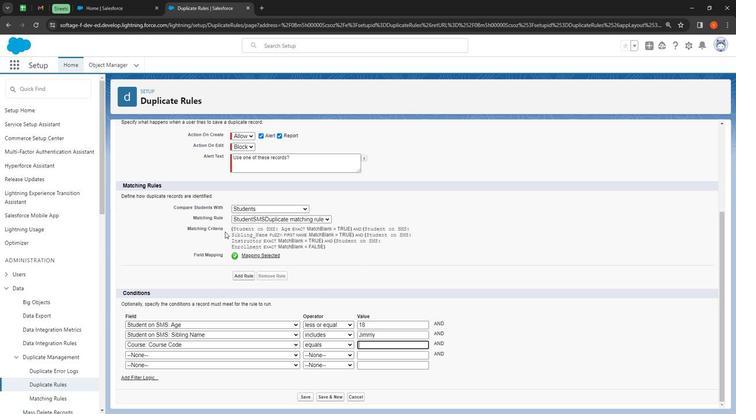
Action: Key pressed <Key.shift_r><Key.shift_r><Key.shift_r><Key.shift_r><Key.shift_r><Key.shift_r><Key.shift_r><Key.shift_r><Key.shift_r><Key.shift_r><Key.shift_r>HOME56
Screenshot: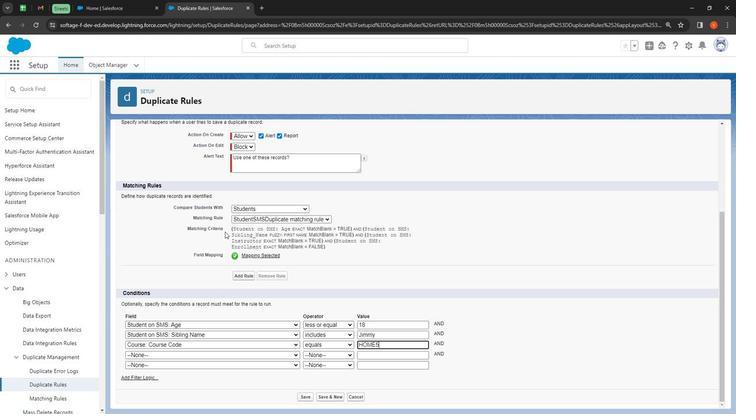 
Action: Mouse moved to (165, 357)
Screenshot: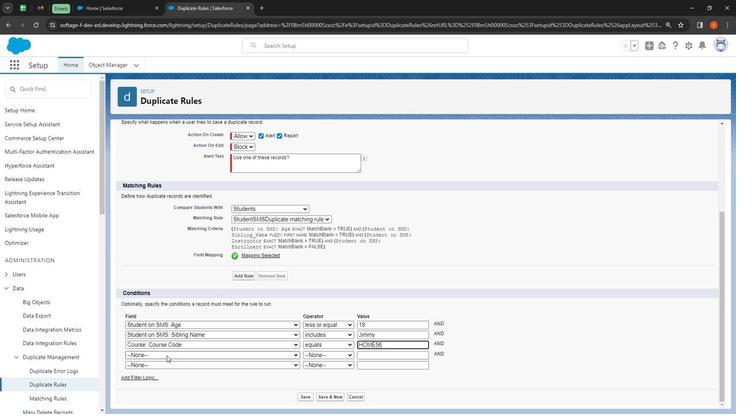 
Action: Mouse pressed left at (165, 357)
Screenshot: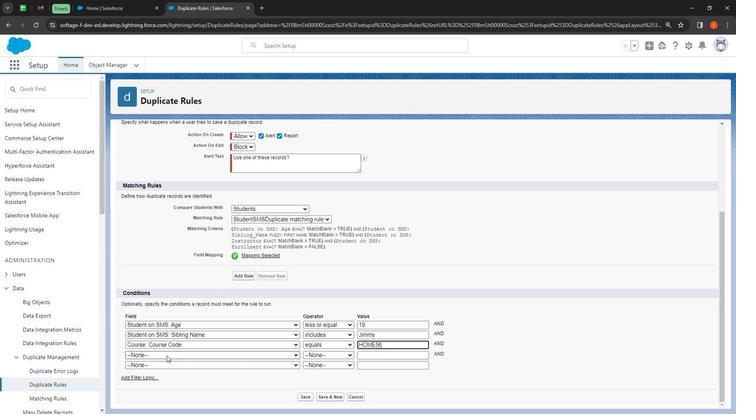 
Action: Mouse moved to (187, 340)
Screenshot: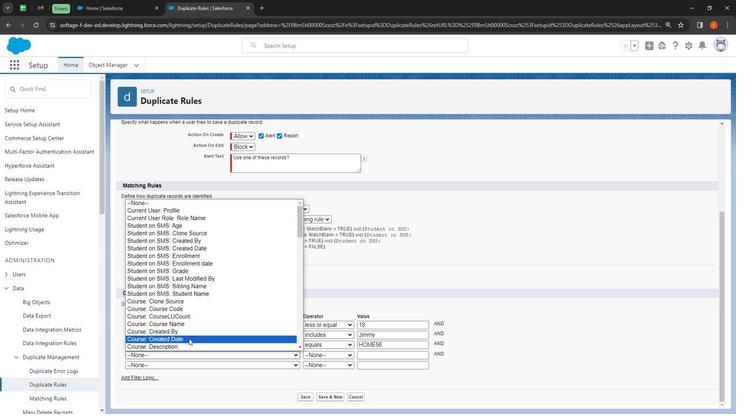 
Action: Mouse pressed left at (187, 340)
Screenshot: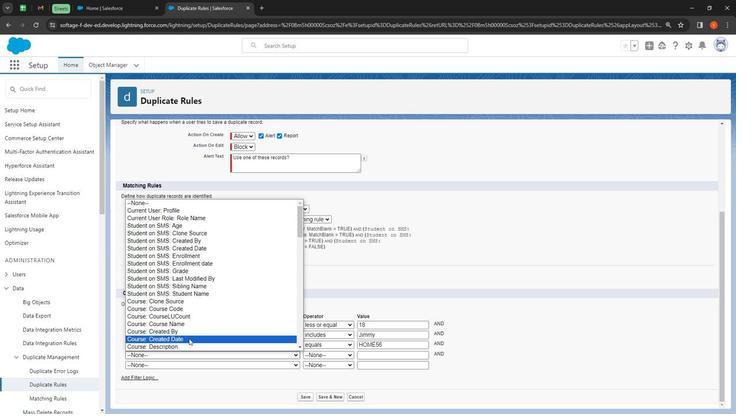 
Action: Mouse moved to (336, 359)
Screenshot: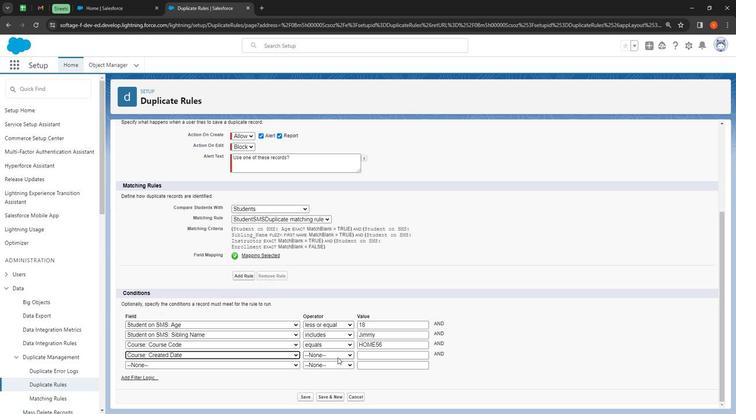
Action: Mouse pressed left at (336, 359)
Screenshot: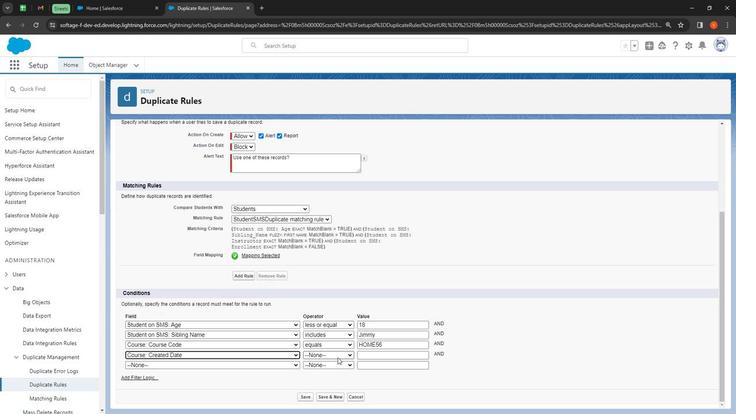 
Action: Mouse moved to (340, 324)
Screenshot: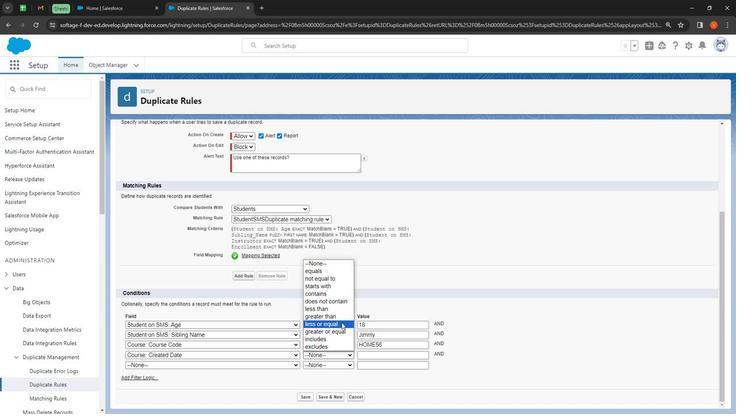 
Action: Mouse pressed left at (340, 324)
Screenshot: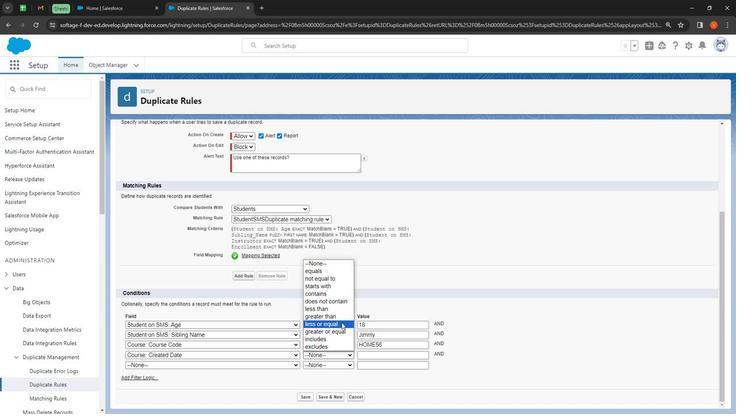 
Action: Mouse moved to (381, 360)
Screenshot: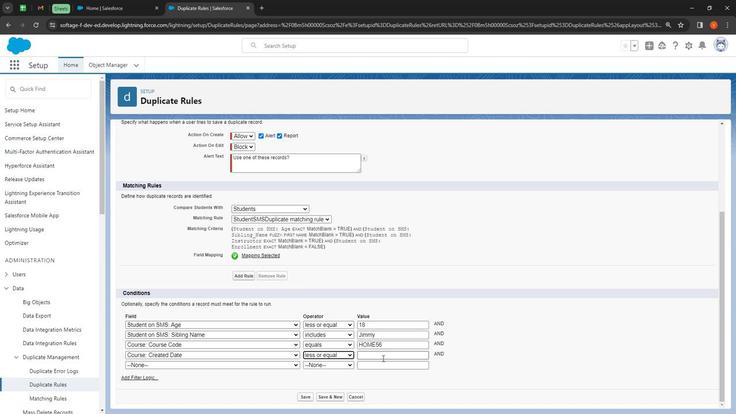 
Action: Mouse pressed left at (381, 360)
Screenshot: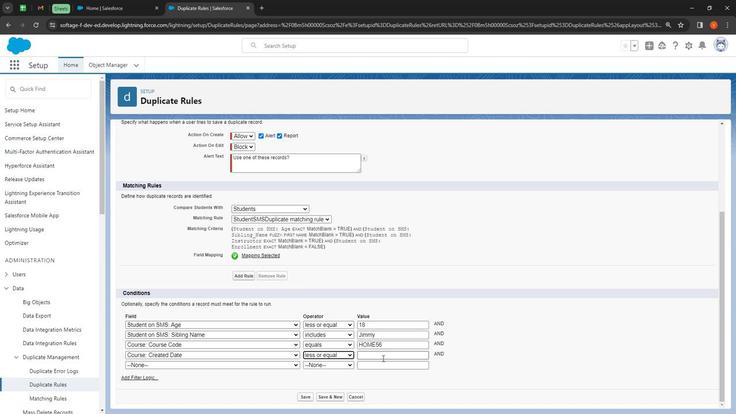 
Action: Mouse moved to (212, 356)
Screenshot: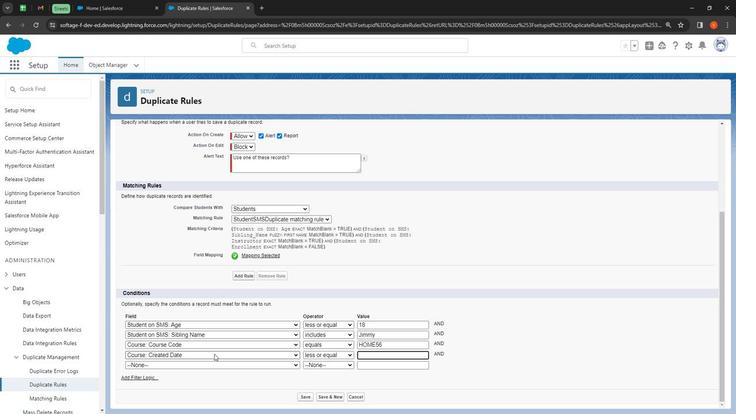 
Action: Mouse pressed left at (212, 356)
Screenshot: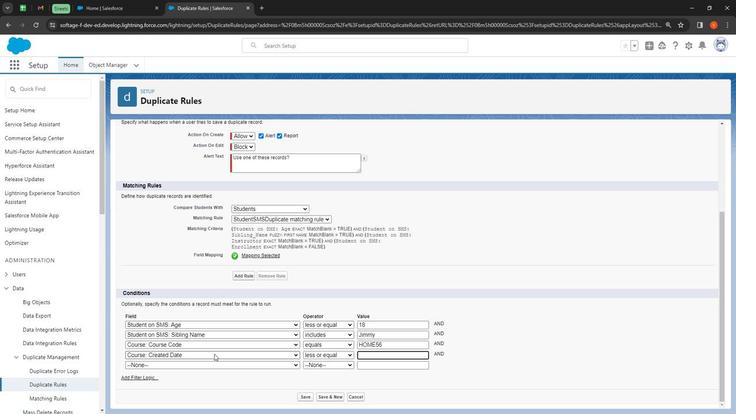 
Action: Mouse moved to (192, 336)
Screenshot: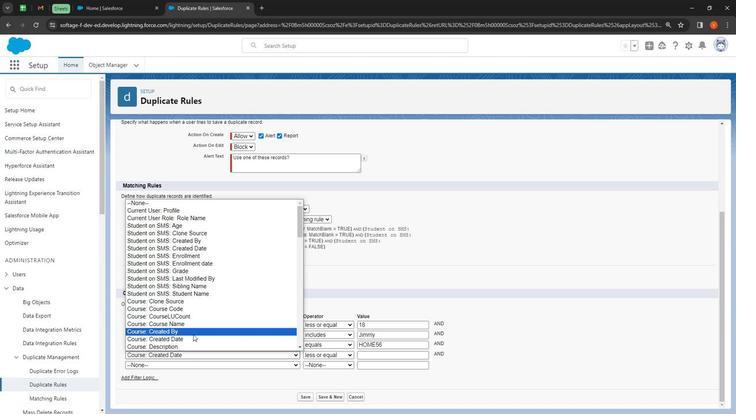 
Action: Mouse scrolled (192, 335) with delta (0, 0)
Screenshot: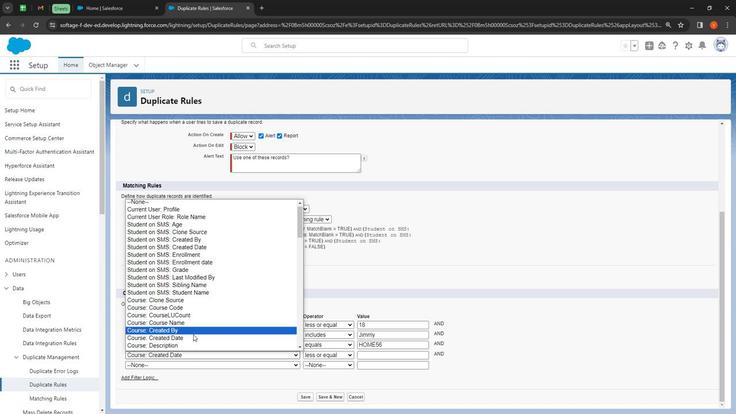 
Action: Mouse moved to (182, 306)
Screenshot: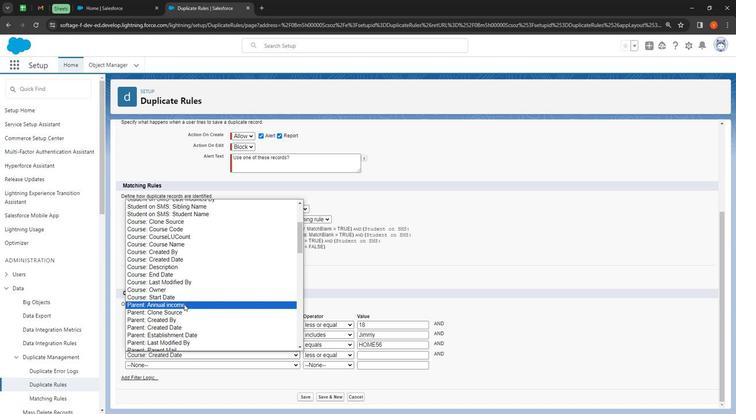 
Action: Mouse pressed left at (182, 306)
Screenshot: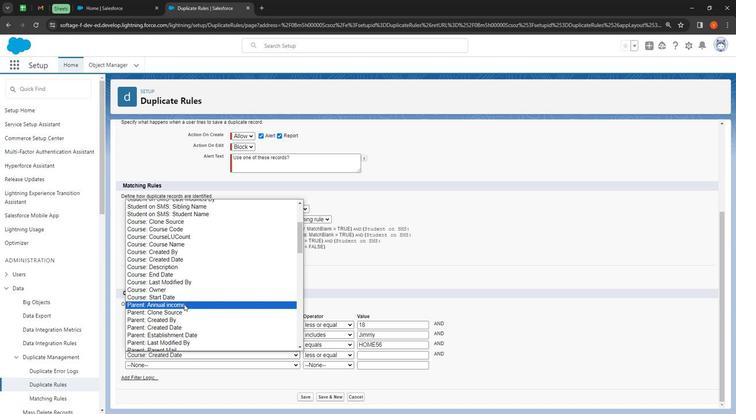 
Action: Mouse moved to (338, 356)
Screenshot: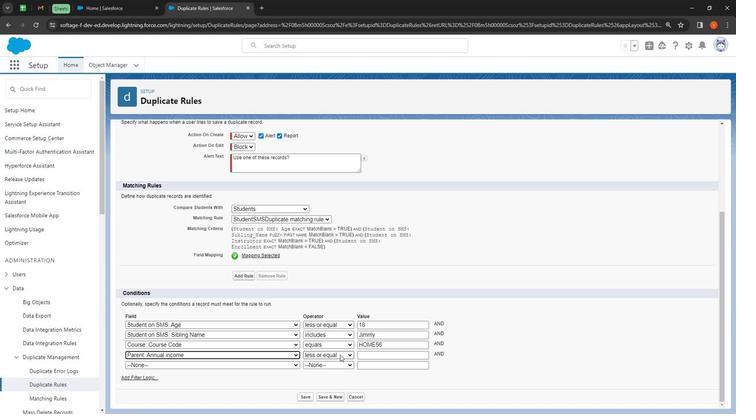 
Action: Mouse pressed left at (338, 356)
Screenshot: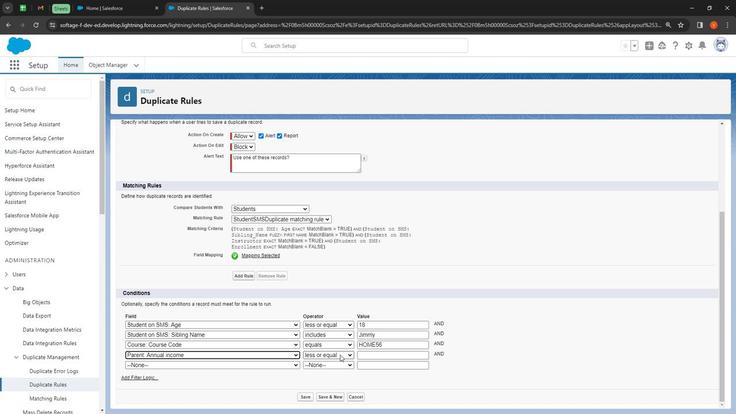 
Action: Mouse moved to (337, 325)
Screenshot: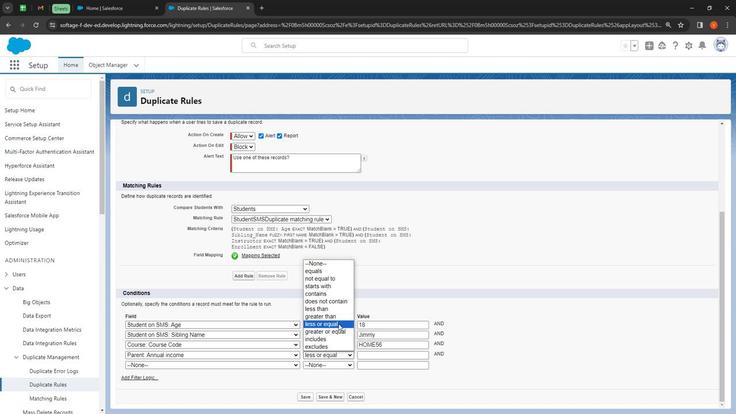 
Action: Mouse pressed left at (337, 325)
Screenshot: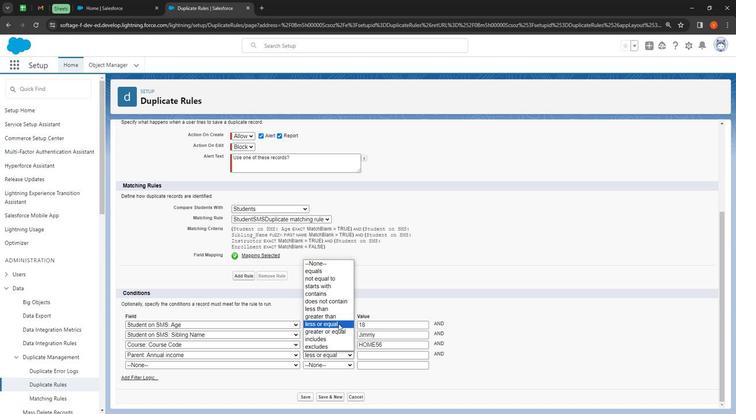 
Action: Mouse moved to (377, 355)
Screenshot: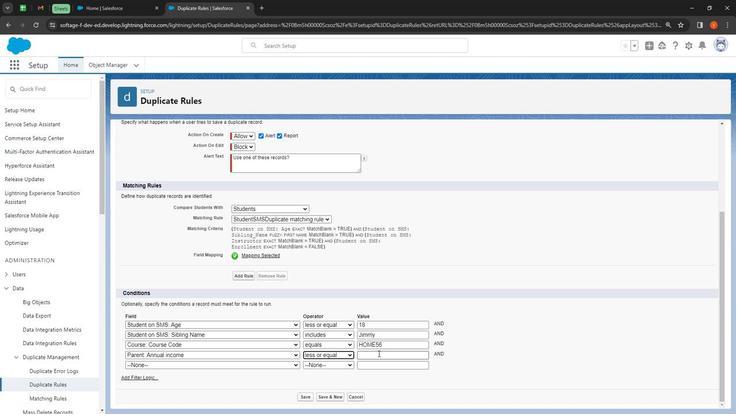 
Action: Mouse pressed left at (377, 355)
Screenshot: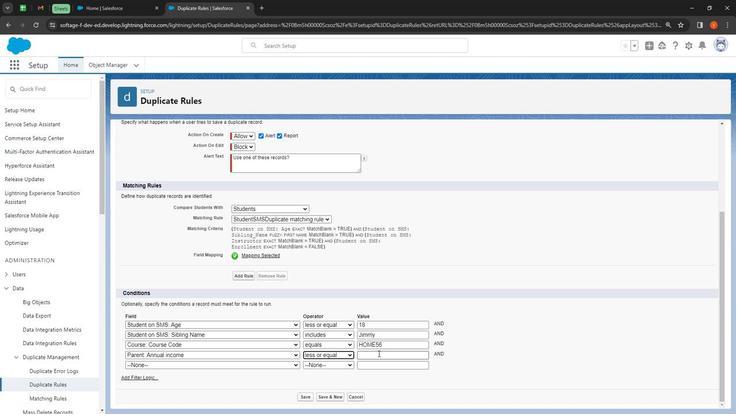 
Action: Mouse moved to (337, 326)
Screenshot: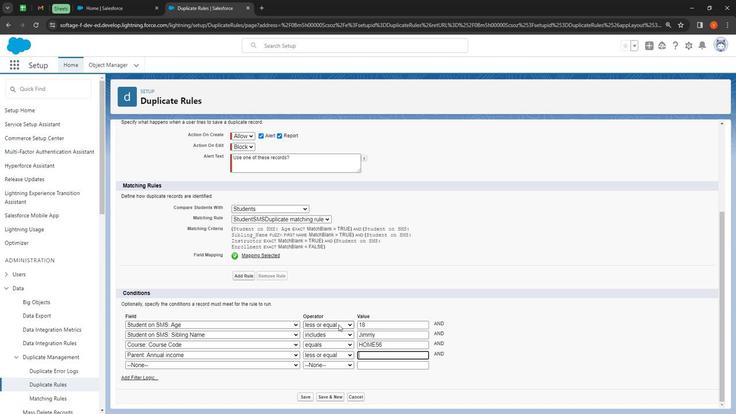 
Action: Key pressed 78000
Screenshot: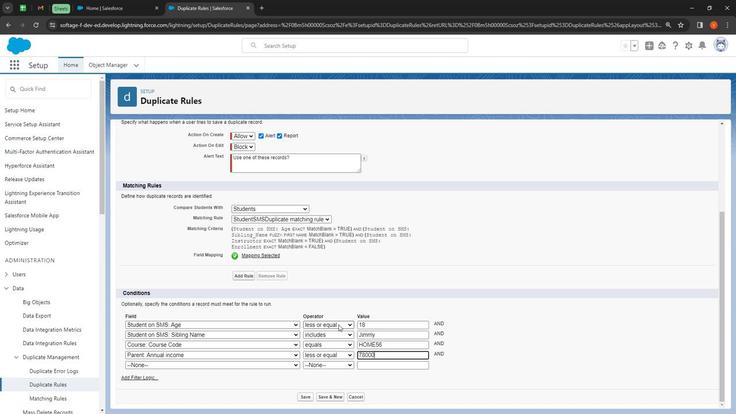 
Action: Mouse moved to (242, 366)
Screenshot: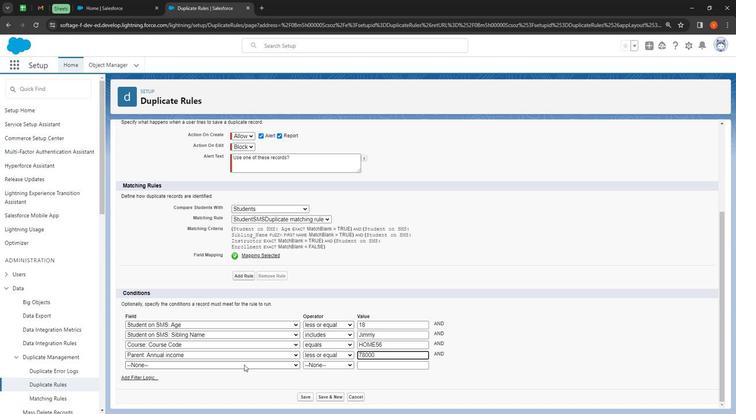 
Action: Mouse pressed left at (242, 366)
Screenshot: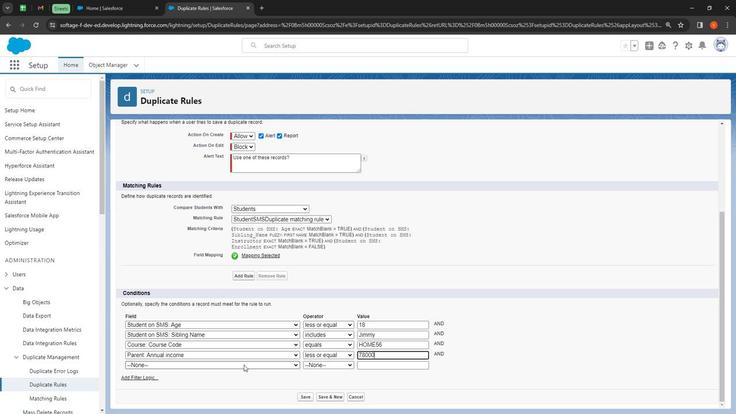 
Action: Mouse moved to (201, 338)
Screenshot: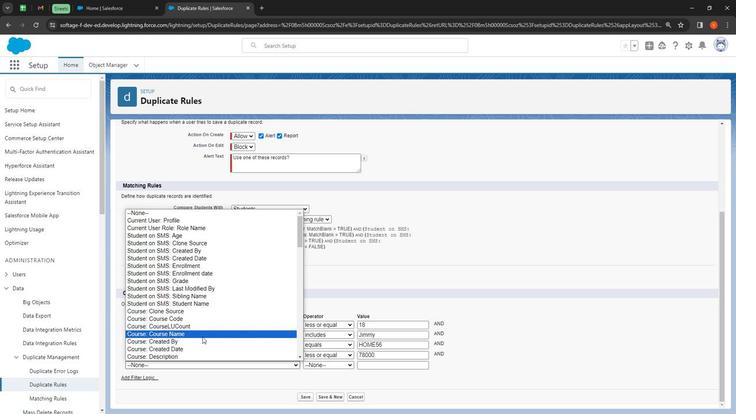 
Action: Mouse scrolled (201, 338) with delta (0, 0)
Screenshot: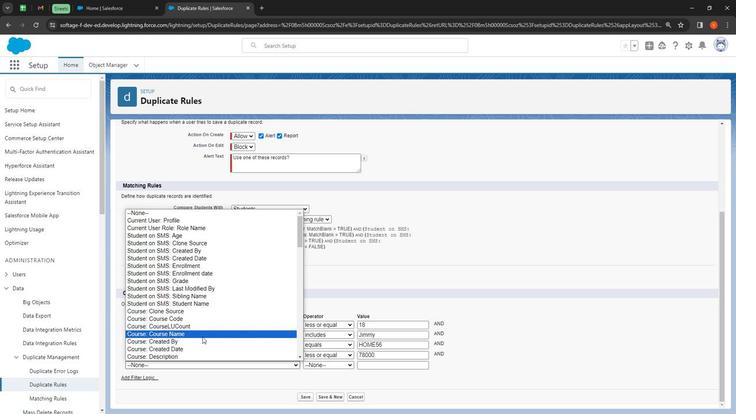 
Action: Mouse scrolled (201, 338) with delta (0, 0)
Screenshot: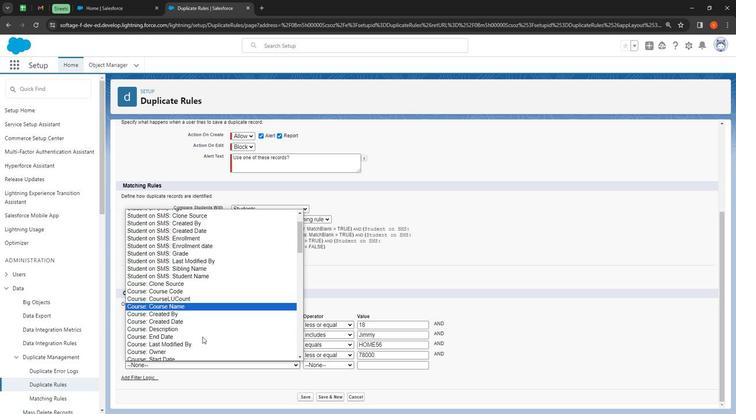 
Action: Mouse scrolled (201, 338) with delta (0, 0)
Screenshot: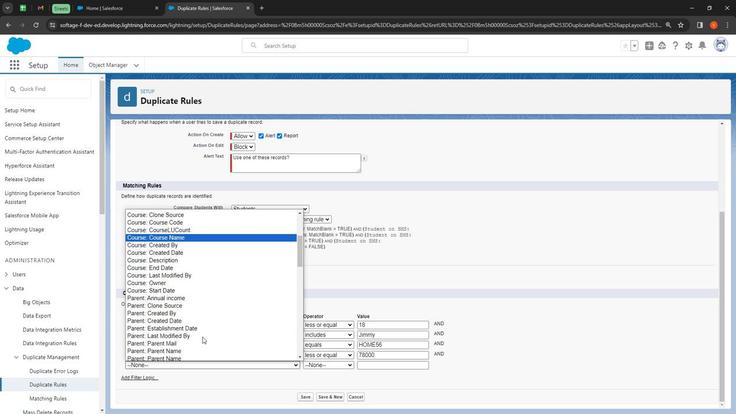 
Action: Mouse moved to (245, 322)
Screenshot: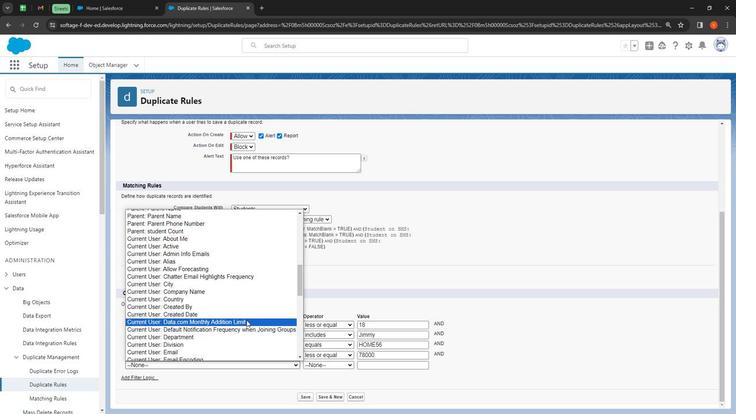 
Action: Mouse scrolled (245, 321) with delta (0, 0)
Screenshot: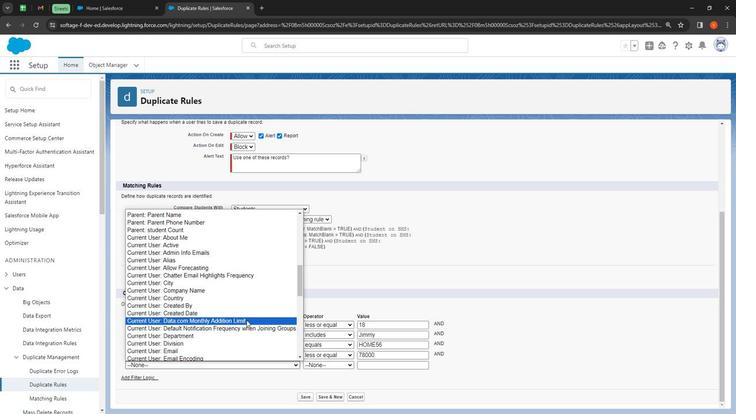 
Action: Mouse scrolled (245, 321) with delta (0, 0)
Screenshot: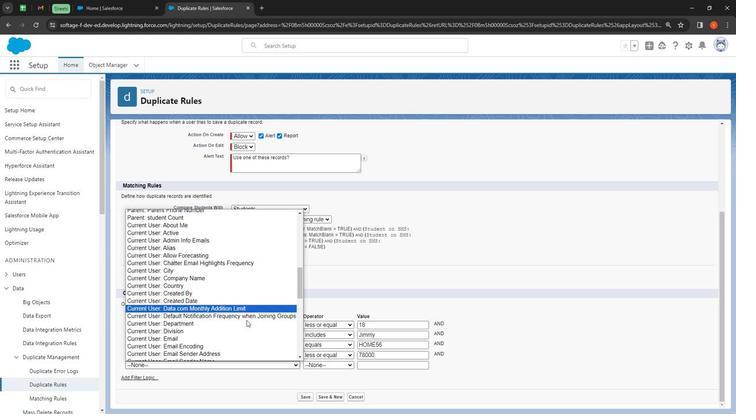 
Action: Mouse scrolled (245, 321) with delta (0, 0)
Screenshot: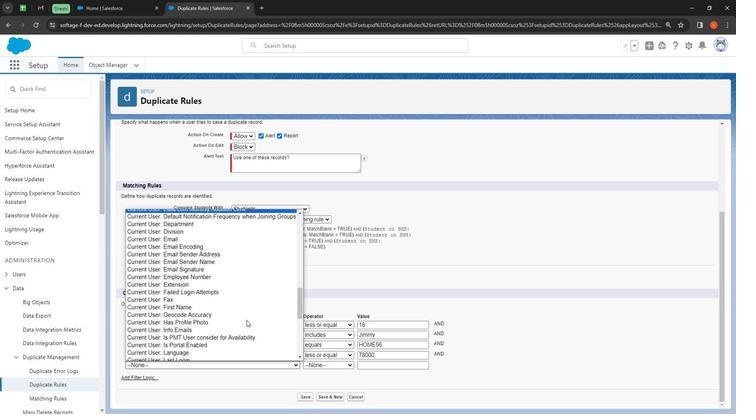 
Action: Mouse moved to (244, 352)
Screenshot: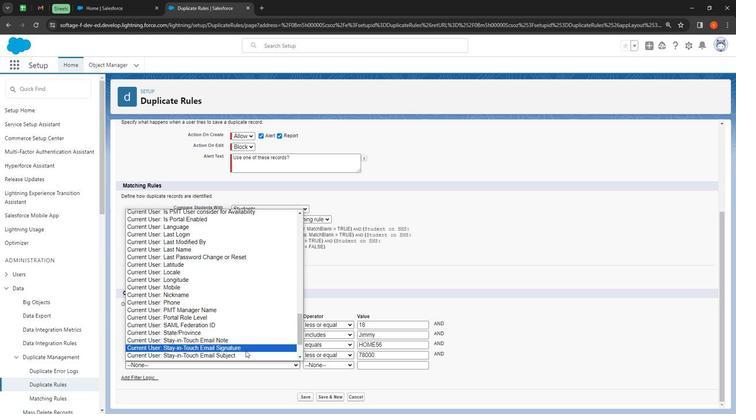 
Action: Mouse scrolled (244, 352) with delta (0, 0)
Screenshot: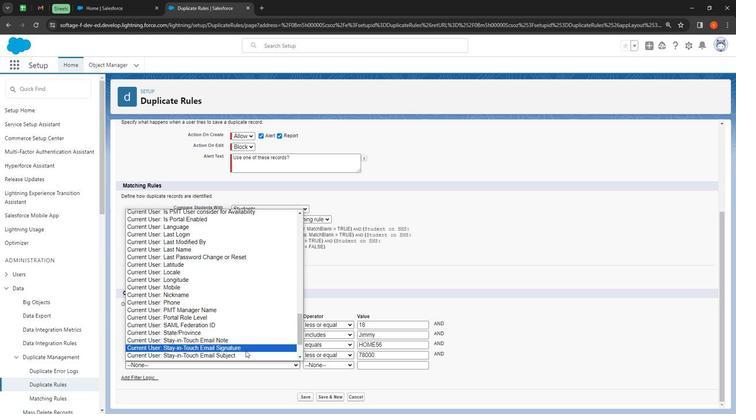 
Action: Mouse scrolled (244, 352) with delta (0, 0)
Screenshot: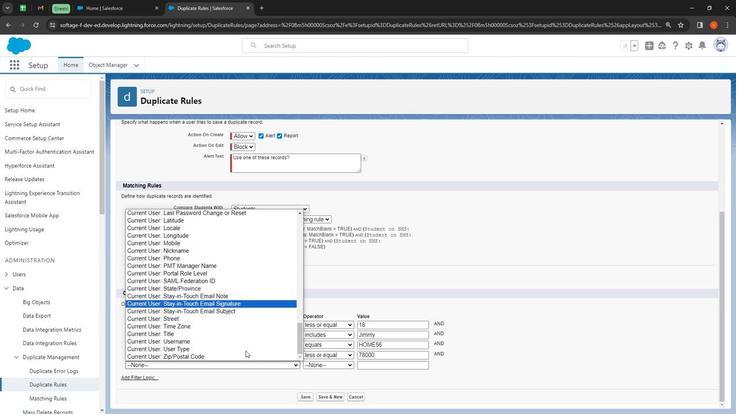 
Action: Mouse moved to (244, 353)
Screenshot: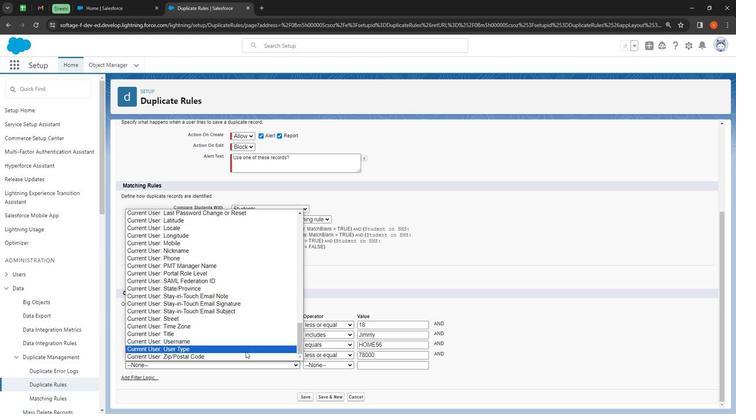 
Action: Mouse scrolled (244, 353) with delta (0, 0)
Screenshot: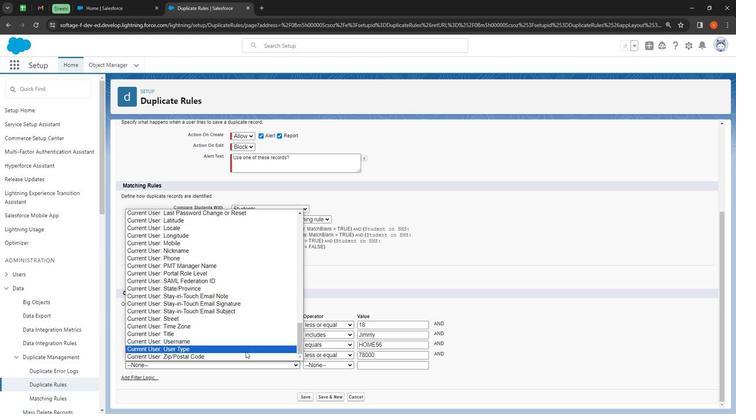 
Action: Mouse scrolled (244, 353) with delta (0, 0)
Screenshot: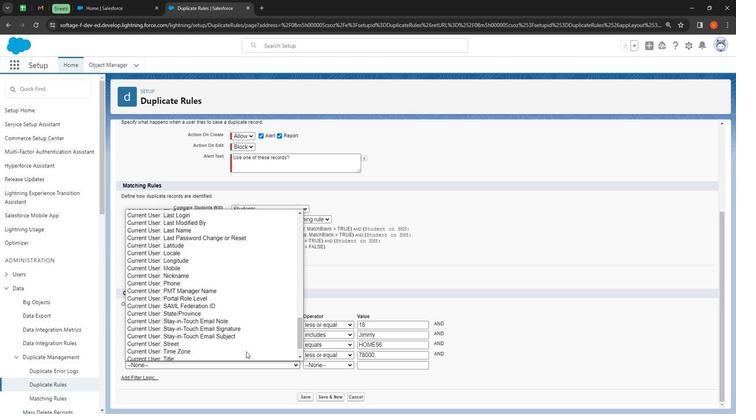 
Action: Mouse scrolled (244, 353) with delta (0, 0)
Screenshot: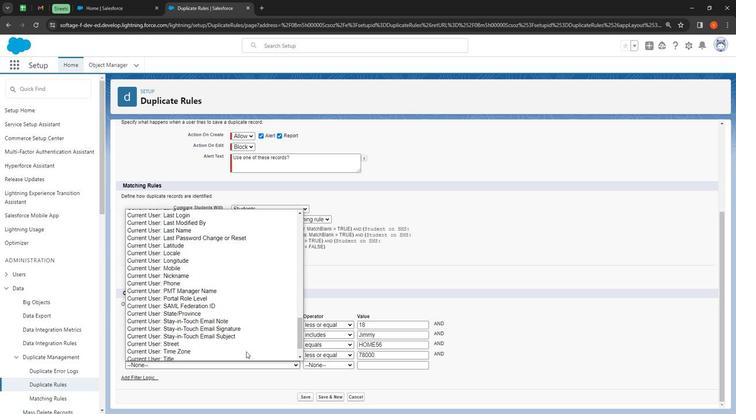 
Action: Mouse scrolled (244, 353) with delta (0, 0)
Screenshot: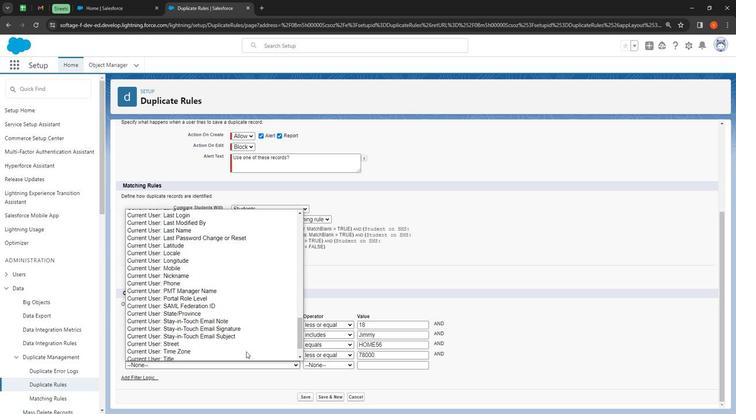 
Action: Mouse moved to (245, 353)
Screenshot: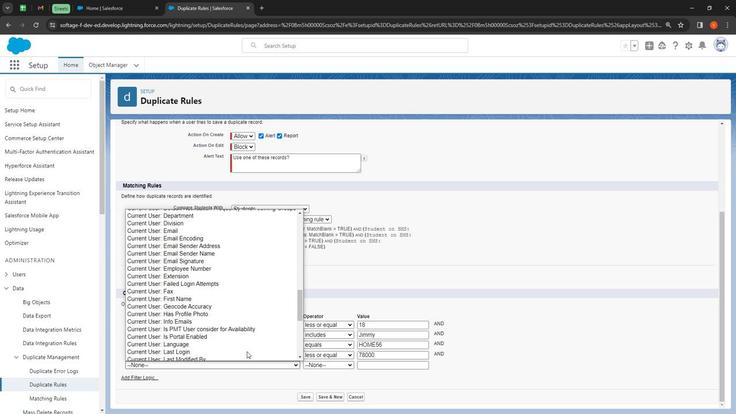 
Action: Mouse scrolled (245, 353) with delta (0, 0)
Screenshot: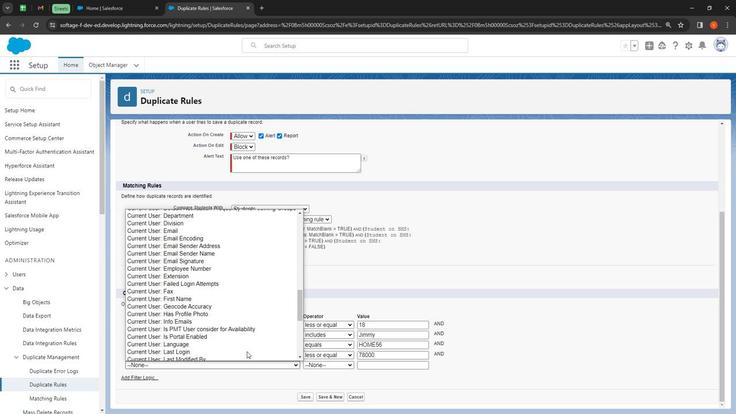 
Action: Mouse moved to (245, 353)
Screenshot: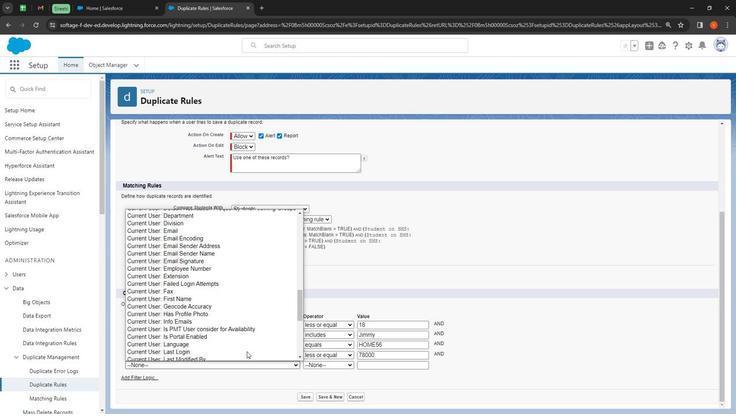 
Action: Mouse scrolled (245, 353) with delta (0, 0)
